 Task: Find connections with filter location Aalen with filter topic #Lessonswith filter profile language German with filter current company Infiniti Research Ltd. with filter school Sharda University with filter industry Medical Practices with filter service category Web Design with filter keywords title Manicurist
Action: Mouse moved to (681, 88)
Screenshot: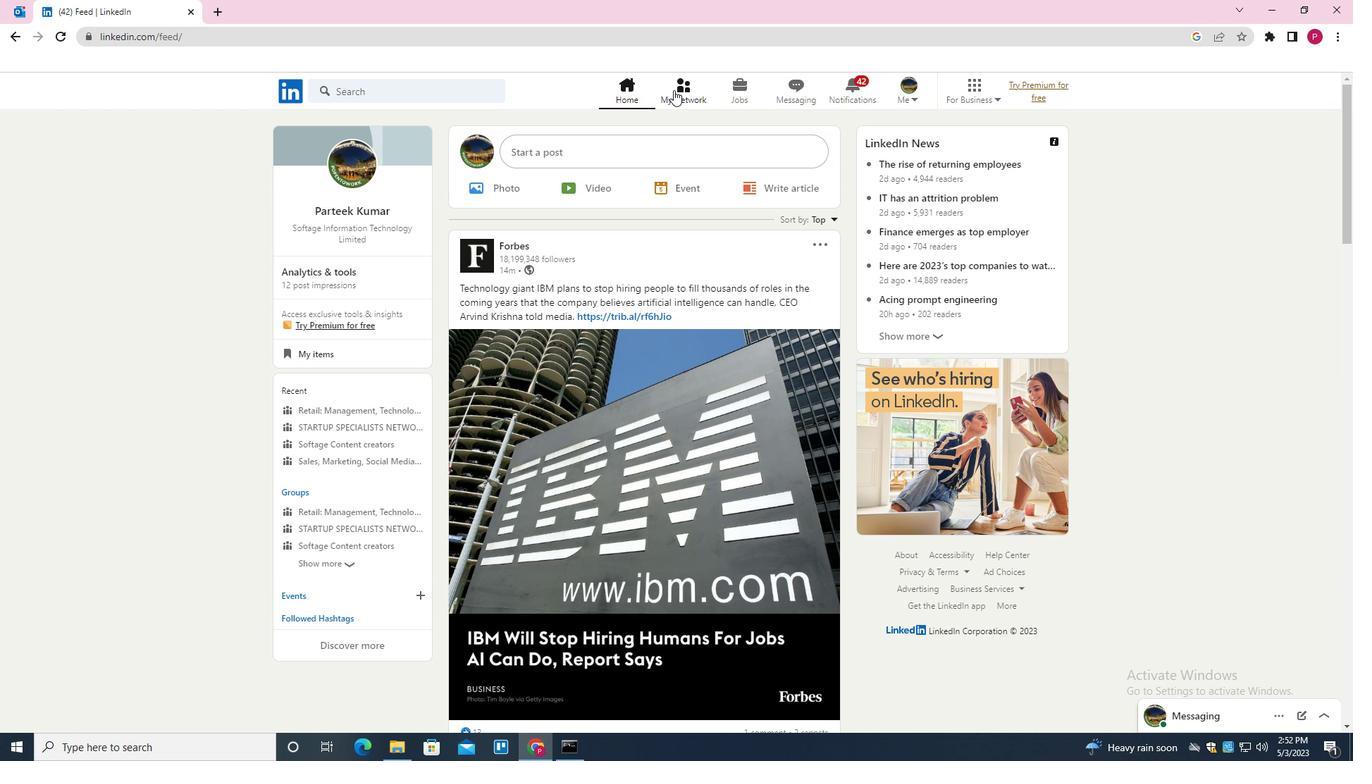 
Action: Mouse pressed left at (681, 88)
Screenshot: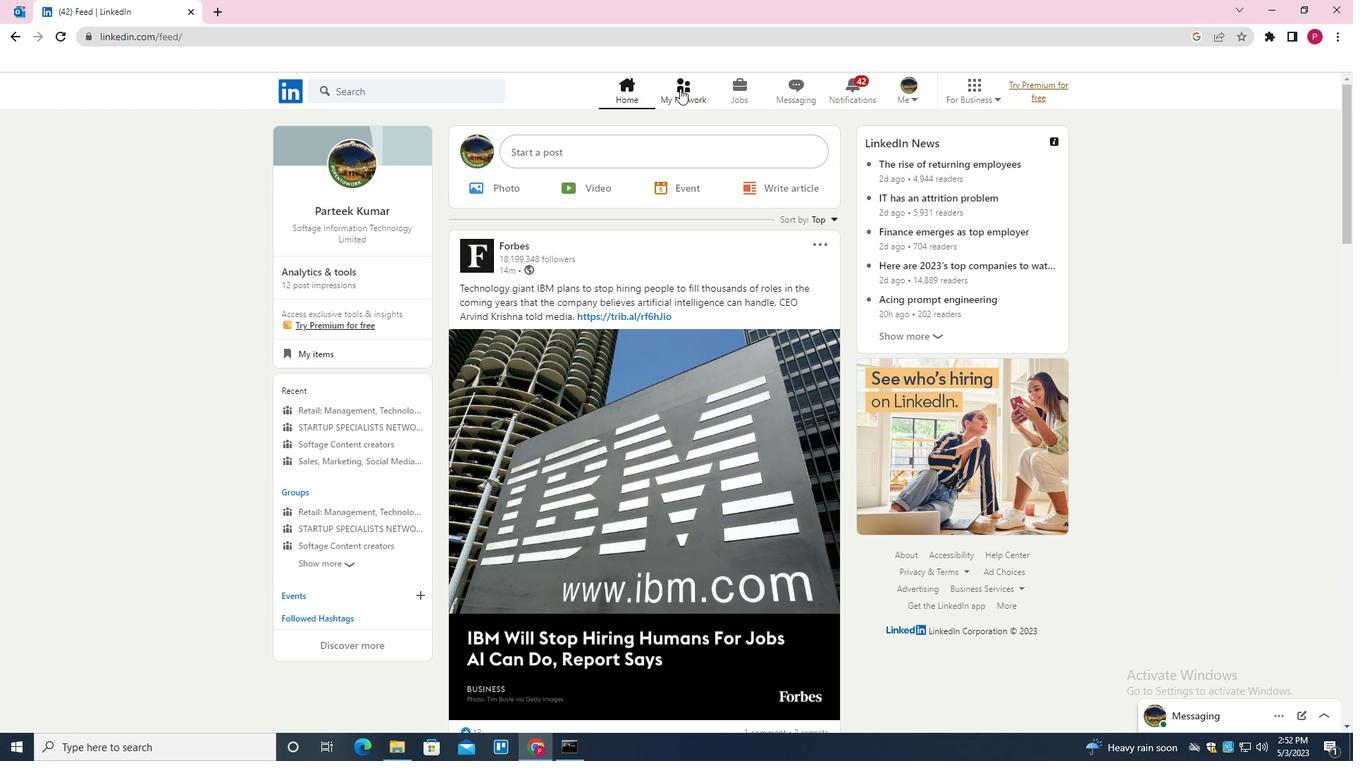 
Action: Mouse moved to (440, 164)
Screenshot: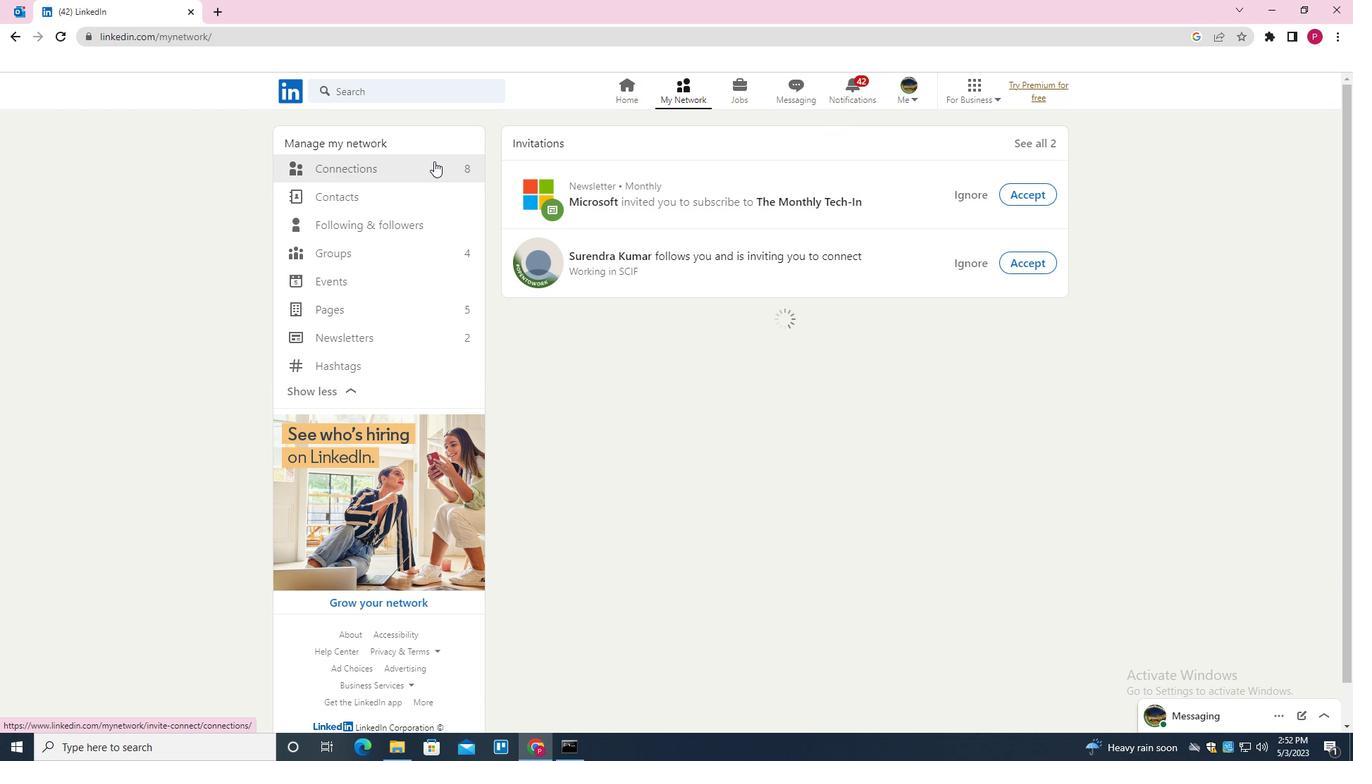 
Action: Mouse pressed left at (440, 164)
Screenshot: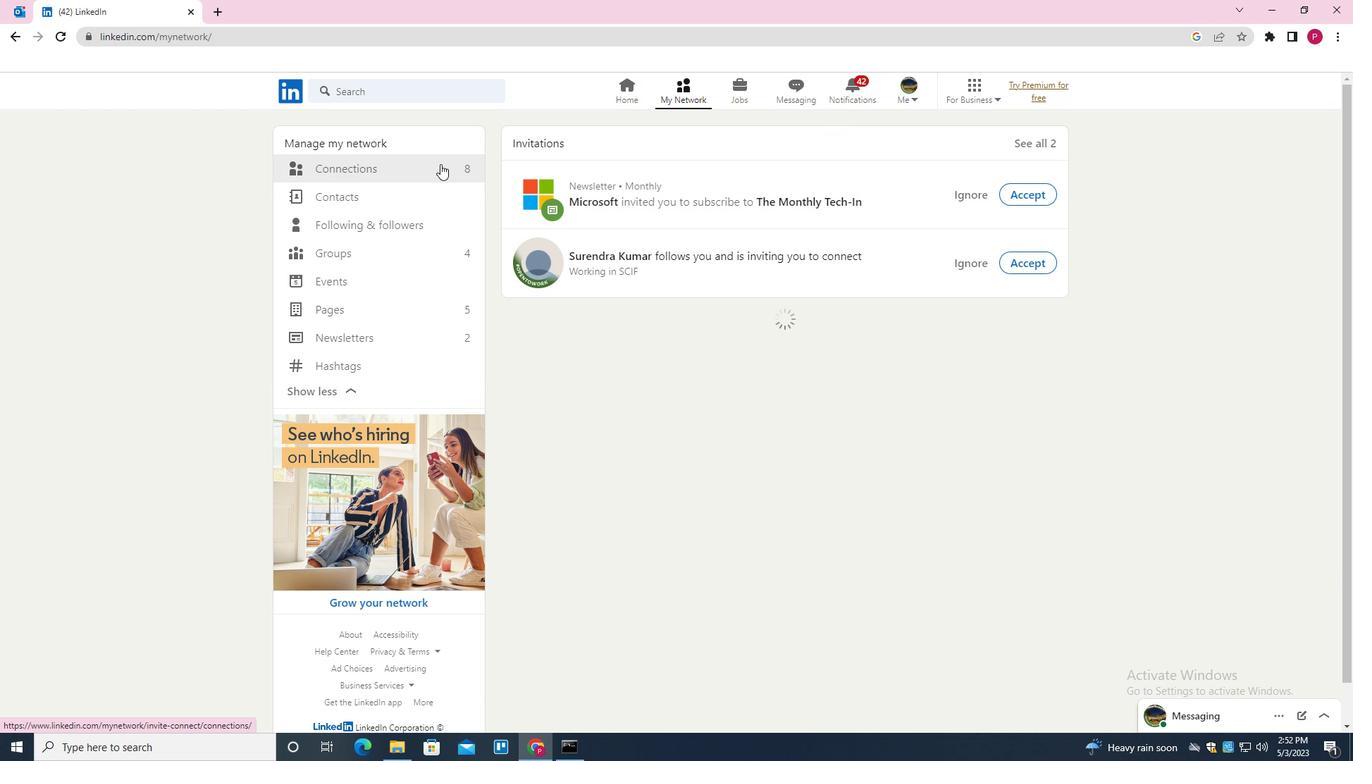 
Action: Mouse moved to (456, 164)
Screenshot: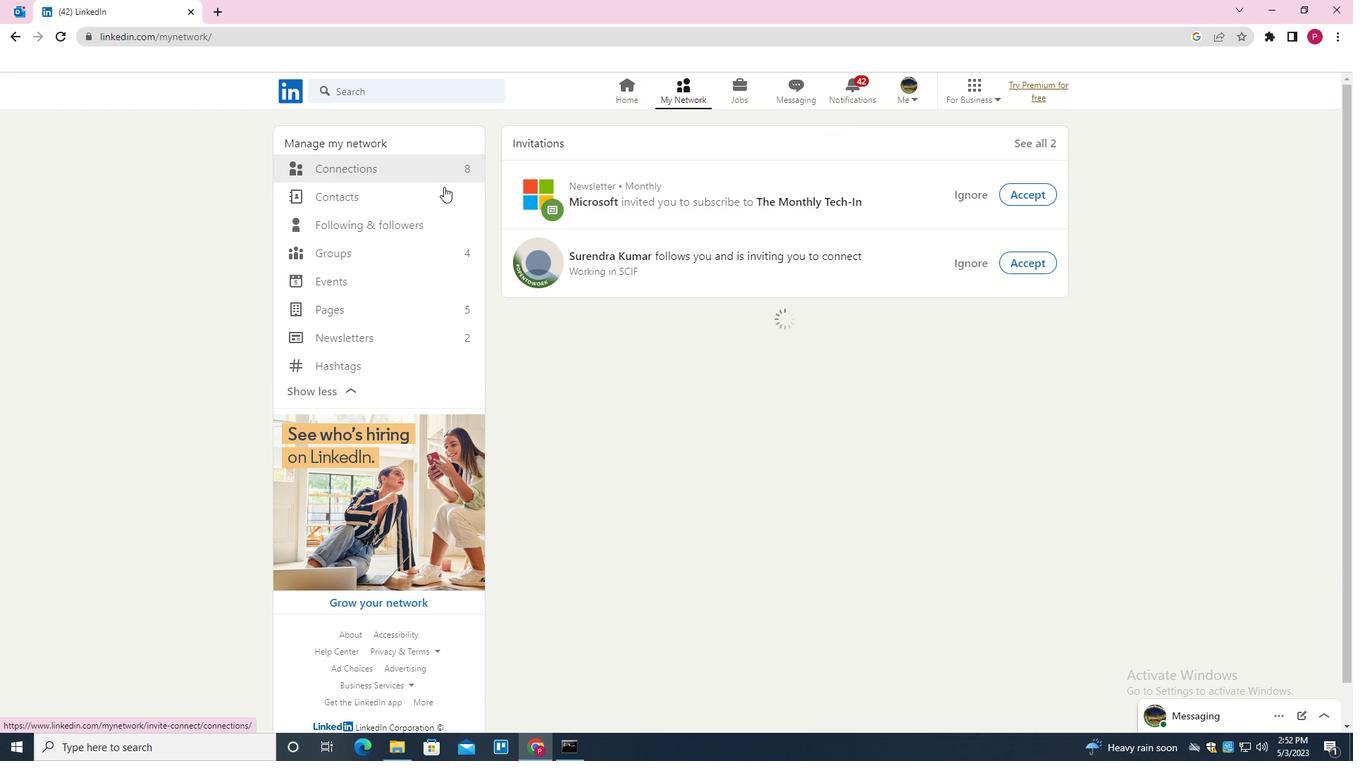 
Action: Mouse pressed left at (456, 164)
Screenshot: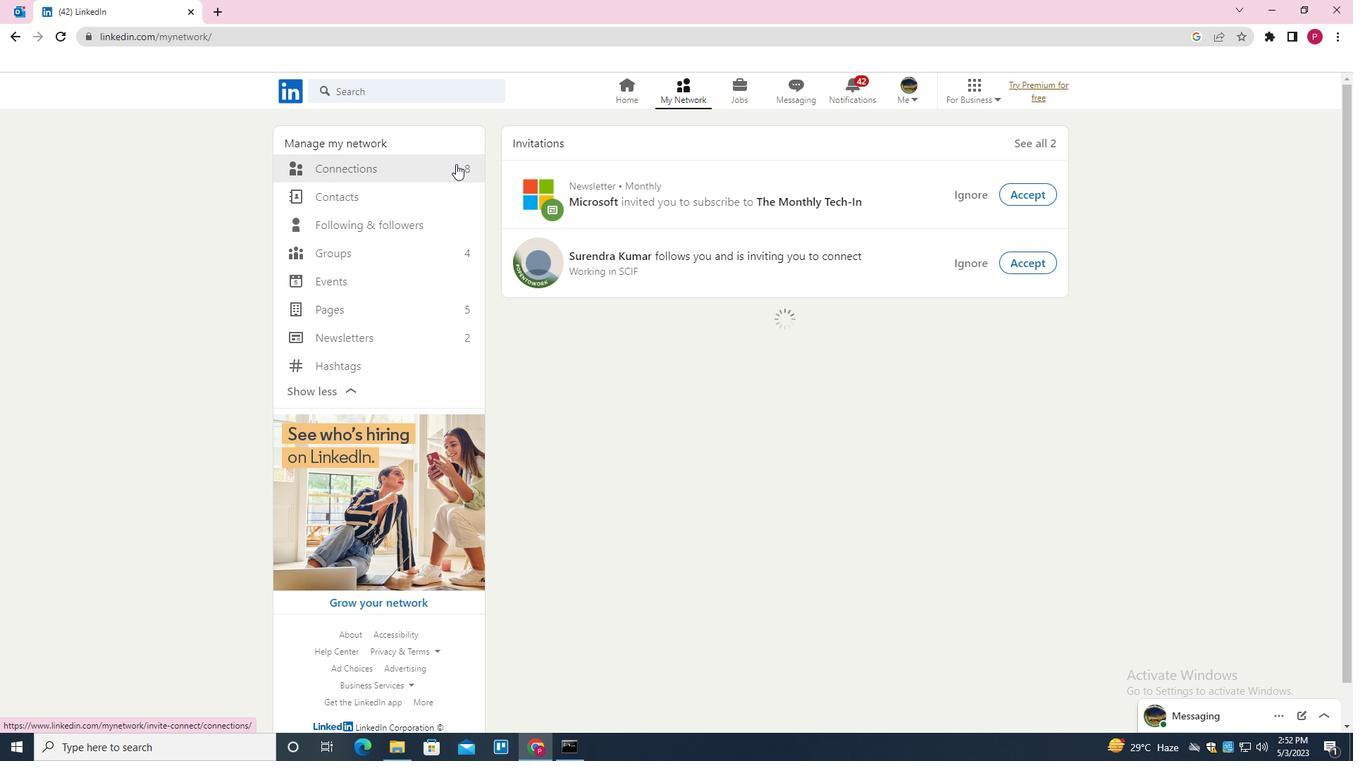 
Action: Mouse moved to (456, 163)
Screenshot: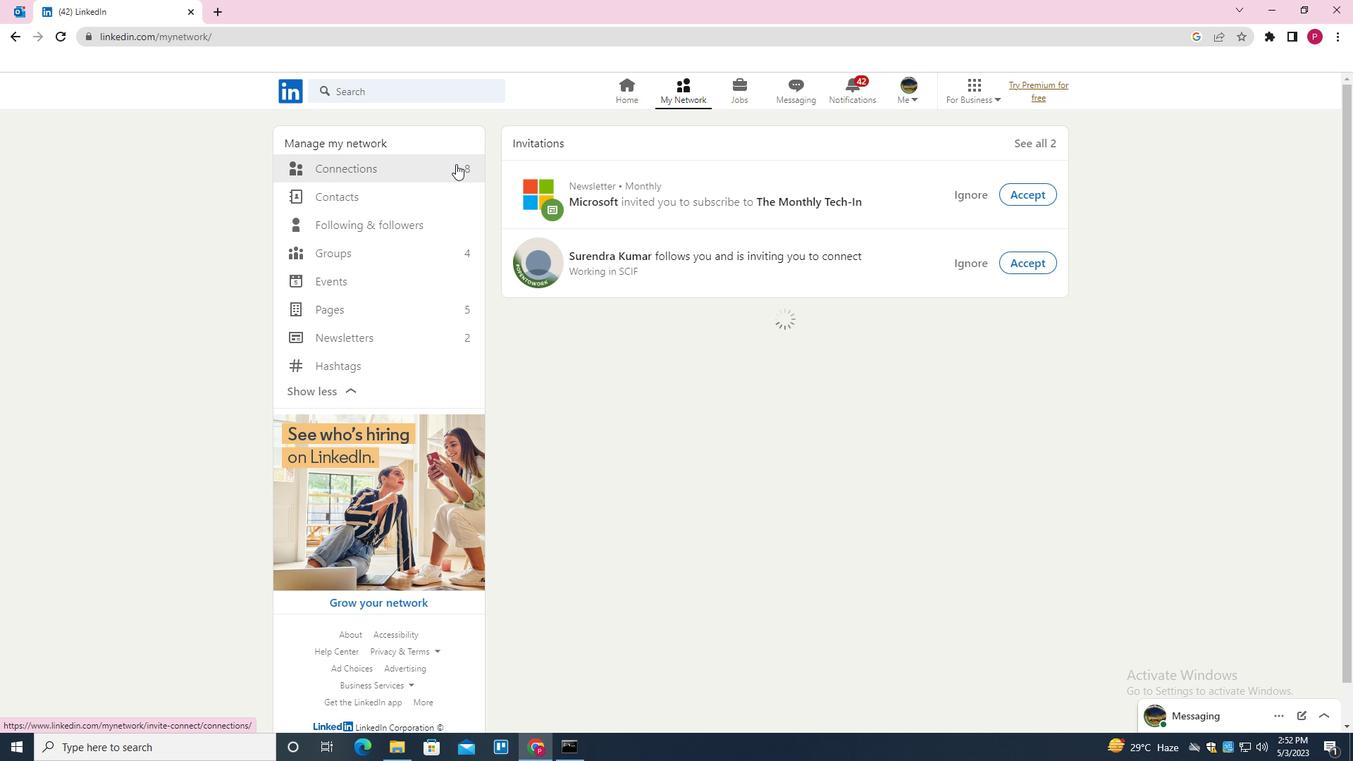 
Action: Mouse pressed left at (456, 163)
Screenshot: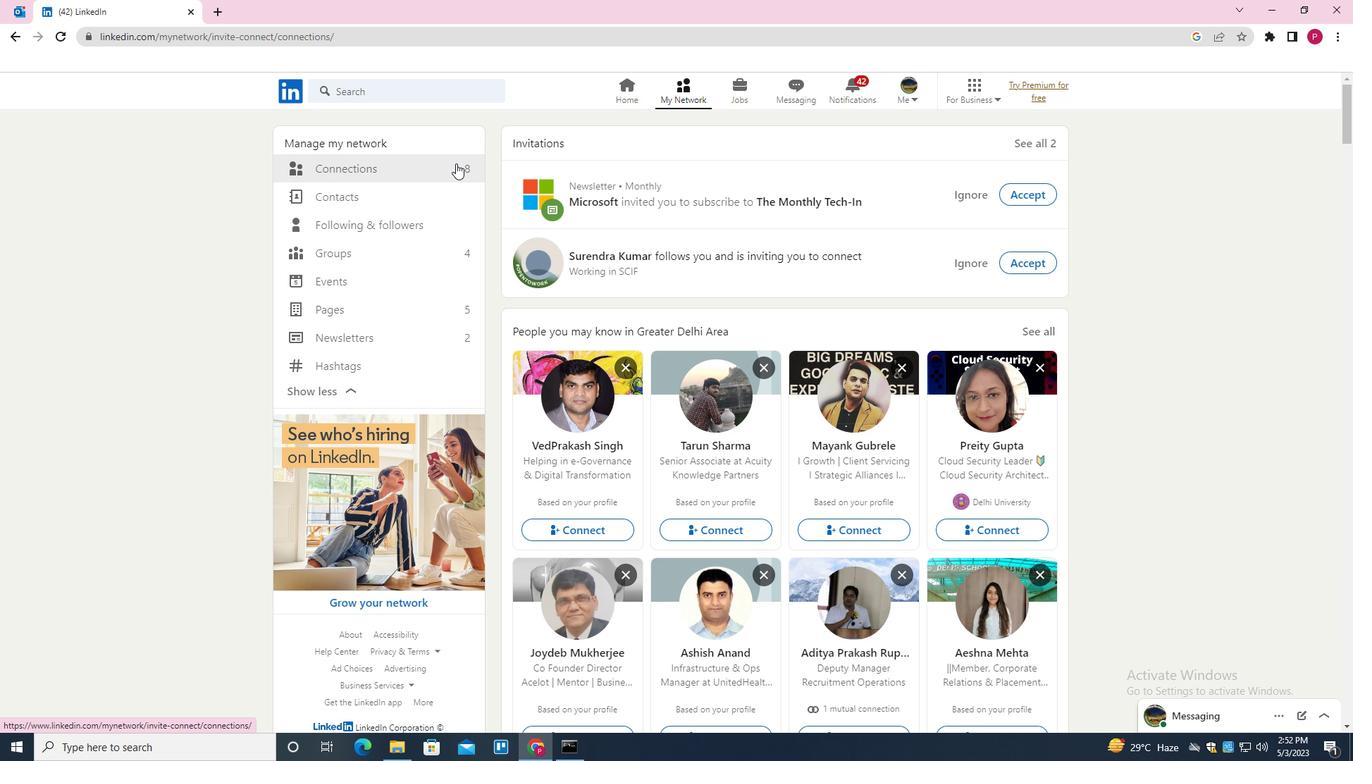 
Action: Mouse moved to (794, 167)
Screenshot: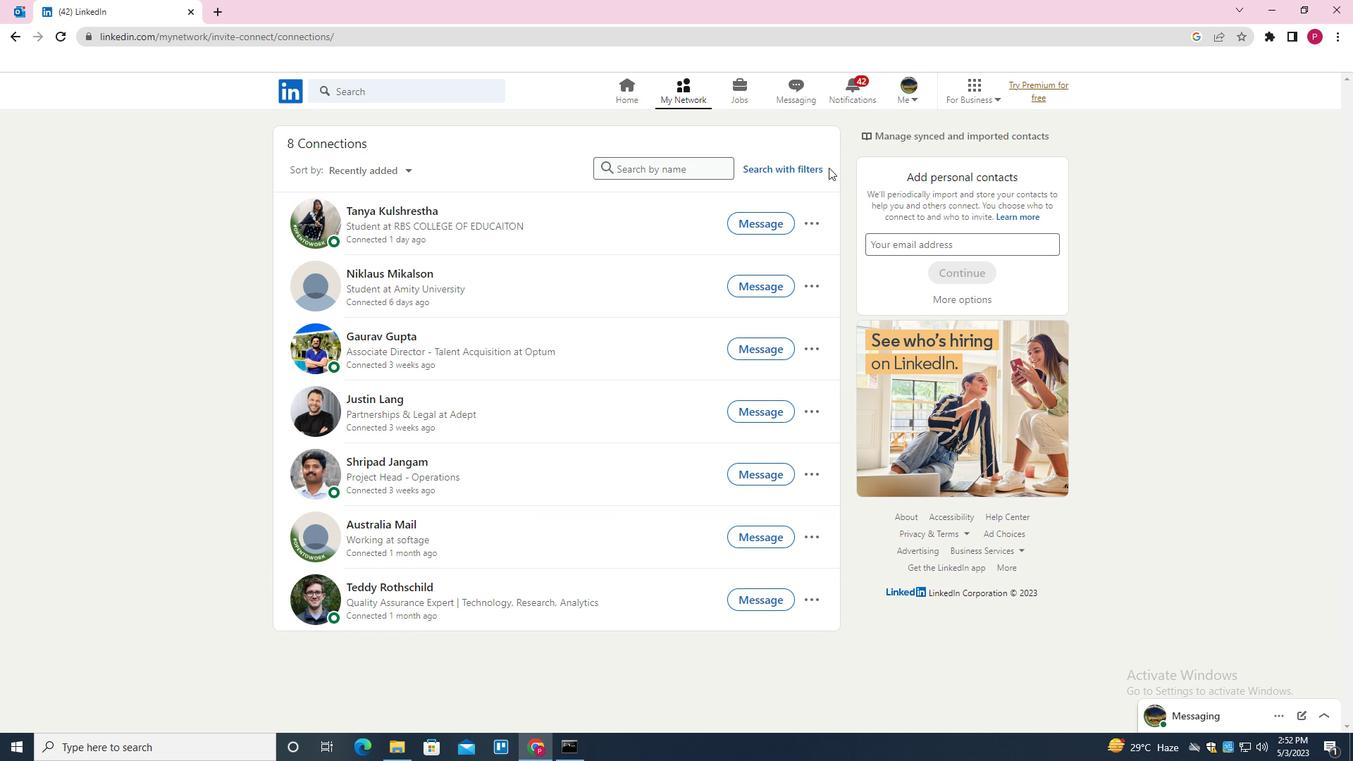 
Action: Mouse pressed left at (794, 167)
Screenshot: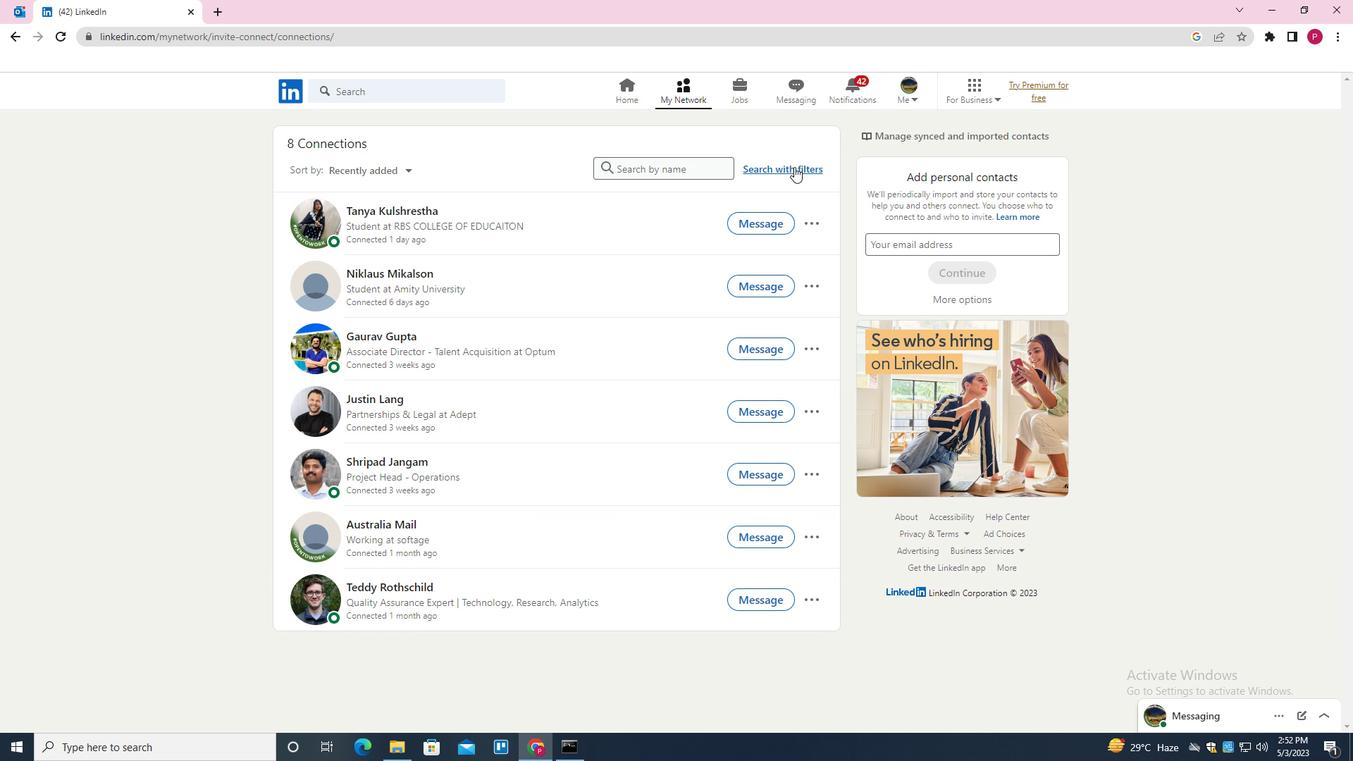 
Action: Mouse moved to (724, 129)
Screenshot: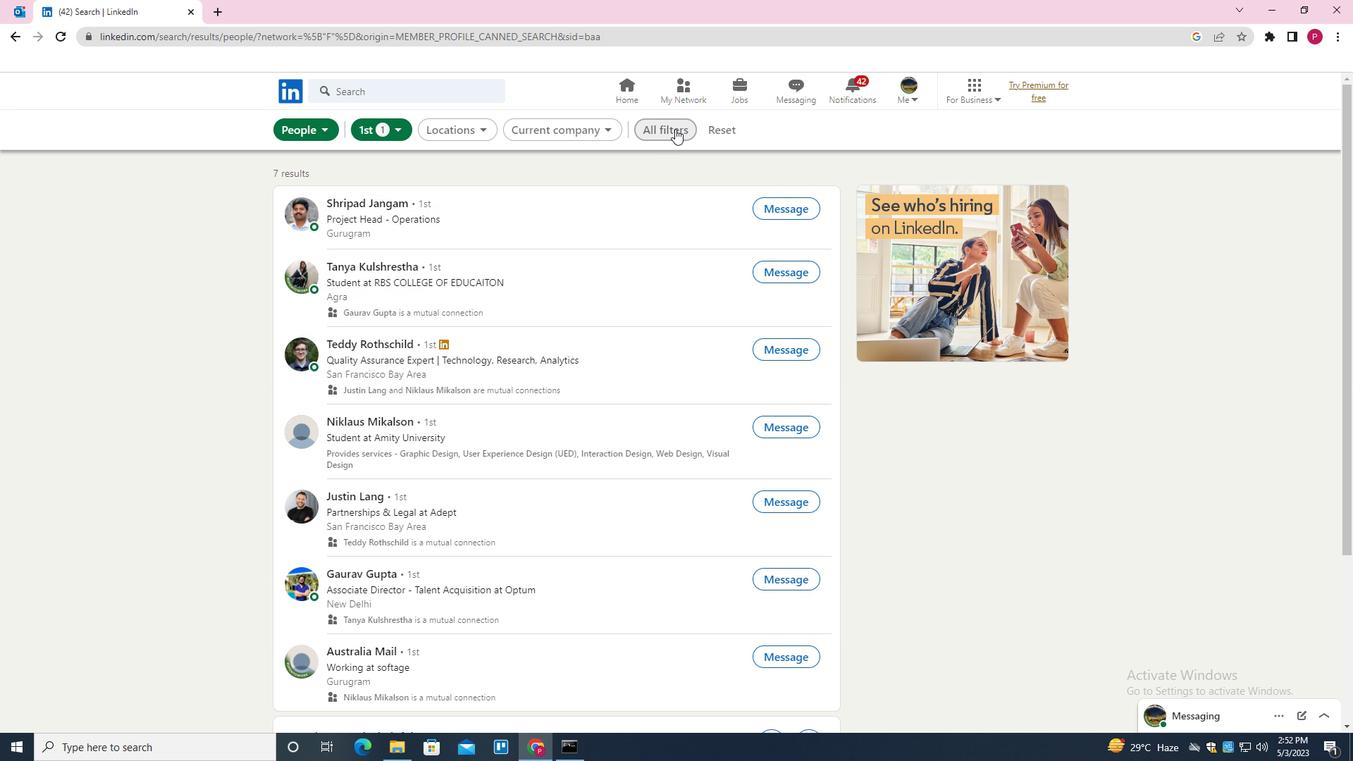 
Action: Mouse pressed left at (724, 129)
Screenshot: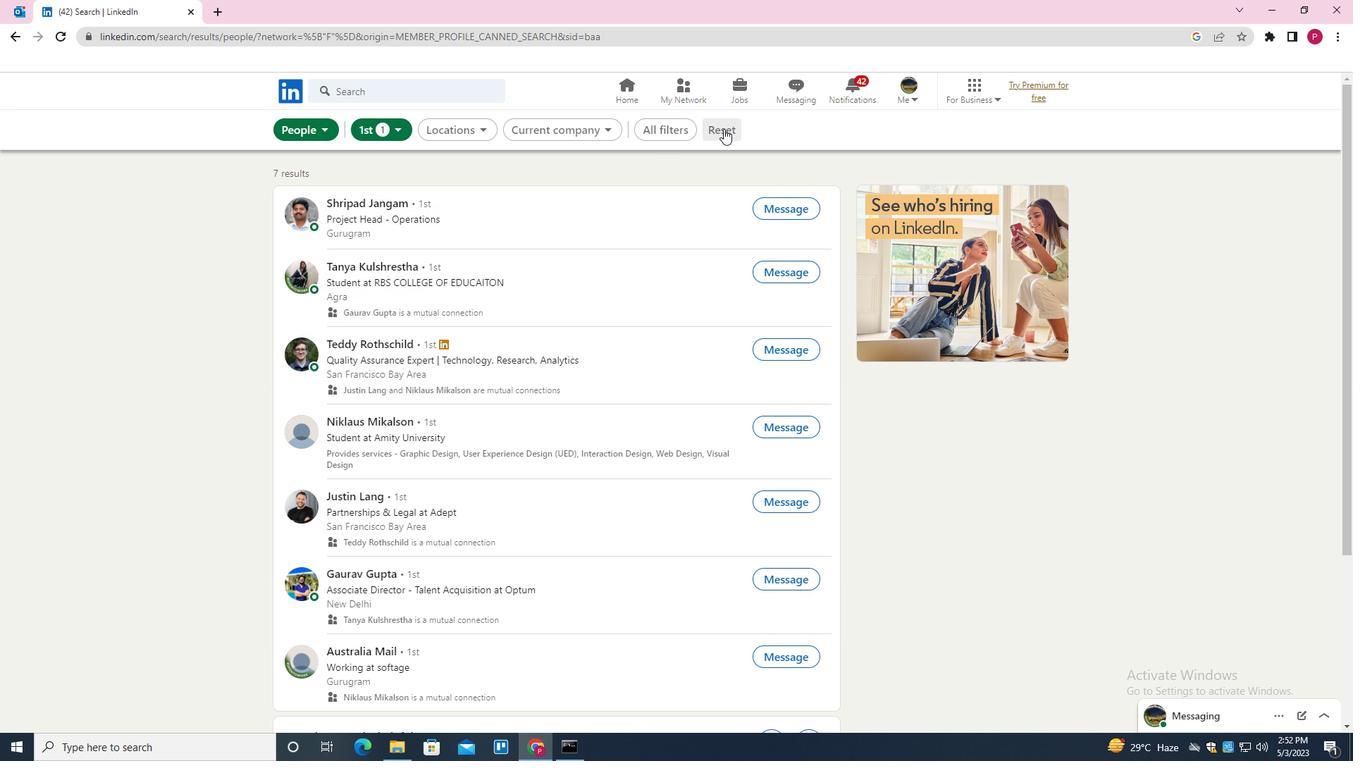 
Action: Mouse moved to (708, 131)
Screenshot: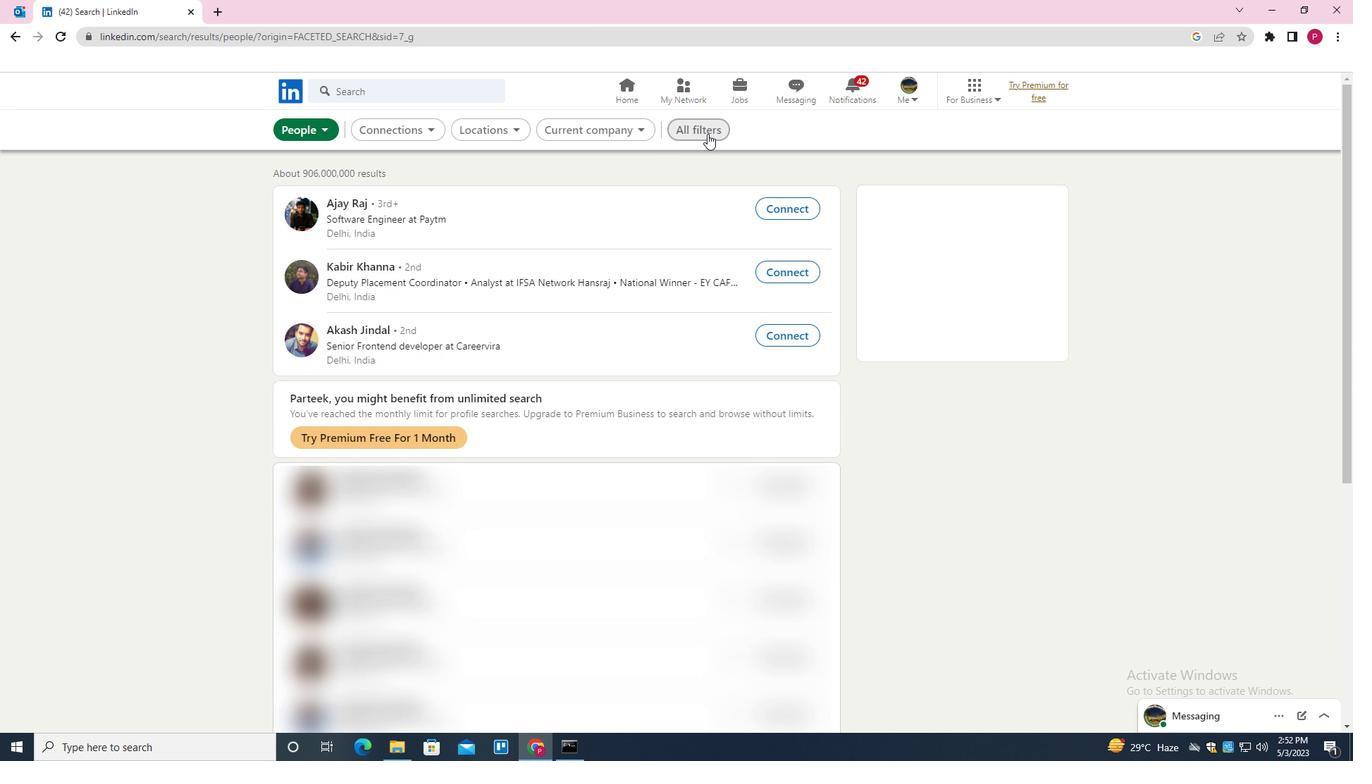 
Action: Mouse pressed left at (708, 131)
Screenshot: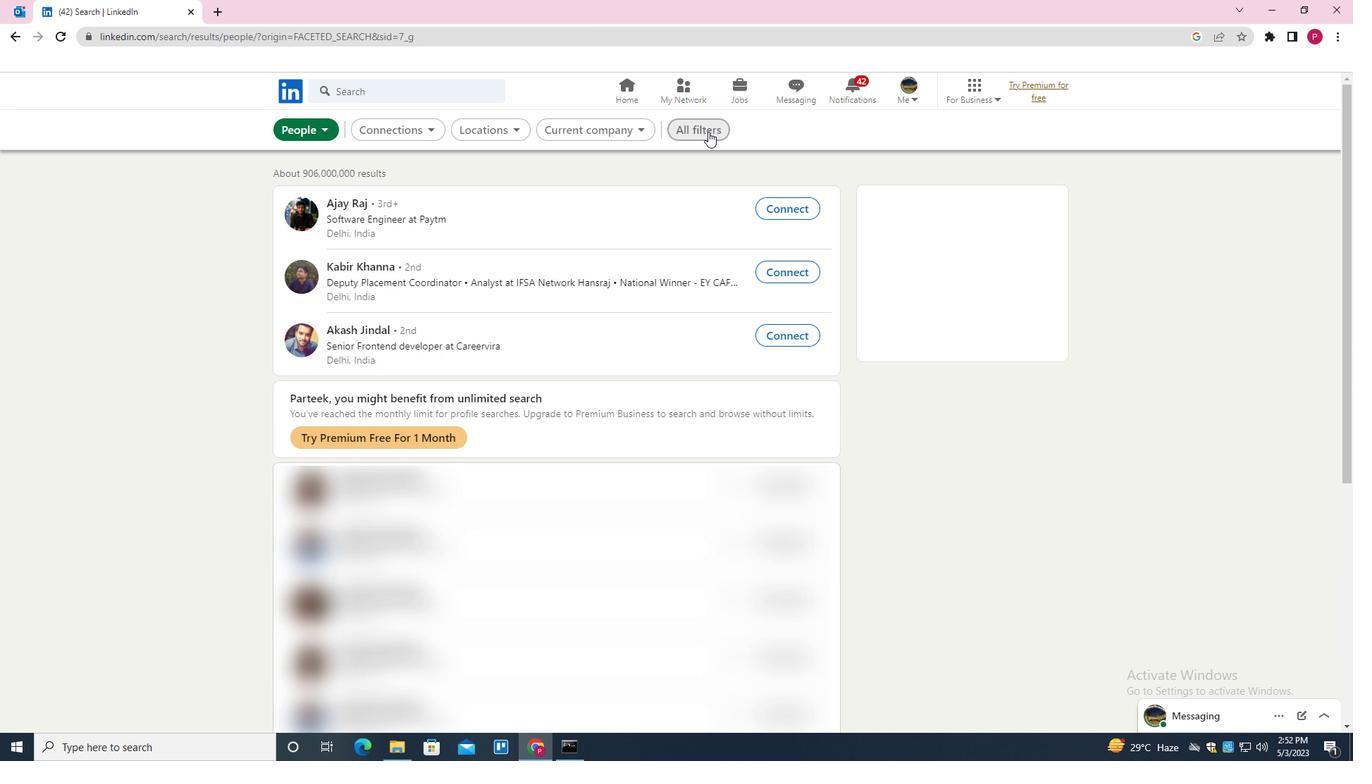 
Action: Mouse moved to (1154, 365)
Screenshot: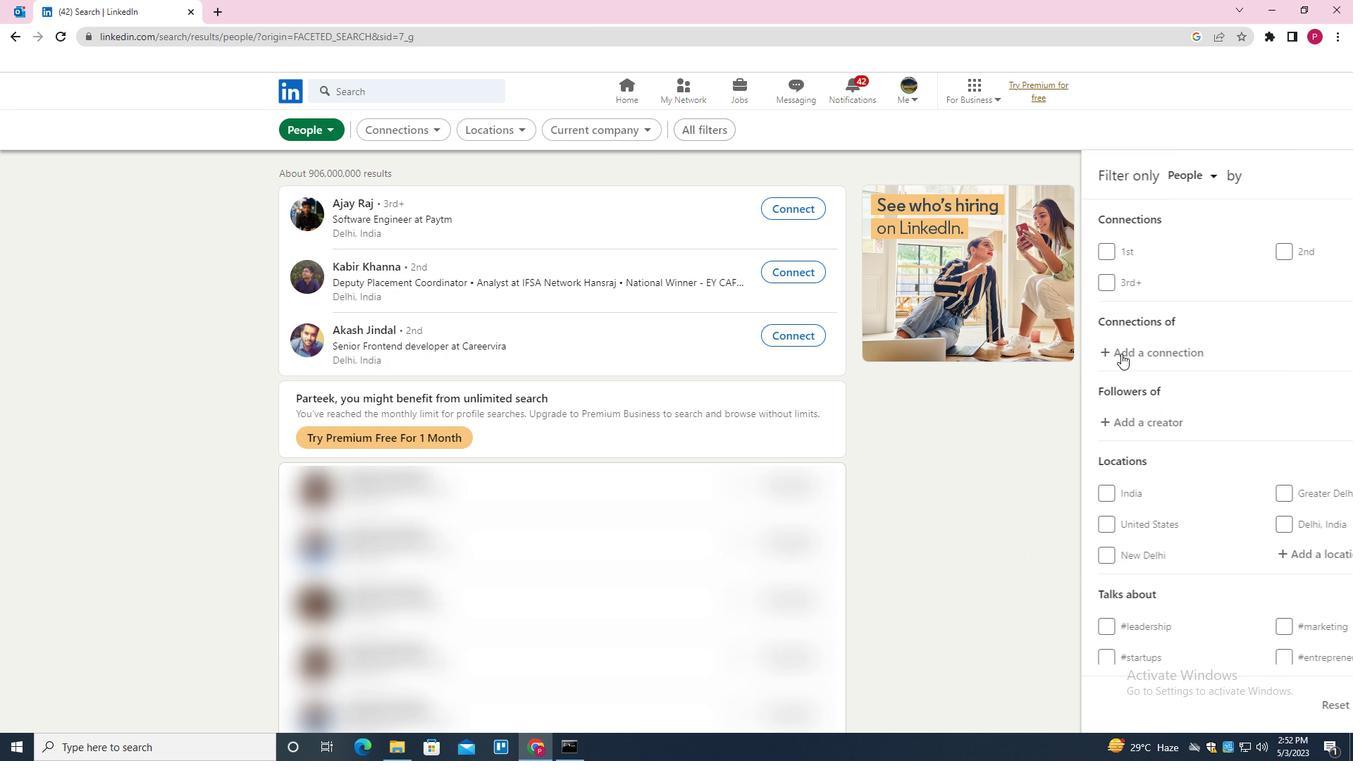 
Action: Mouse scrolled (1154, 365) with delta (0, 0)
Screenshot: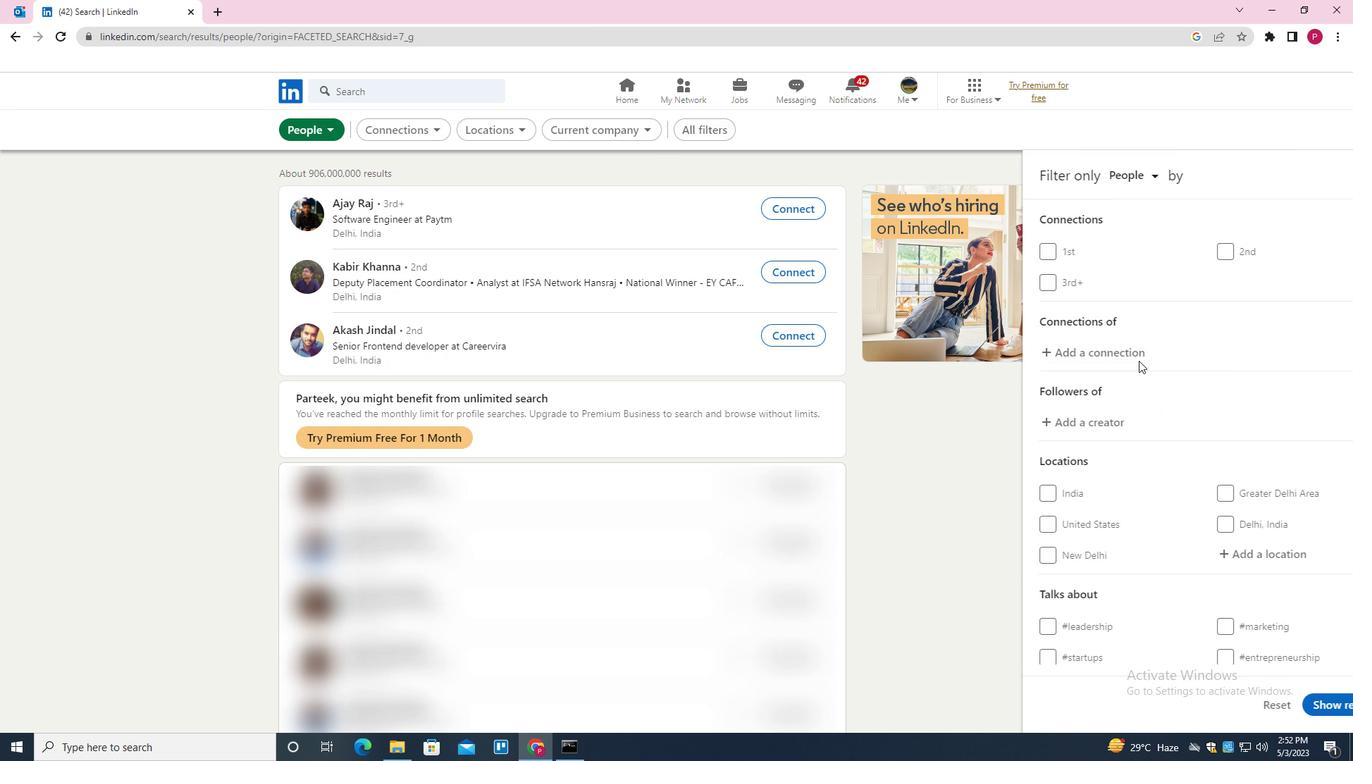 
Action: Mouse moved to (1155, 368)
Screenshot: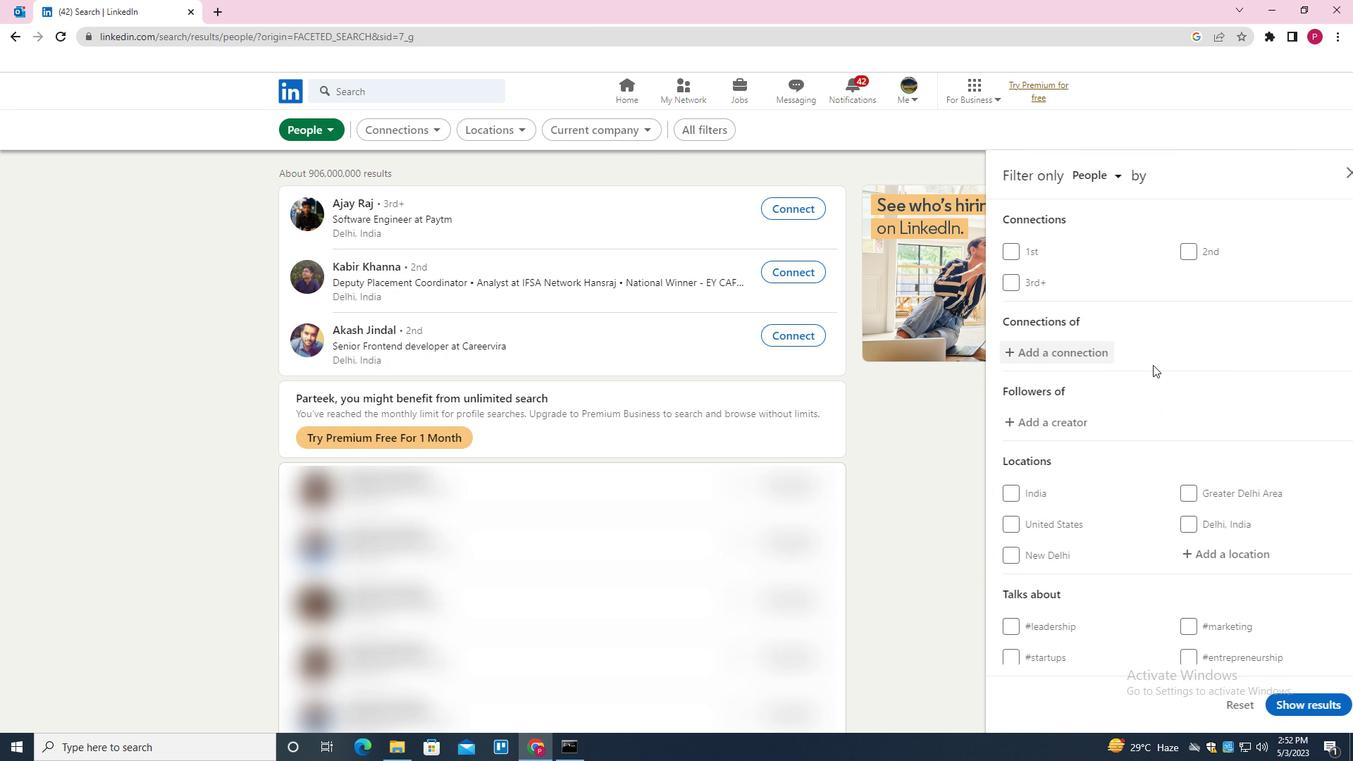 
Action: Mouse scrolled (1155, 367) with delta (0, 0)
Screenshot: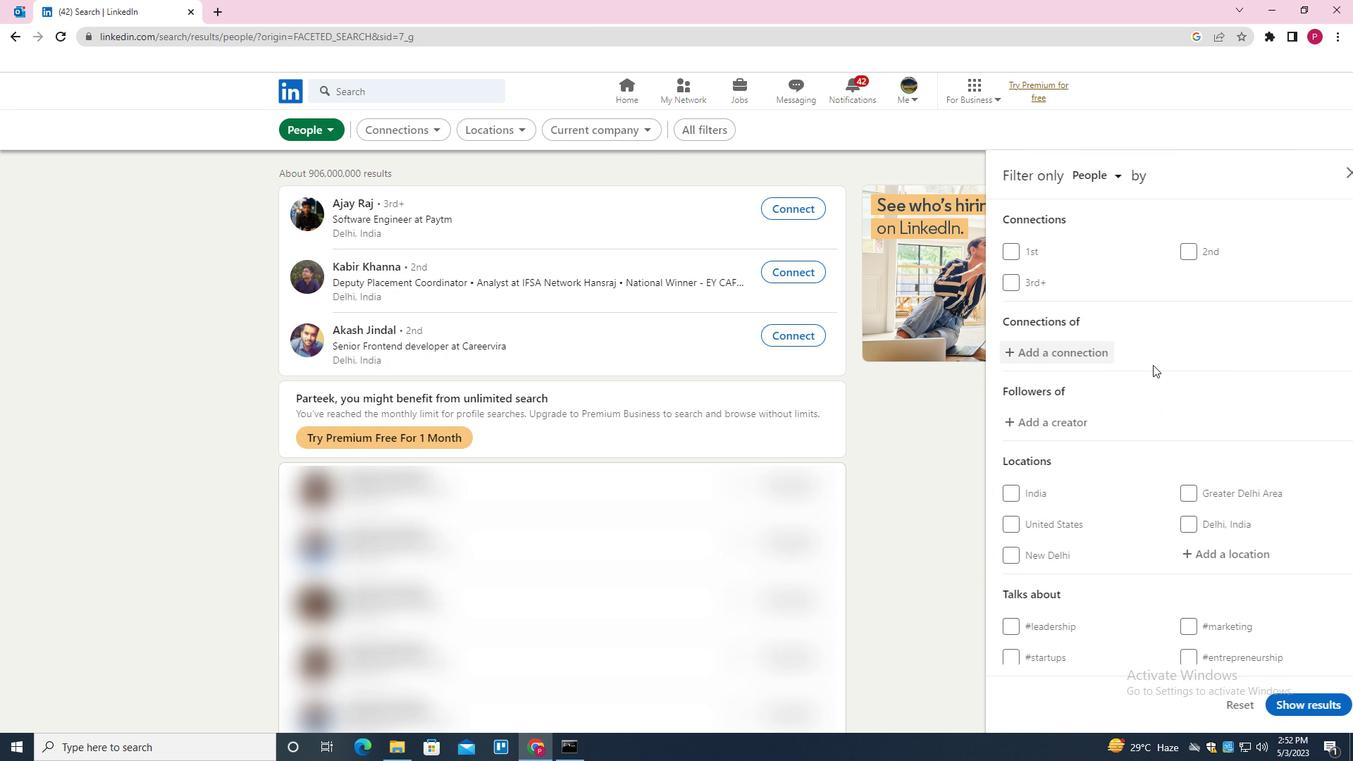 
Action: Mouse moved to (1209, 418)
Screenshot: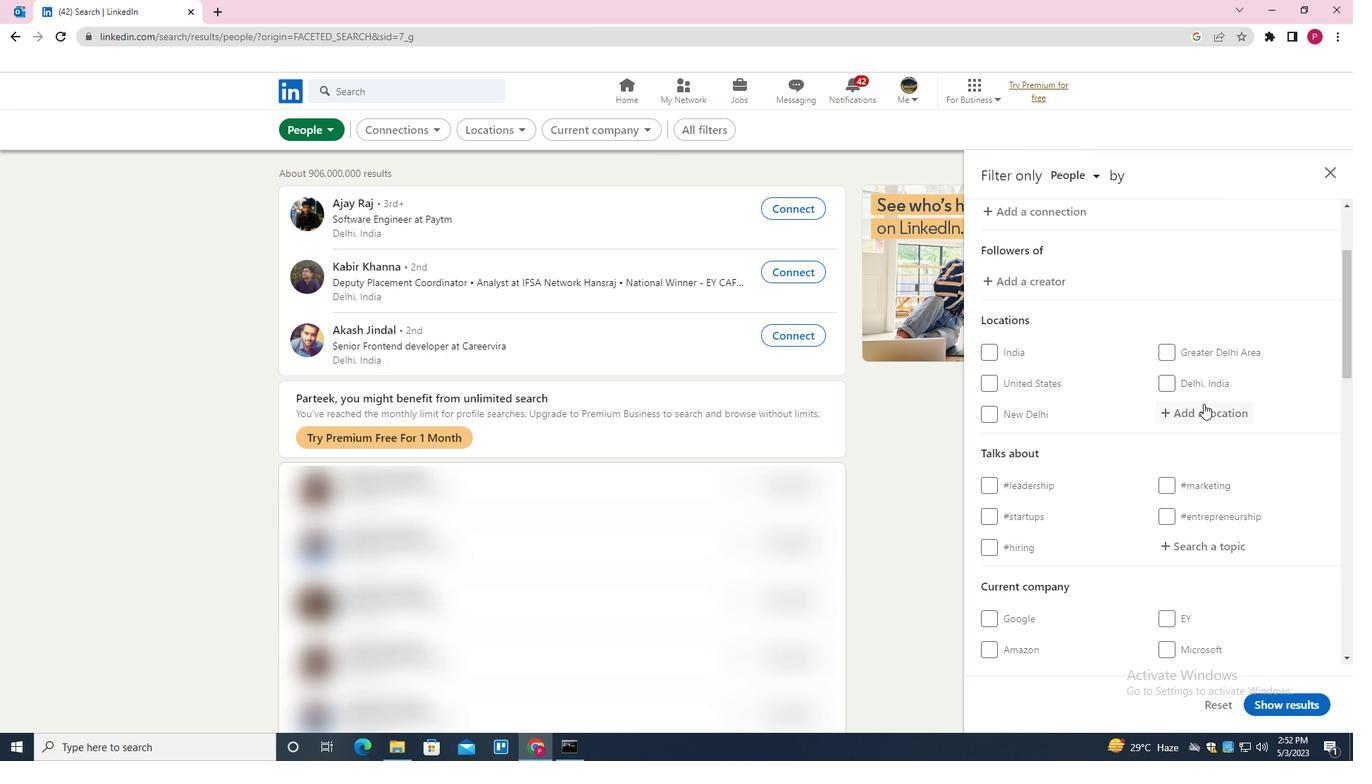 
Action: Mouse pressed left at (1209, 418)
Screenshot: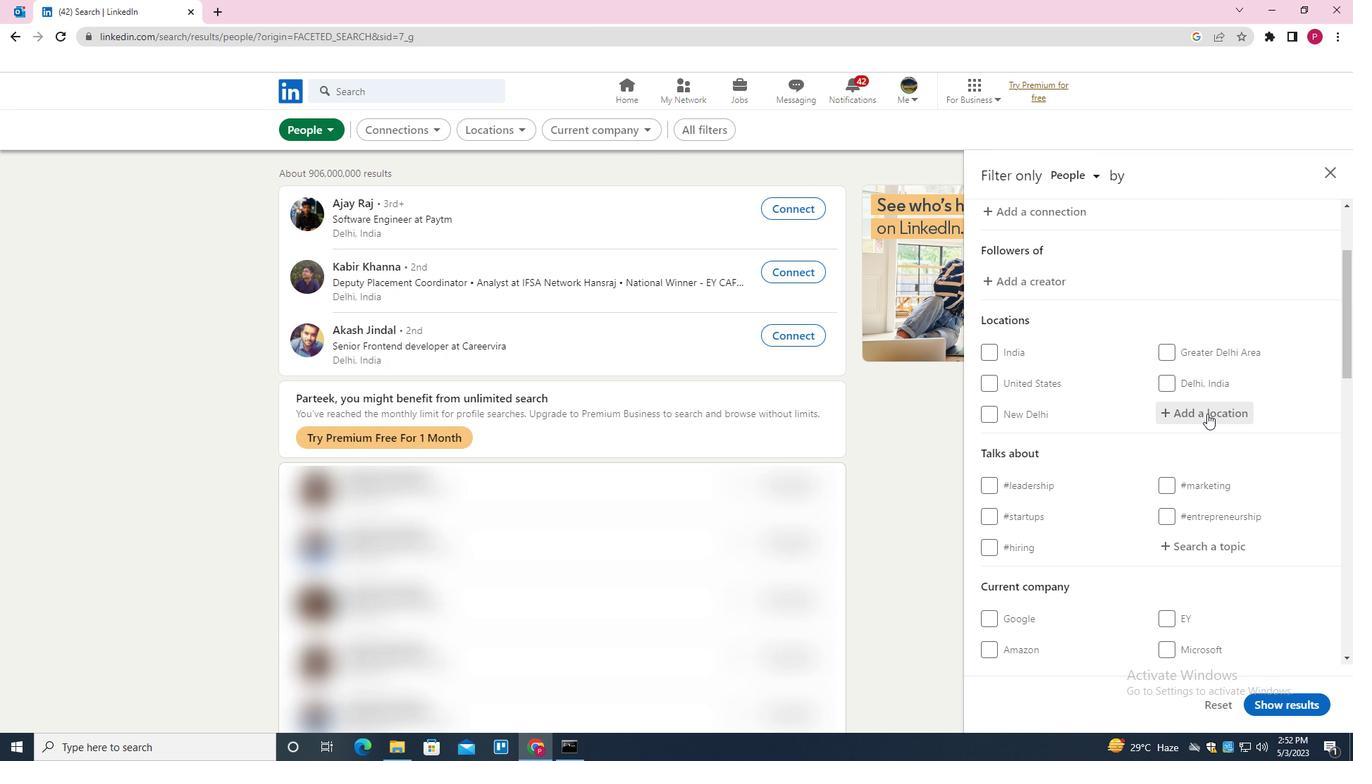 
Action: Key pressed <Key.shift>AALEM<Key.backspace>N<Key.down><Key.enter>
Screenshot: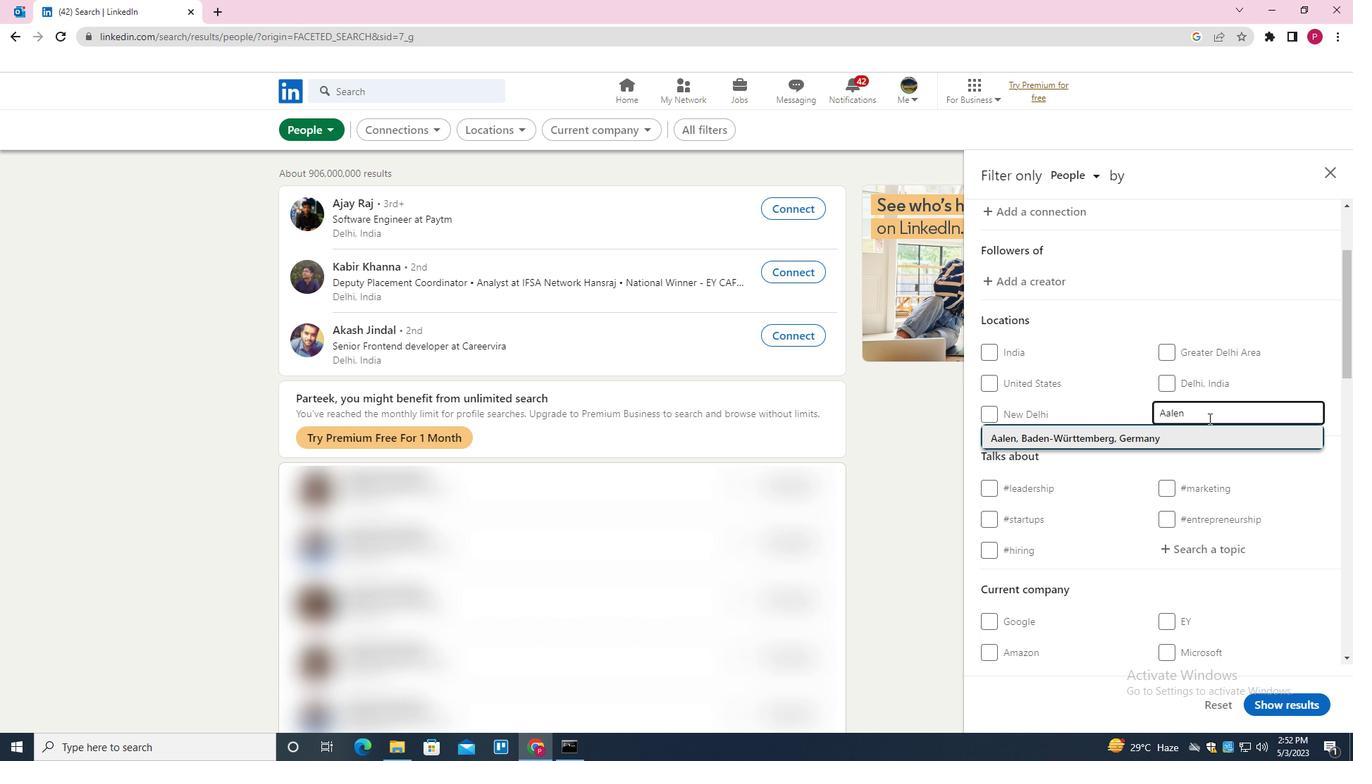 
Action: Mouse moved to (1161, 408)
Screenshot: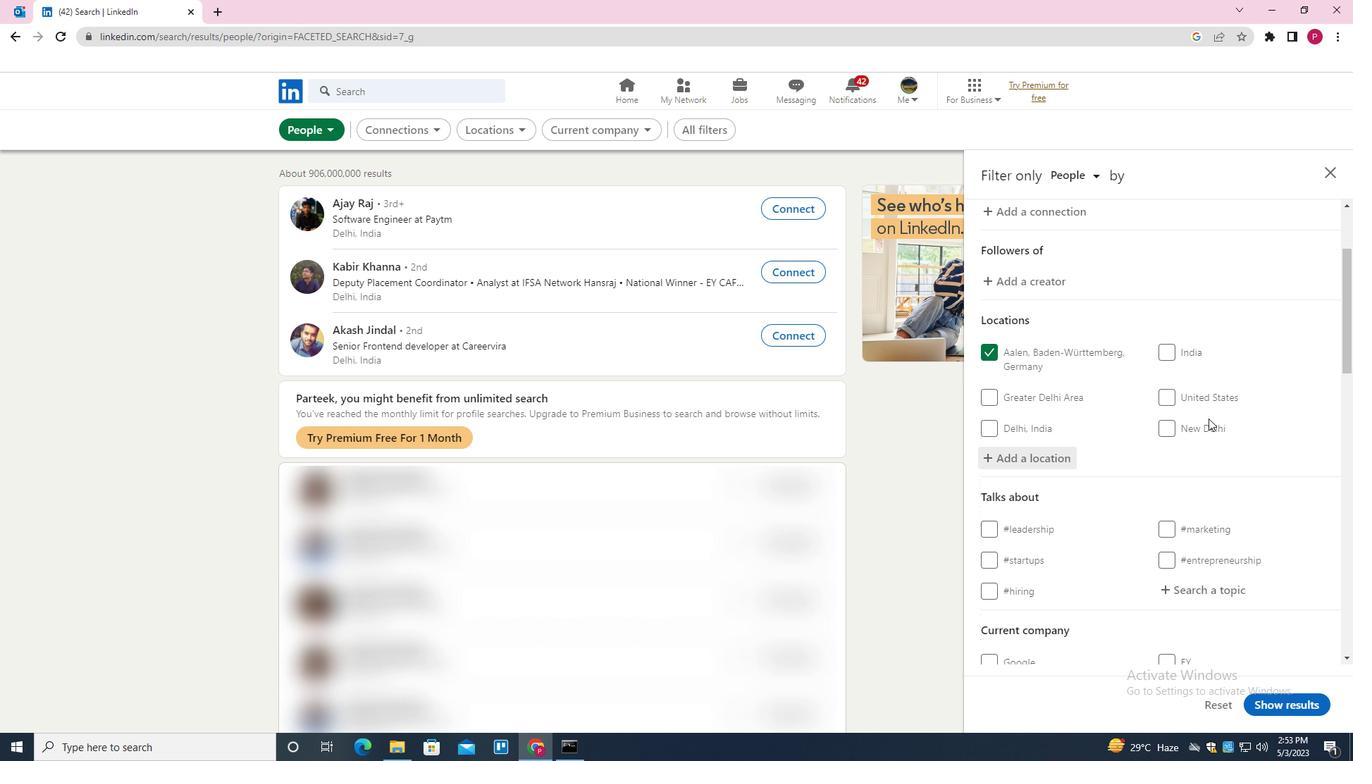 
Action: Mouse scrolled (1161, 408) with delta (0, 0)
Screenshot: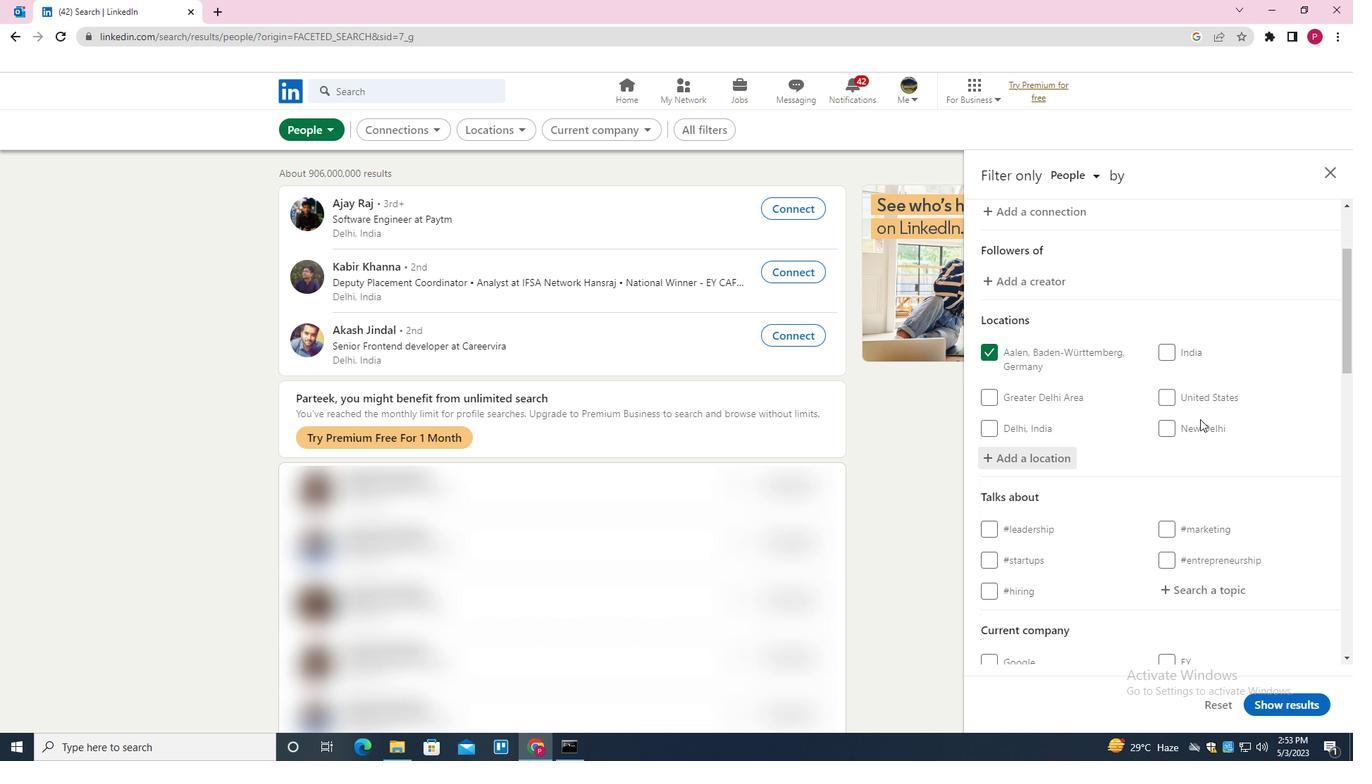 
Action: Mouse scrolled (1161, 408) with delta (0, 0)
Screenshot: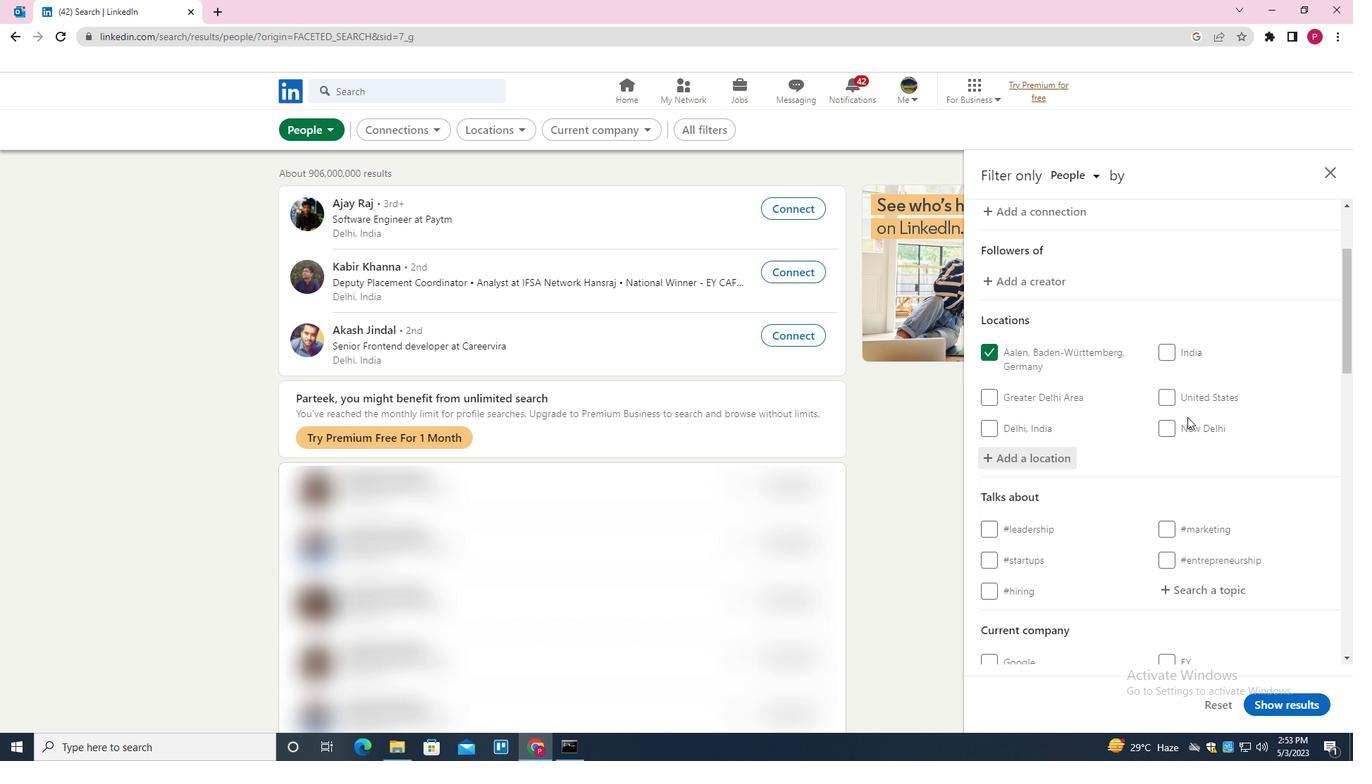 
Action: Mouse moved to (1192, 446)
Screenshot: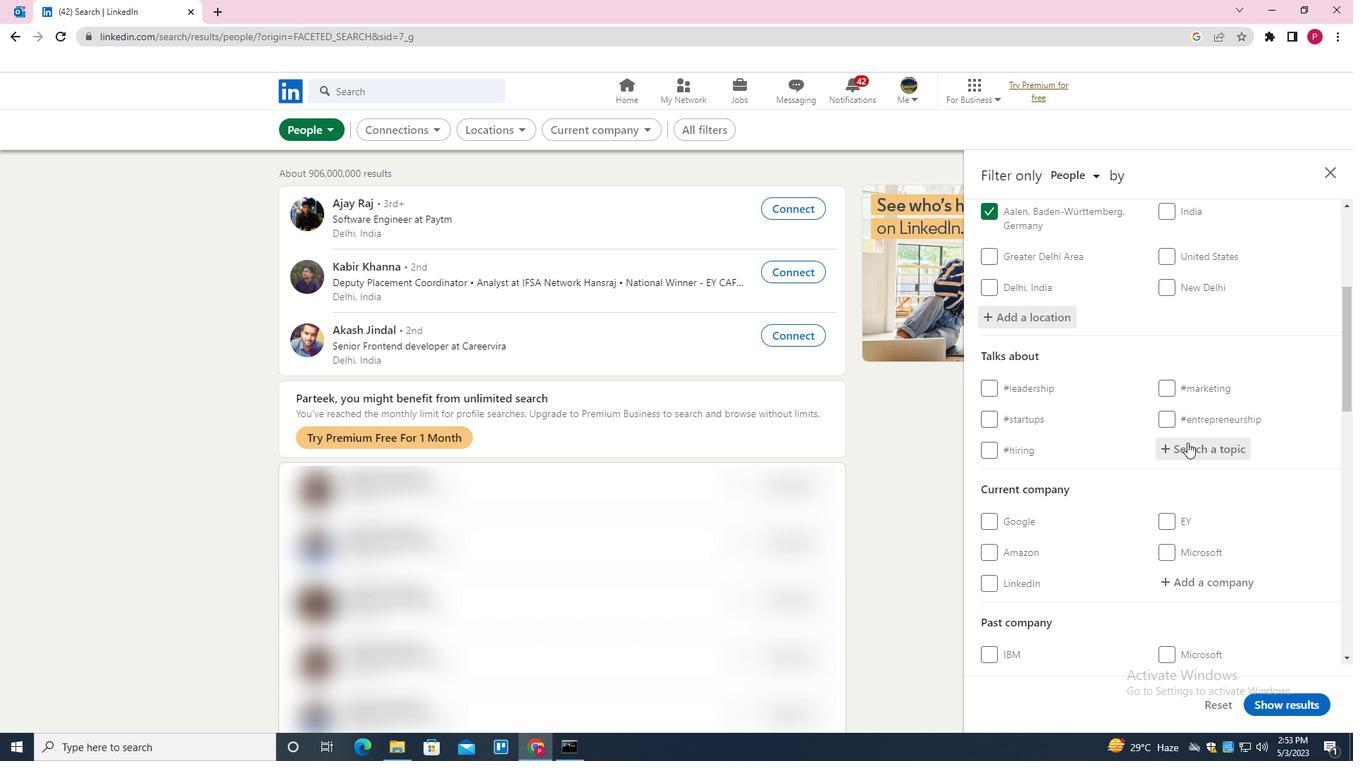
Action: Mouse pressed left at (1192, 446)
Screenshot: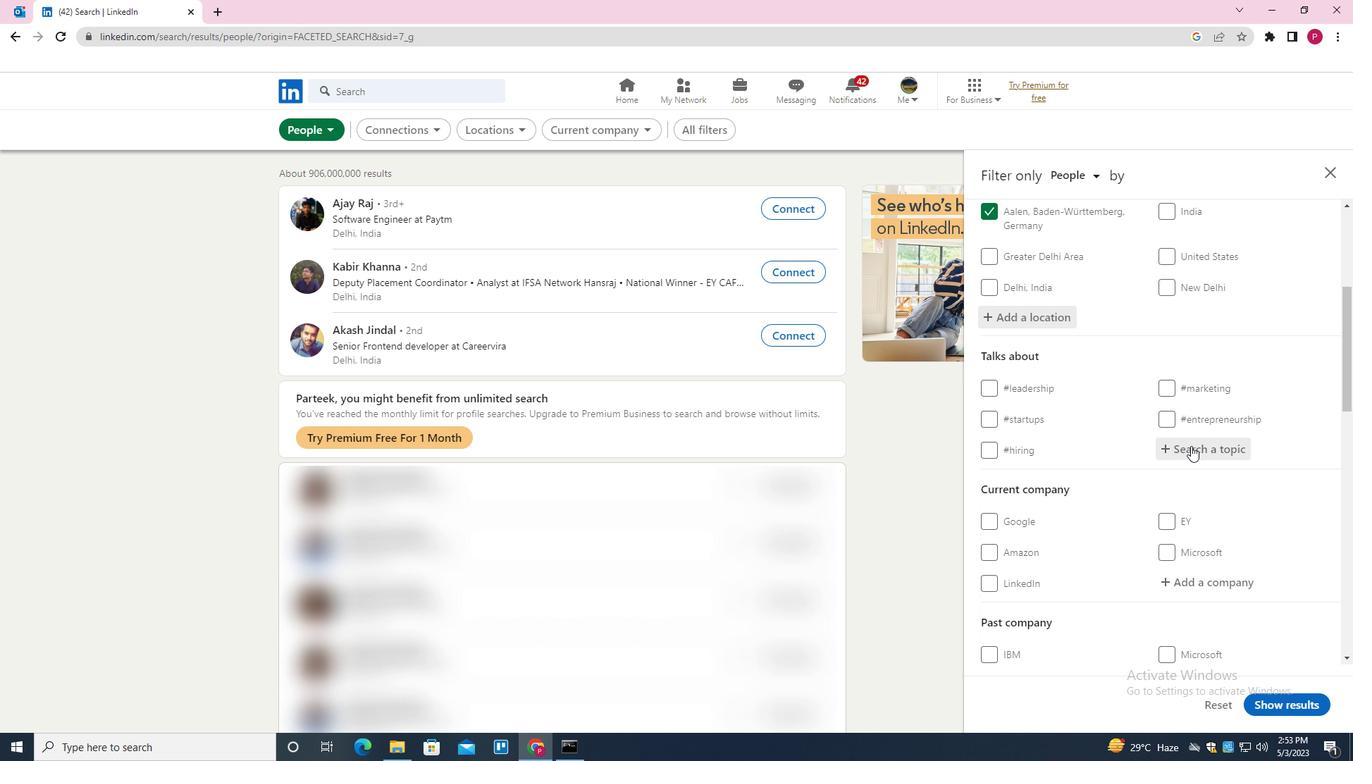 
Action: Key pressed LESSON<Key.down><Key.down><Key.enter>
Screenshot: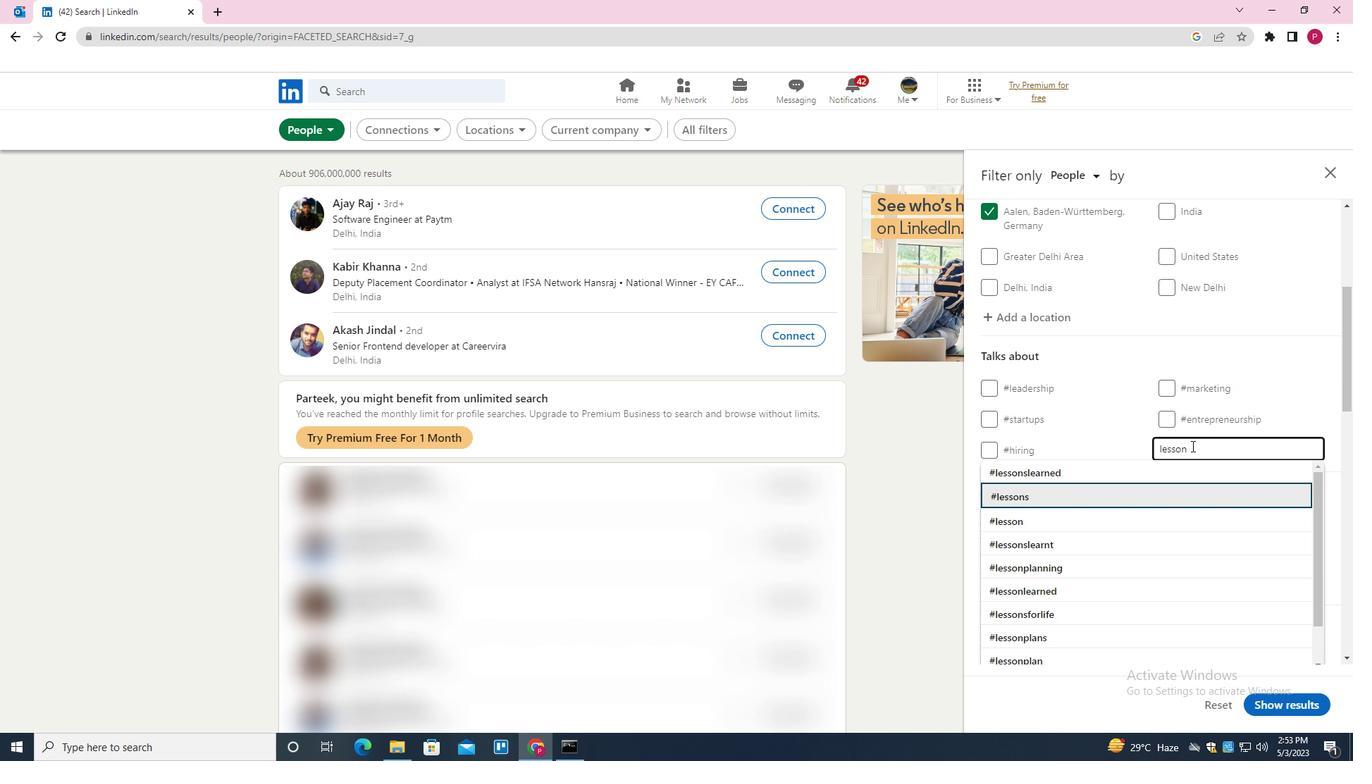 
Action: Mouse moved to (1166, 475)
Screenshot: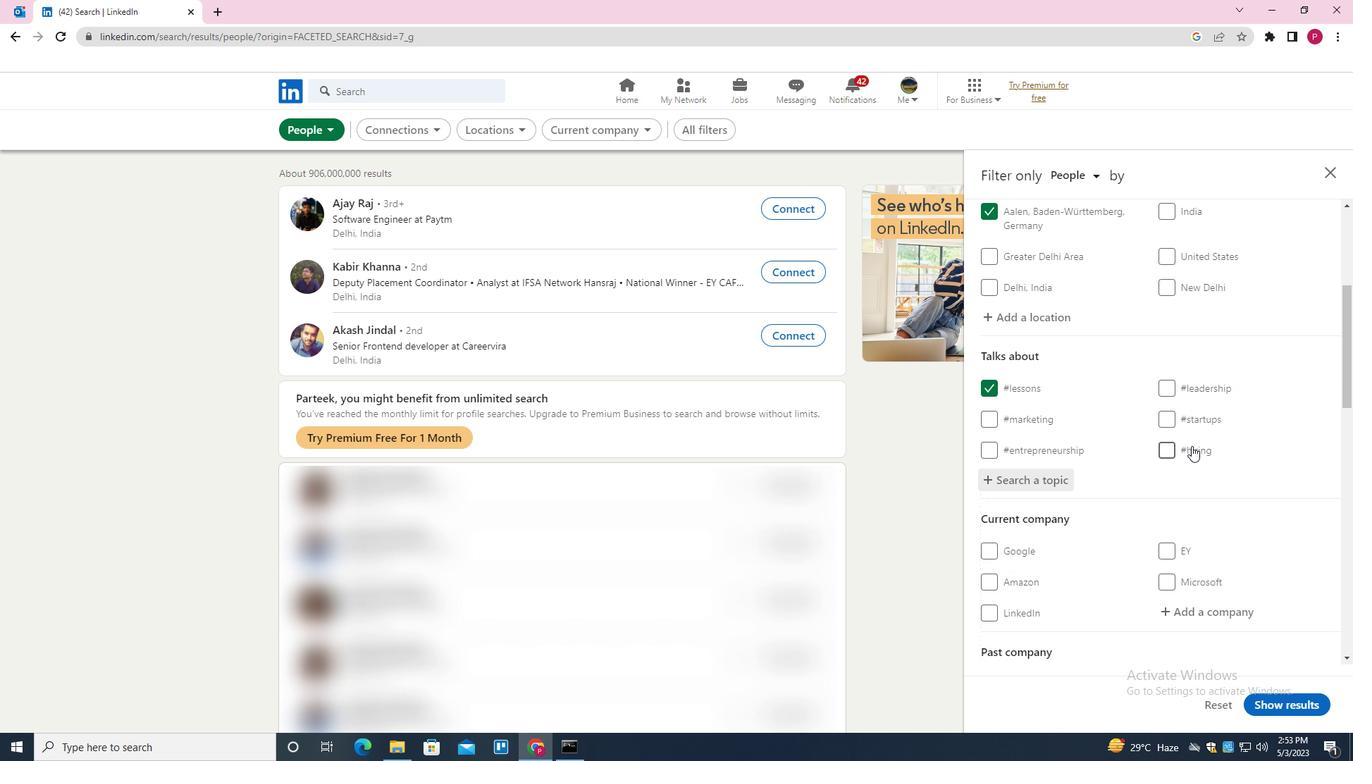 
Action: Mouse scrolled (1166, 474) with delta (0, 0)
Screenshot: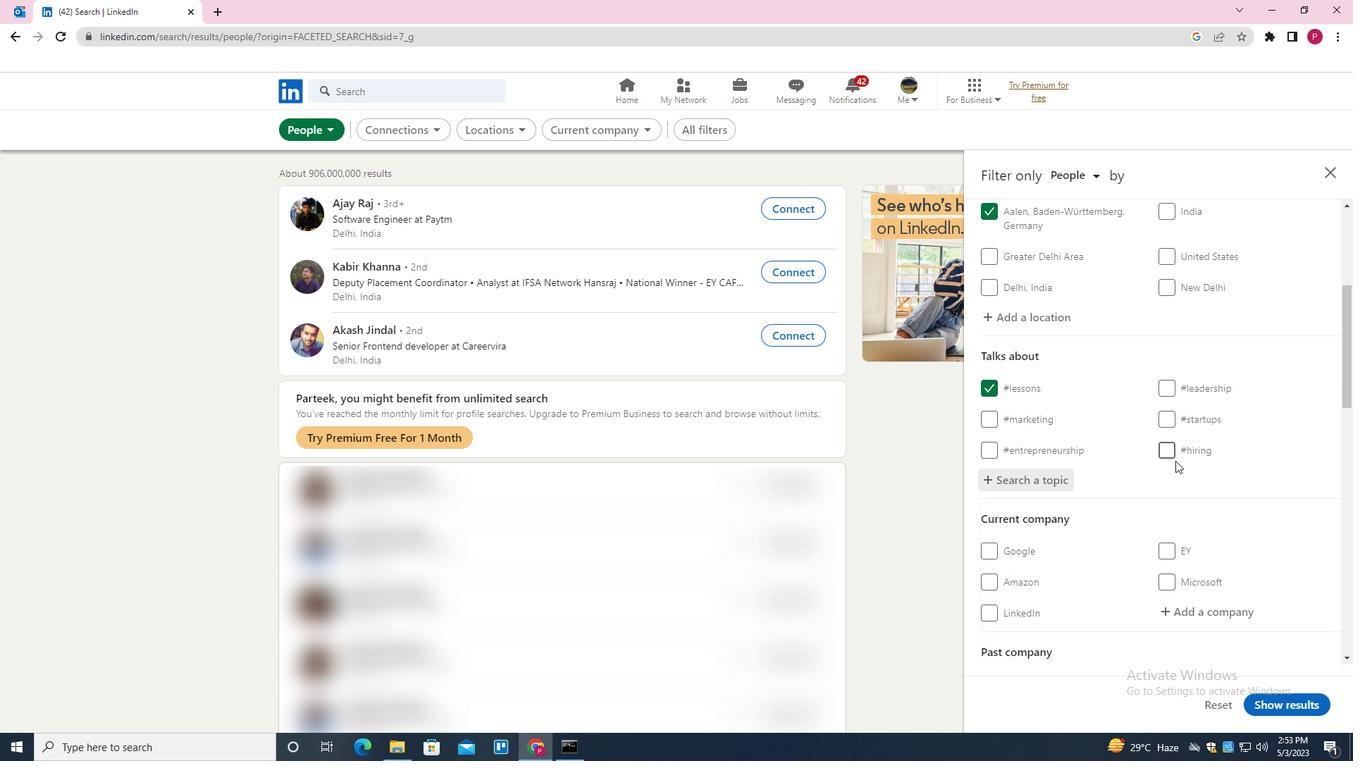 
Action: Mouse scrolled (1166, 474) with delta (0, 0)
Screenshot: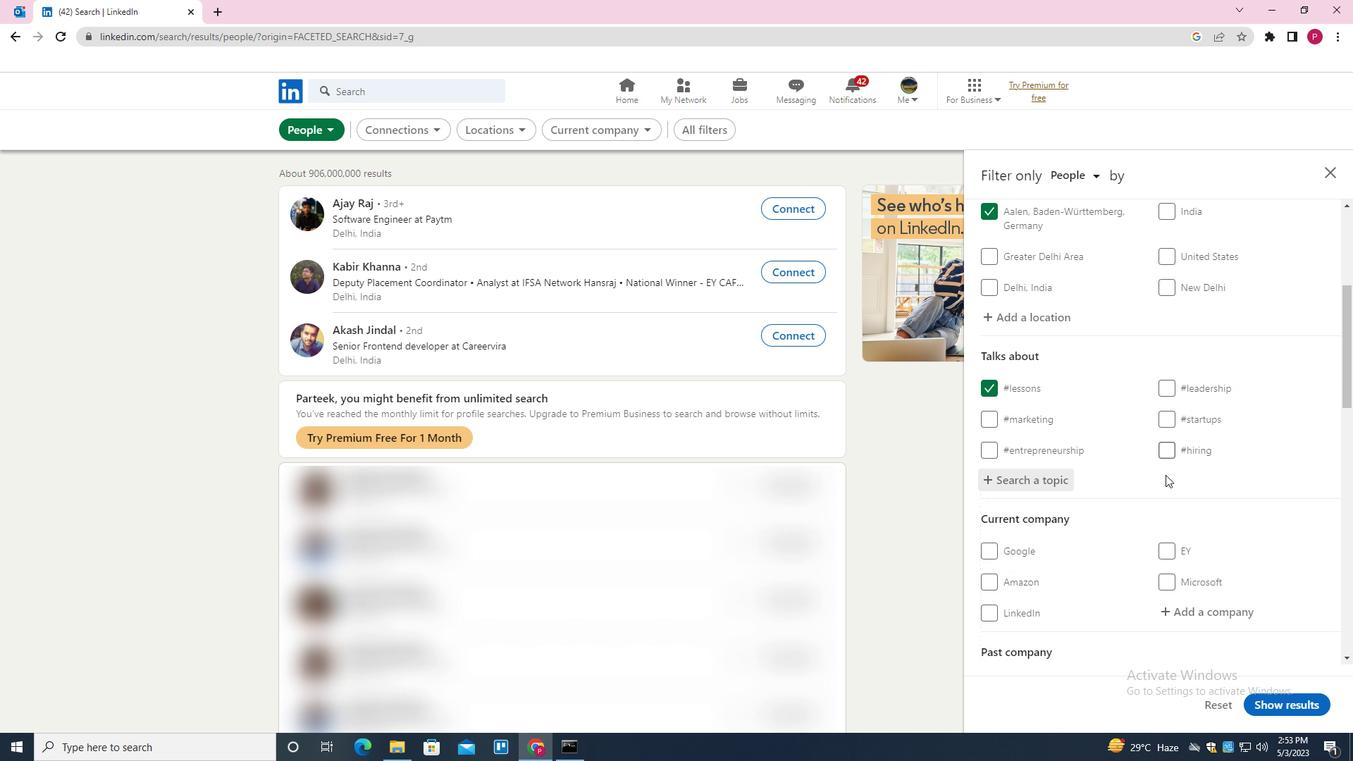 
Action: Mouse moved to (1128, 469)
Screenshot: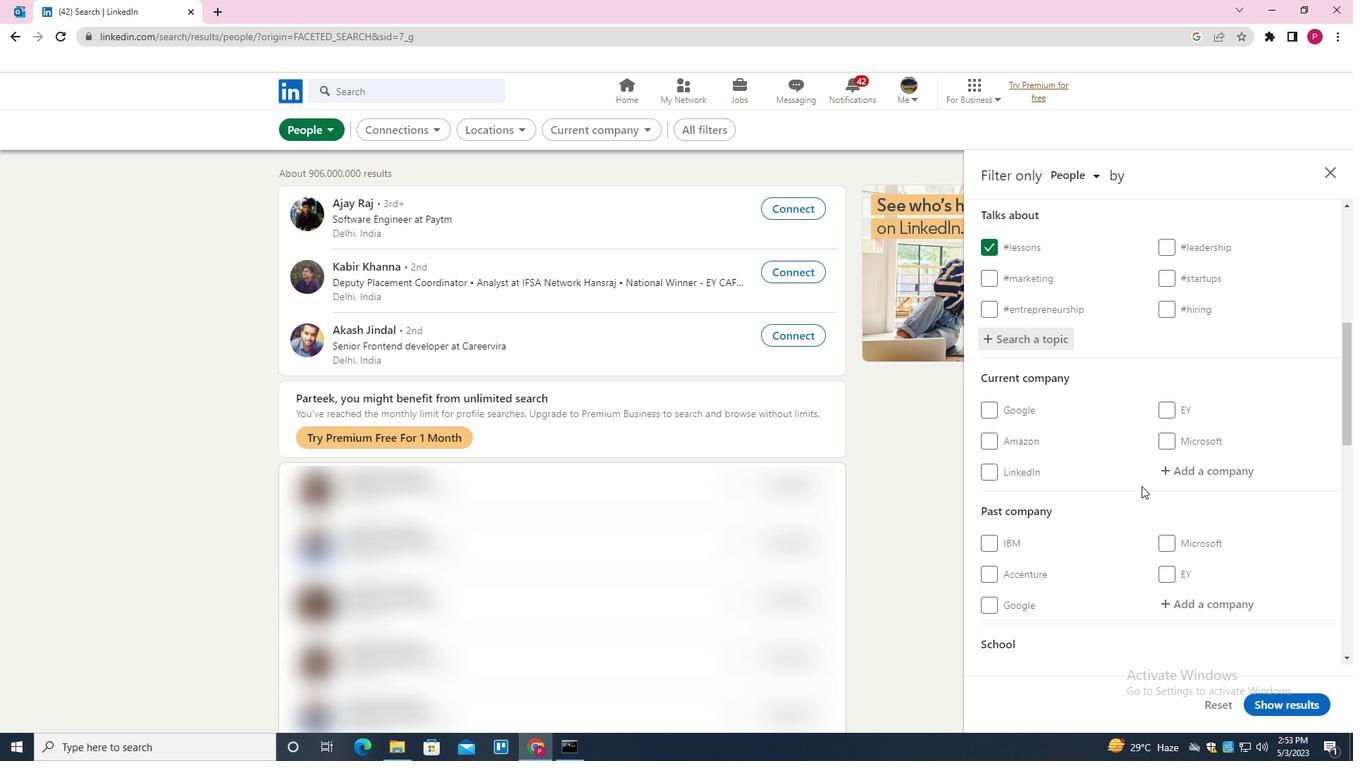 
Action: Mouse scrolled (1128, 468) with delta (0, 0)
Screenshot: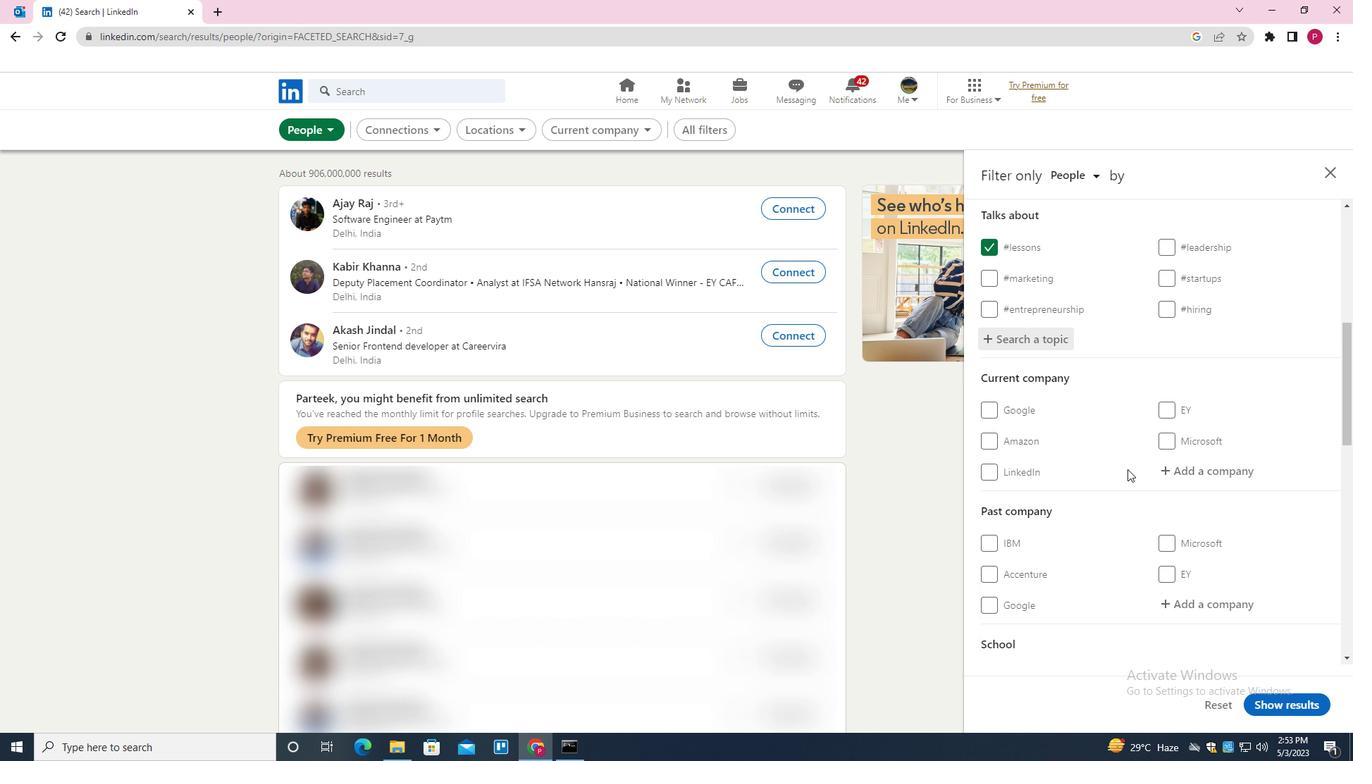 
Action: Mouse scrolled (1128, 468) with delta (0, 0)
Screenshot: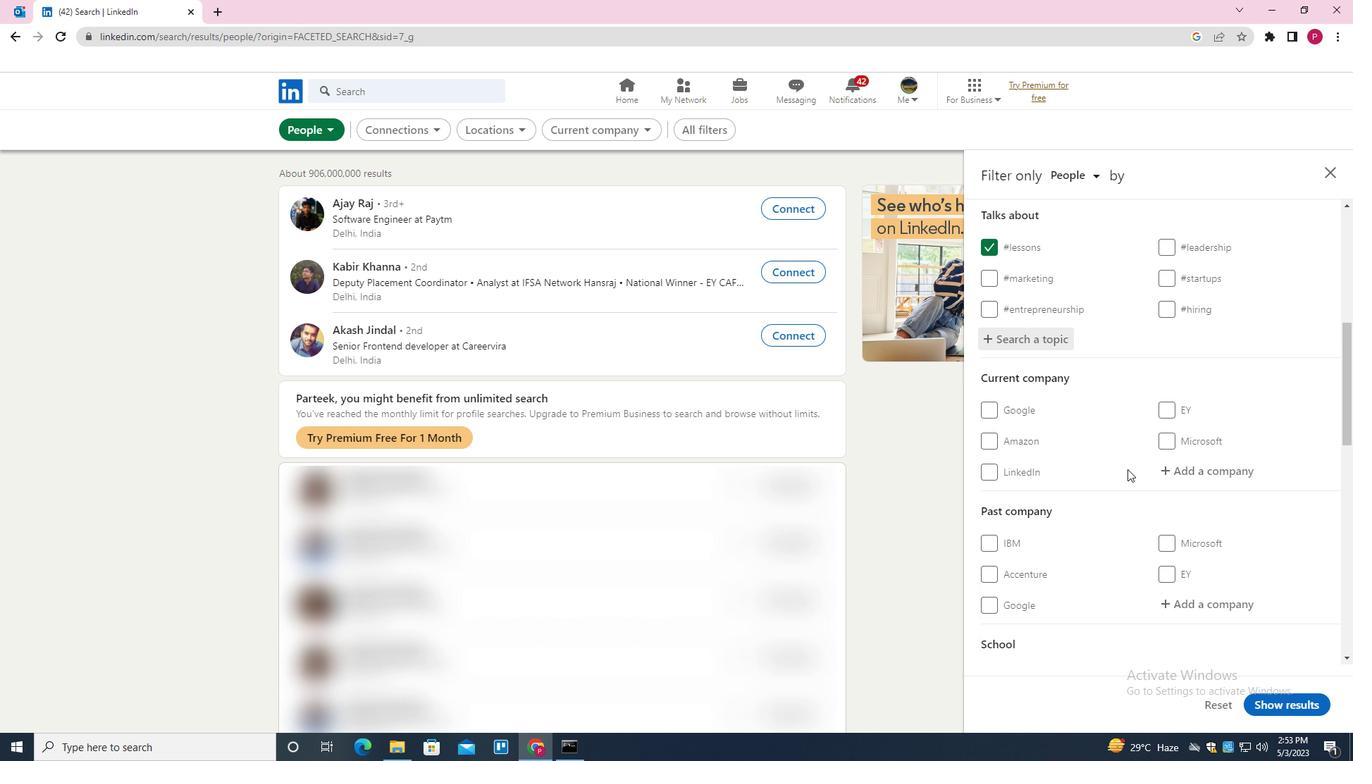 
Action: Mouse scrolled (1128, 468) with delta (0, 0)
Screenshot: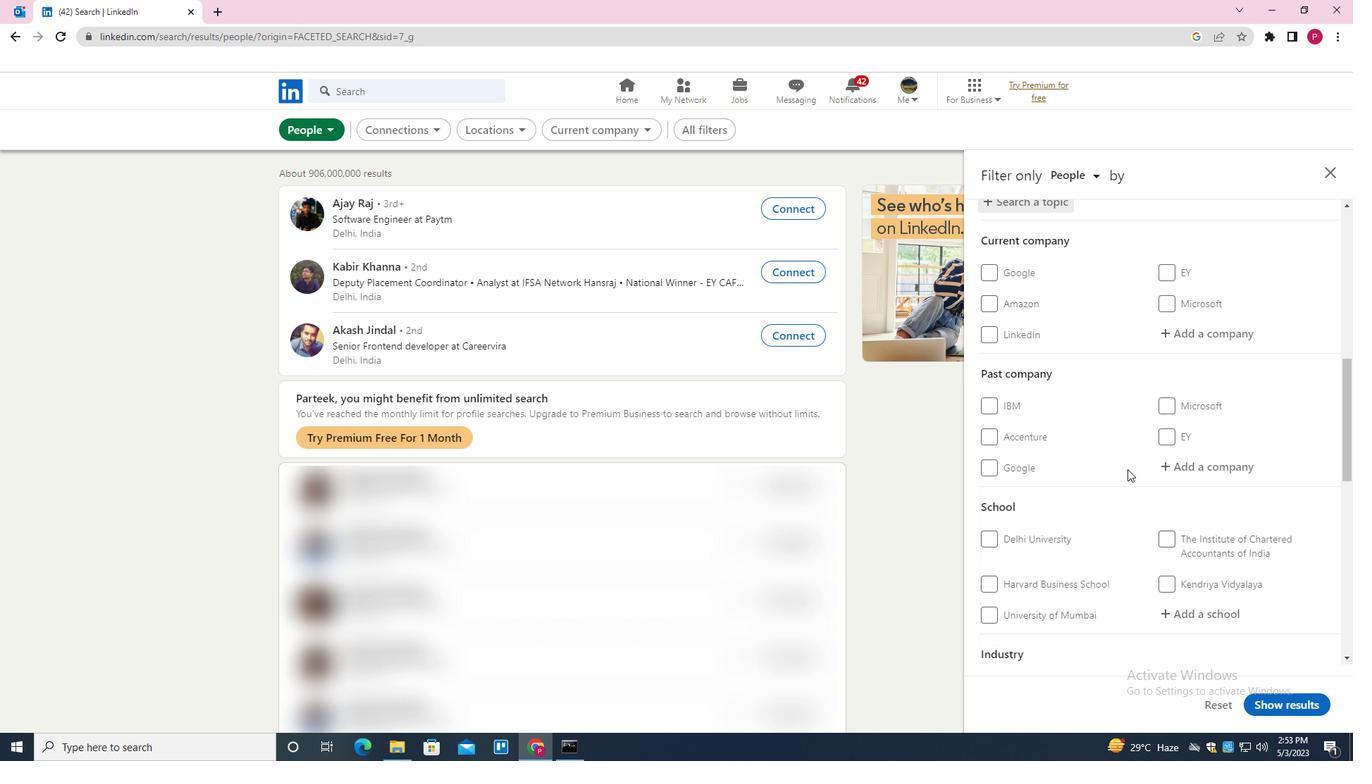 
Action: Mouse scrolled (1128, 468) with delta (0, 0)
Screenshot: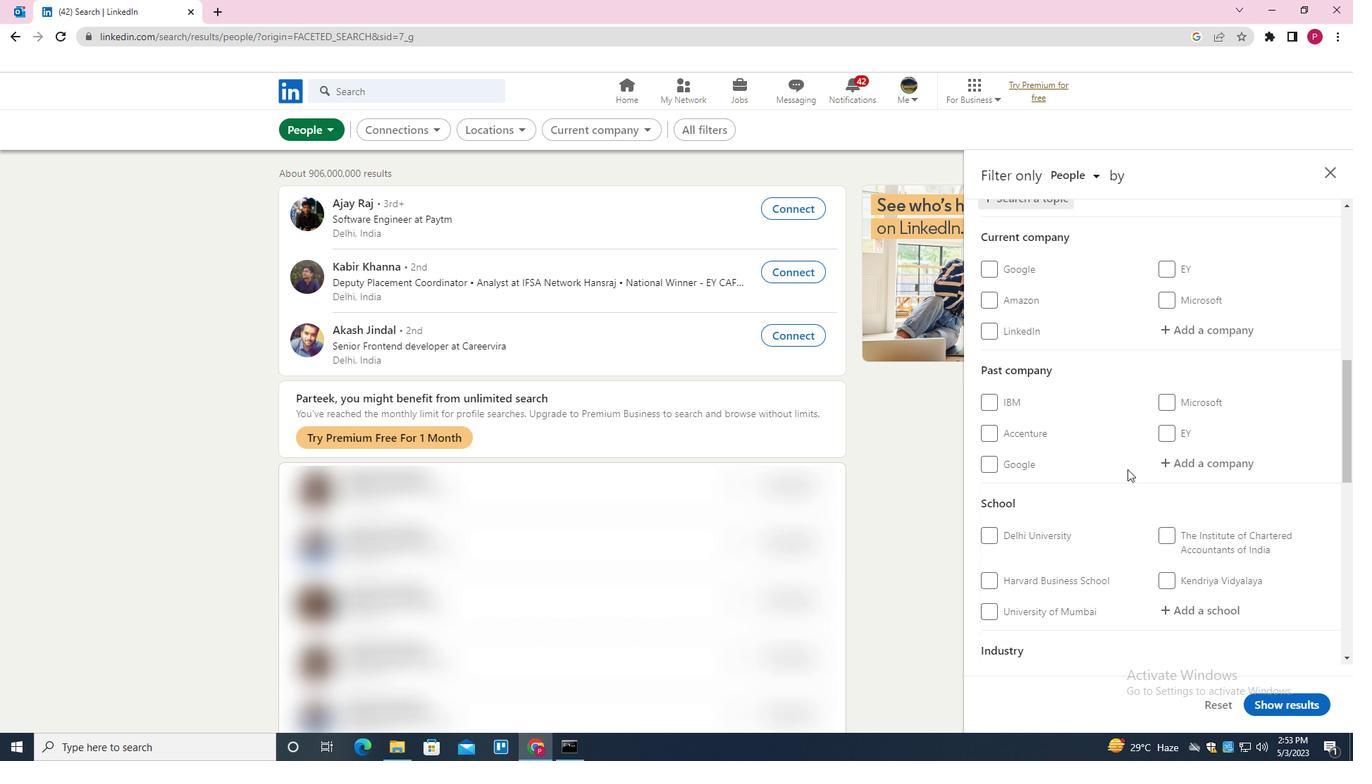 
Action: Mouse scrolled (1128, 468) with delta (0, 0)
Screenshot: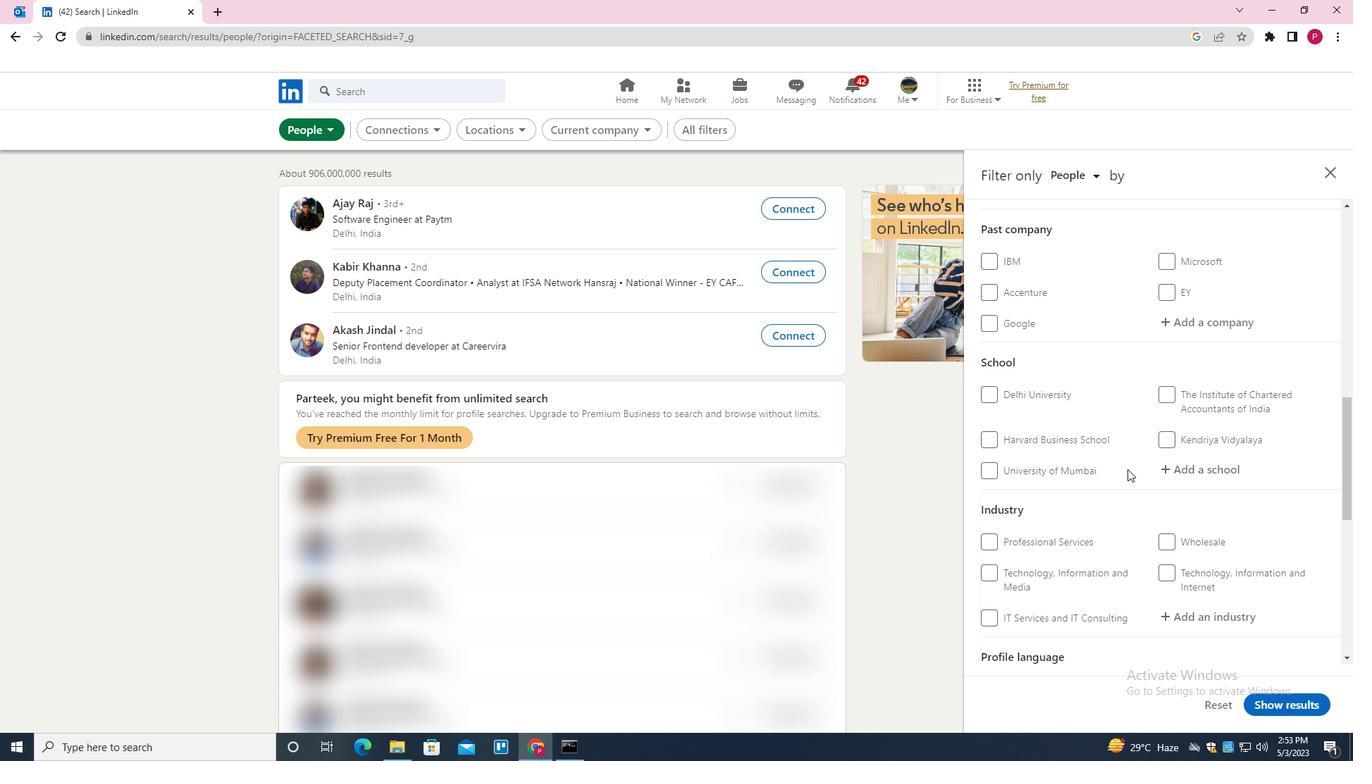 
Action: Mouse scrolled (1128, 468) with delta (0, 0)
Screenshot: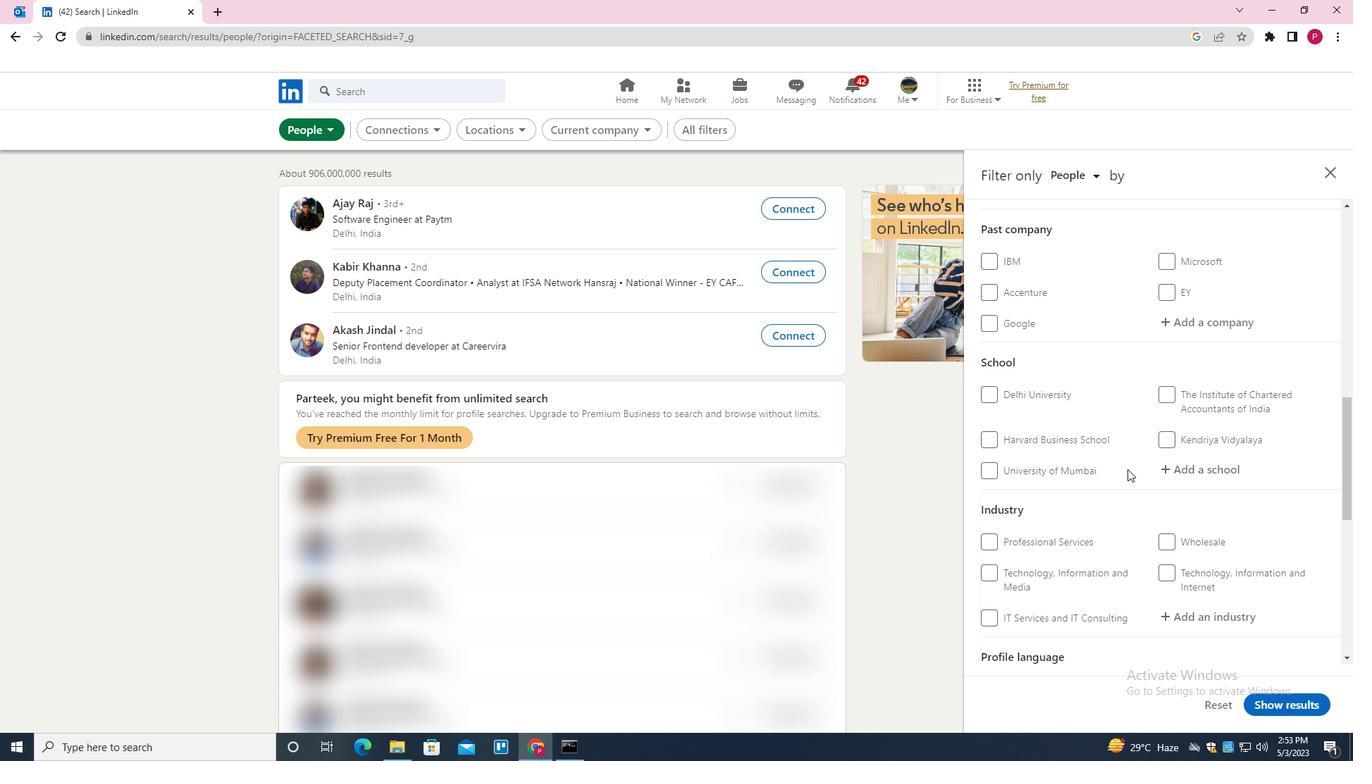 
Action: Mouse moved to (1102, 477)
Screenshot: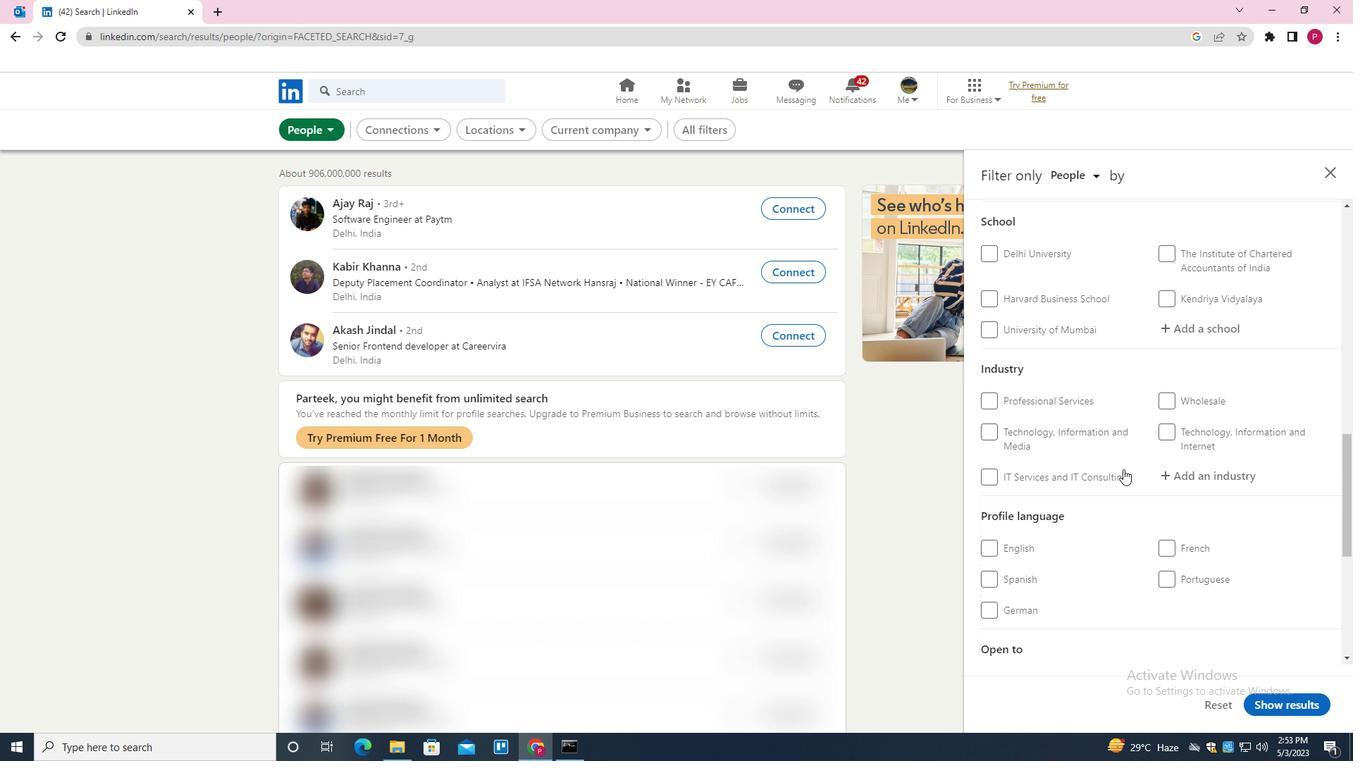 
Action: Mouse scrolled (1102, 477) with delta (0, 0)
Screenshot: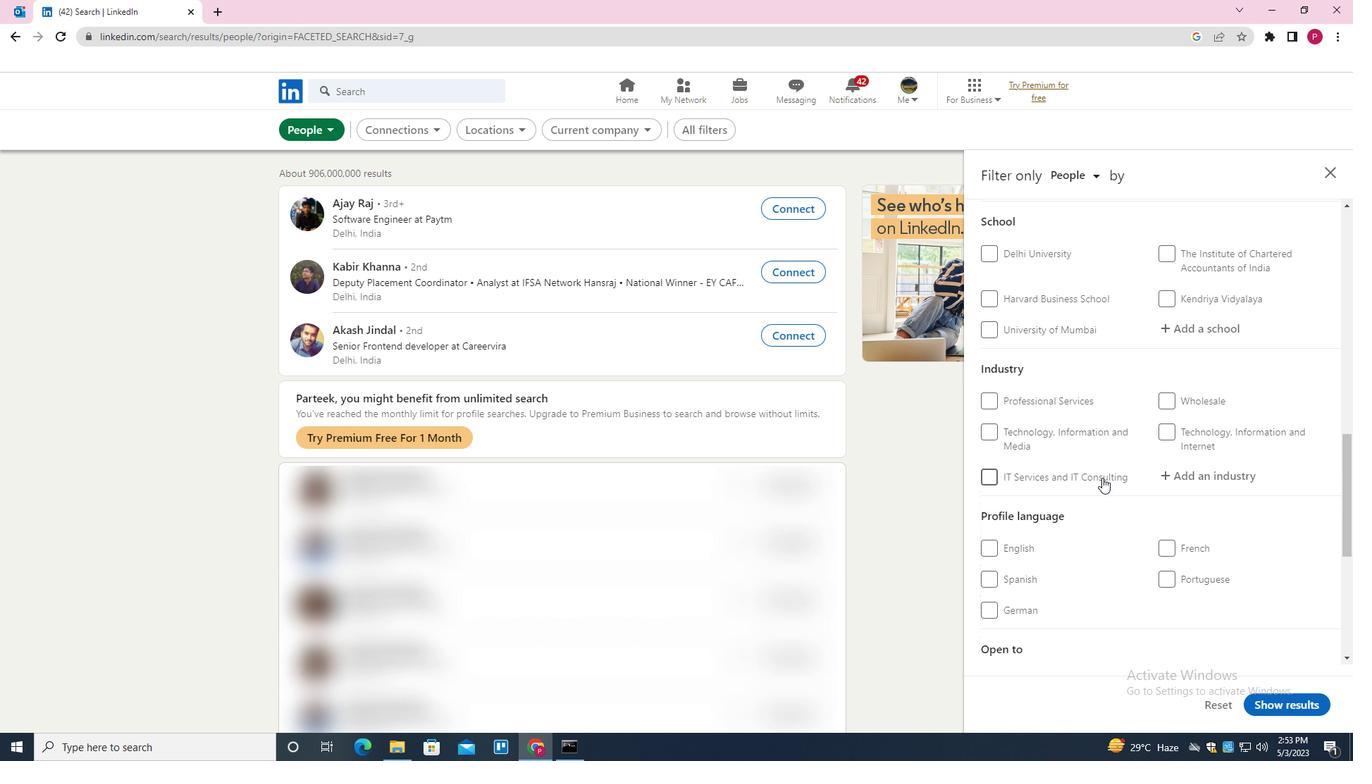 
Action: Mouse moved to (1101, 474)
Screenshot: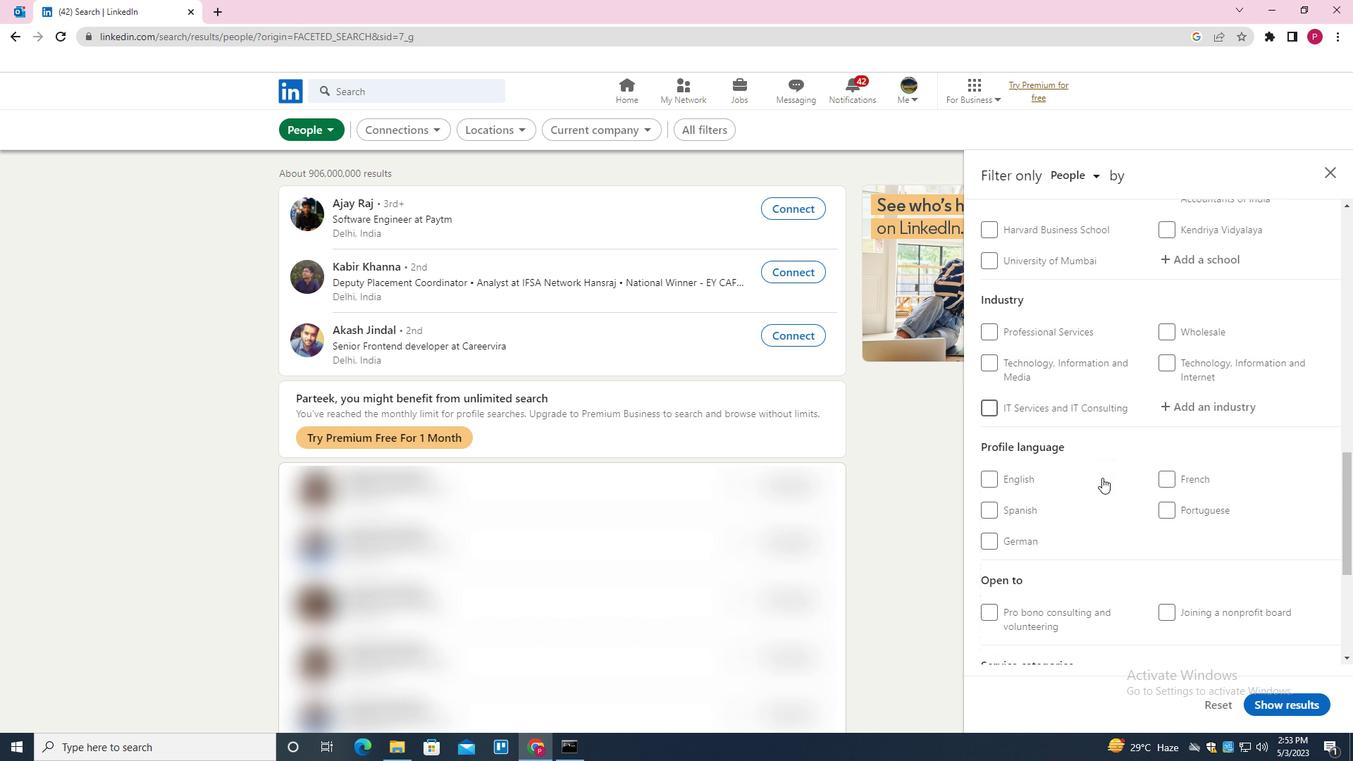 
Action: Mouse scrolled (1101, 473) with delta (0, 0)
Screenshot: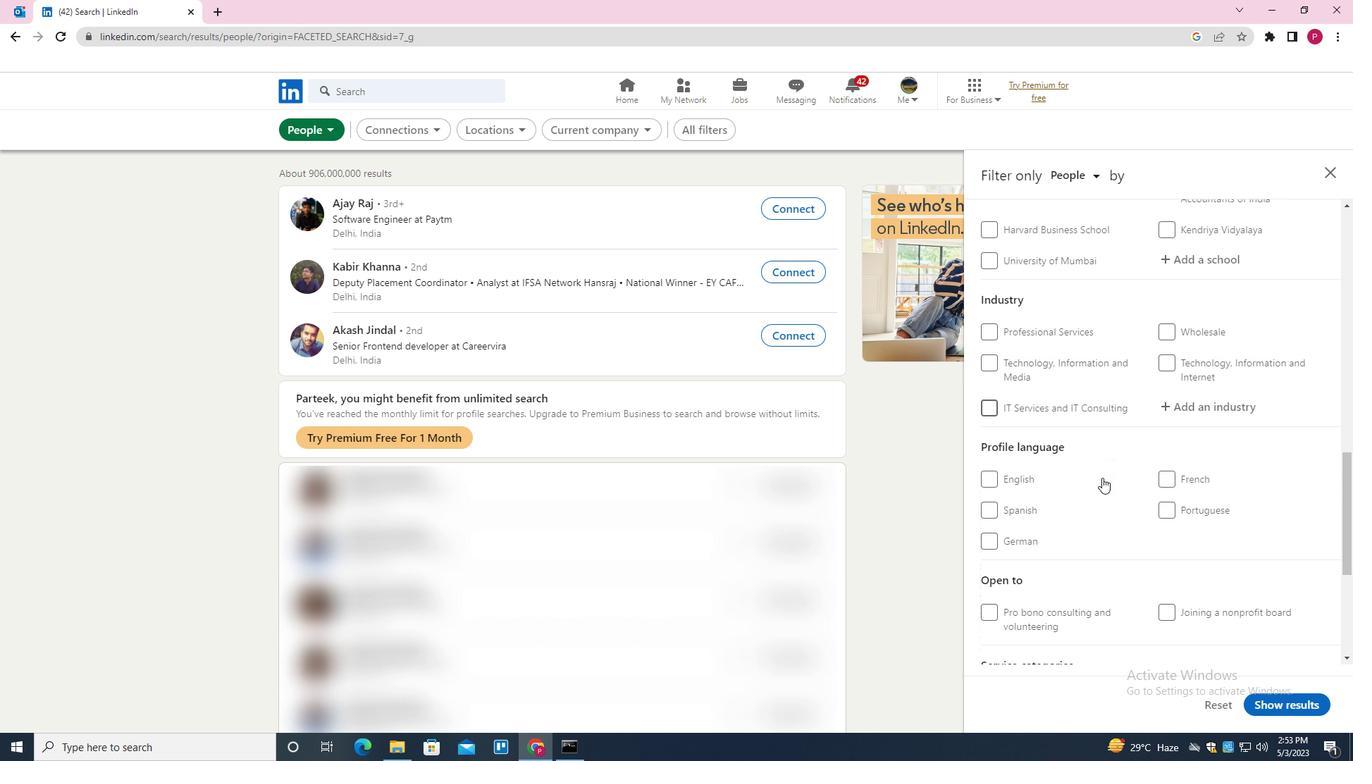 
Action: Mouse moved to (1022, 465)
Screenshot: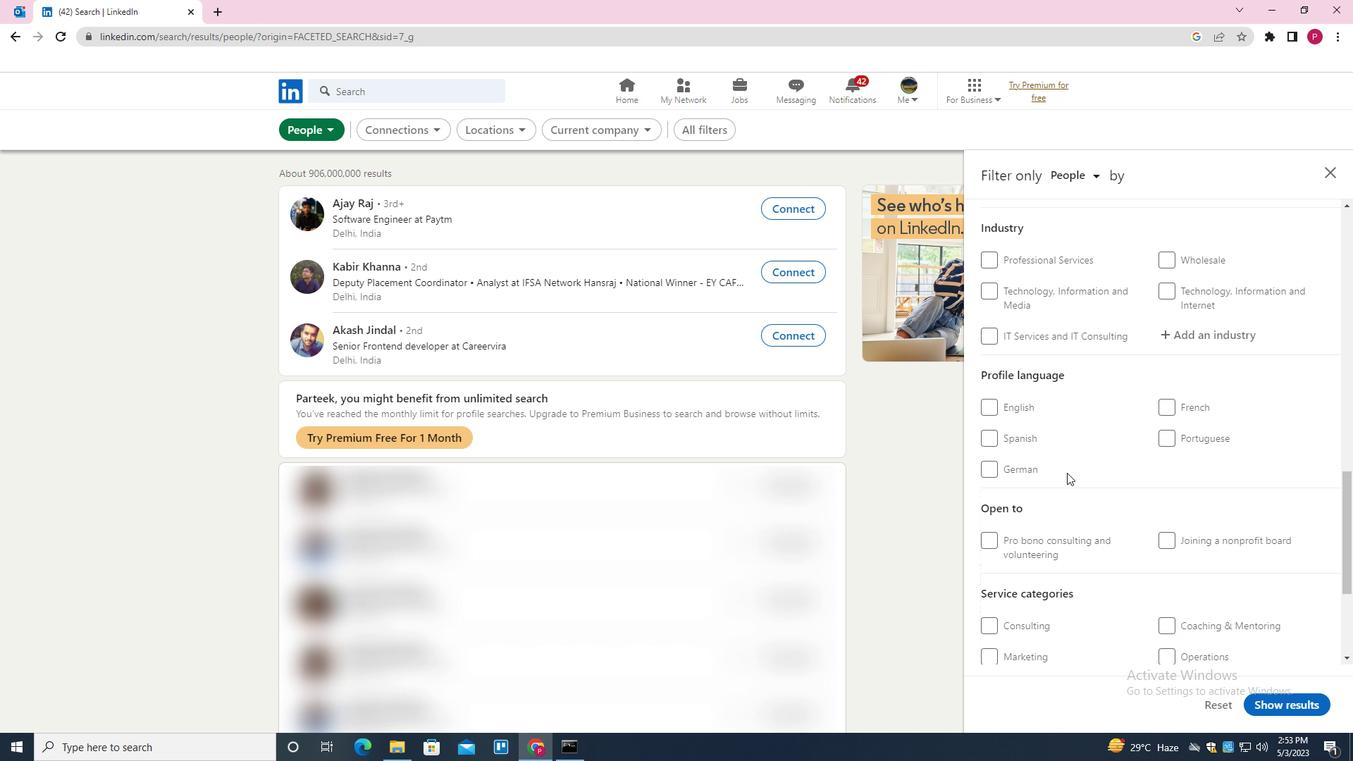 
Action: Mouse pressed left at (1022, 465)
Screenshot: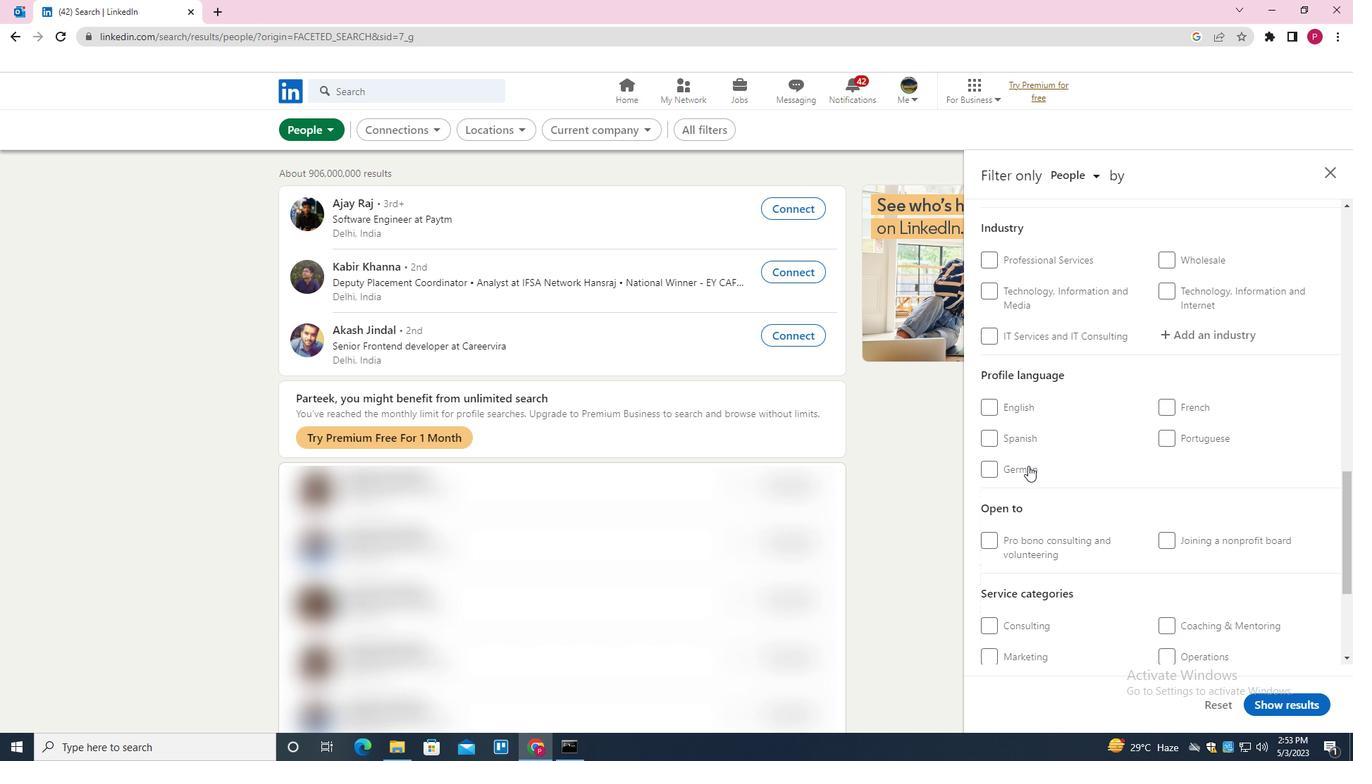 
Action: Mouse moved to (1090, 452)
Screenshot: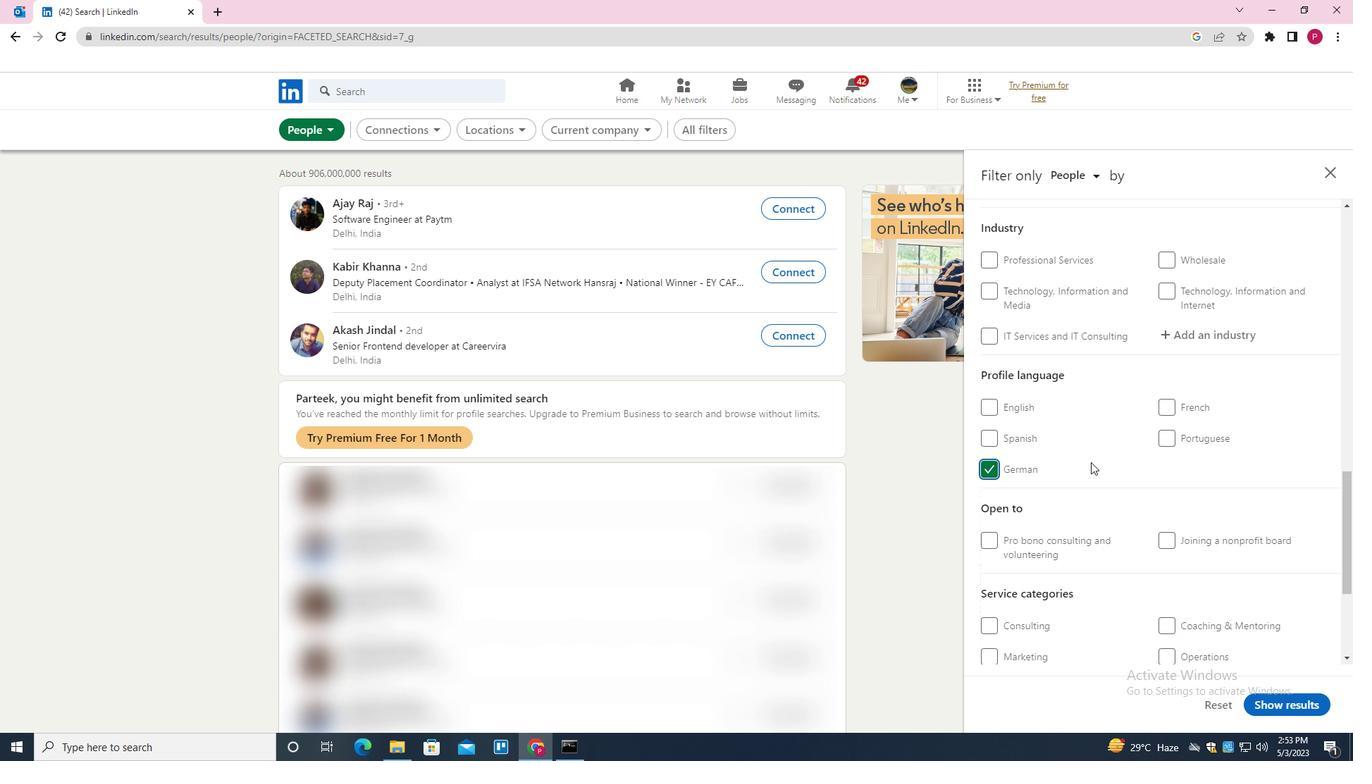 
Action: Mouse scrolled (1090, 453) with delta (0, 0)
Screenshot: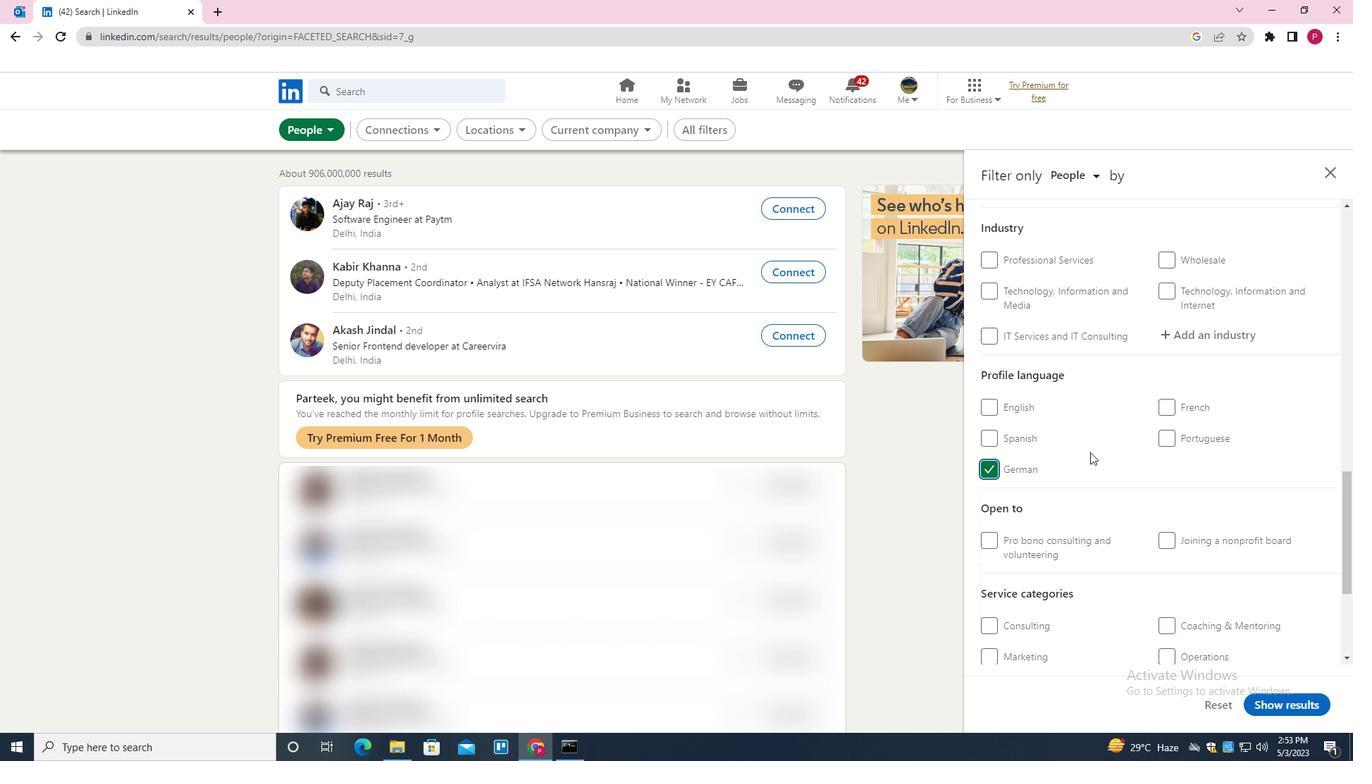 
Action: Mouse moved to (1090, 450)
Screenshot: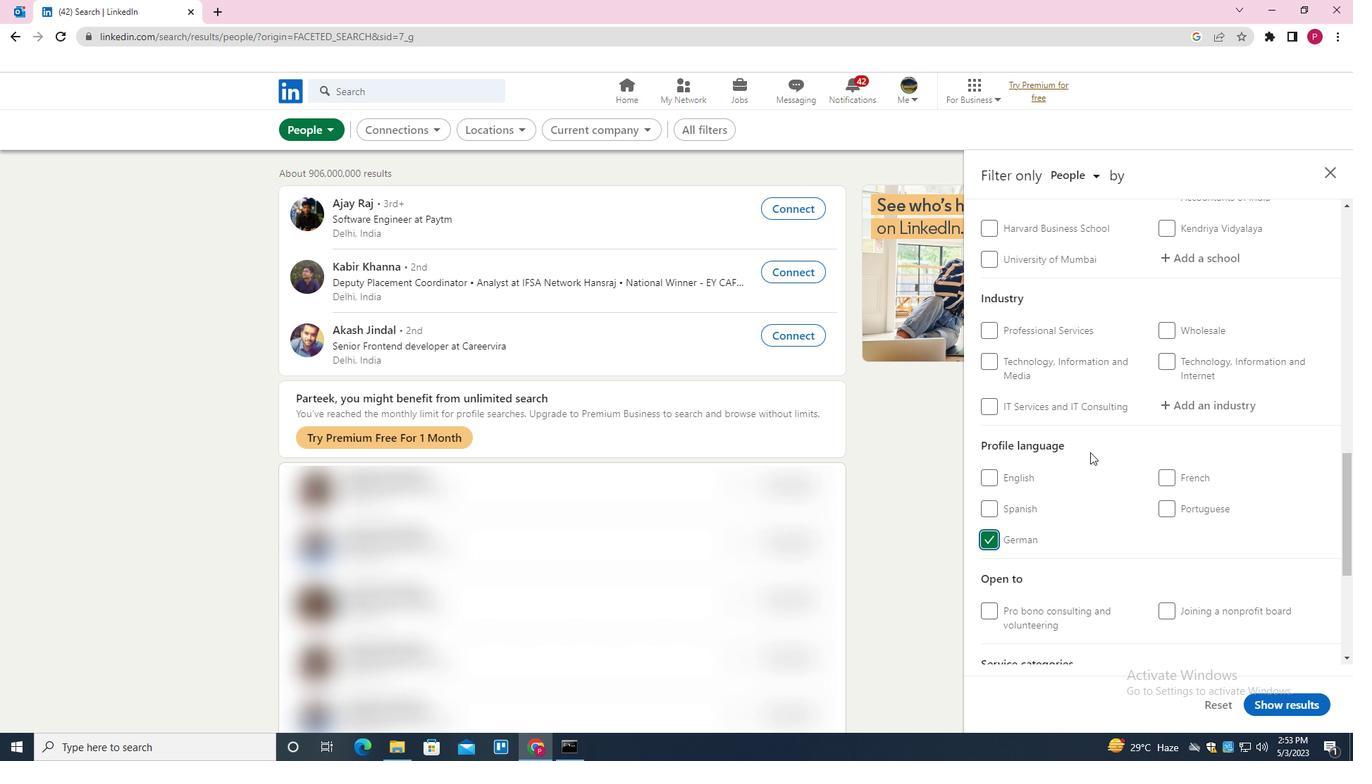 
Action: Mouse scrolled (1090, 451) with delta (0, 0)
Screenshot: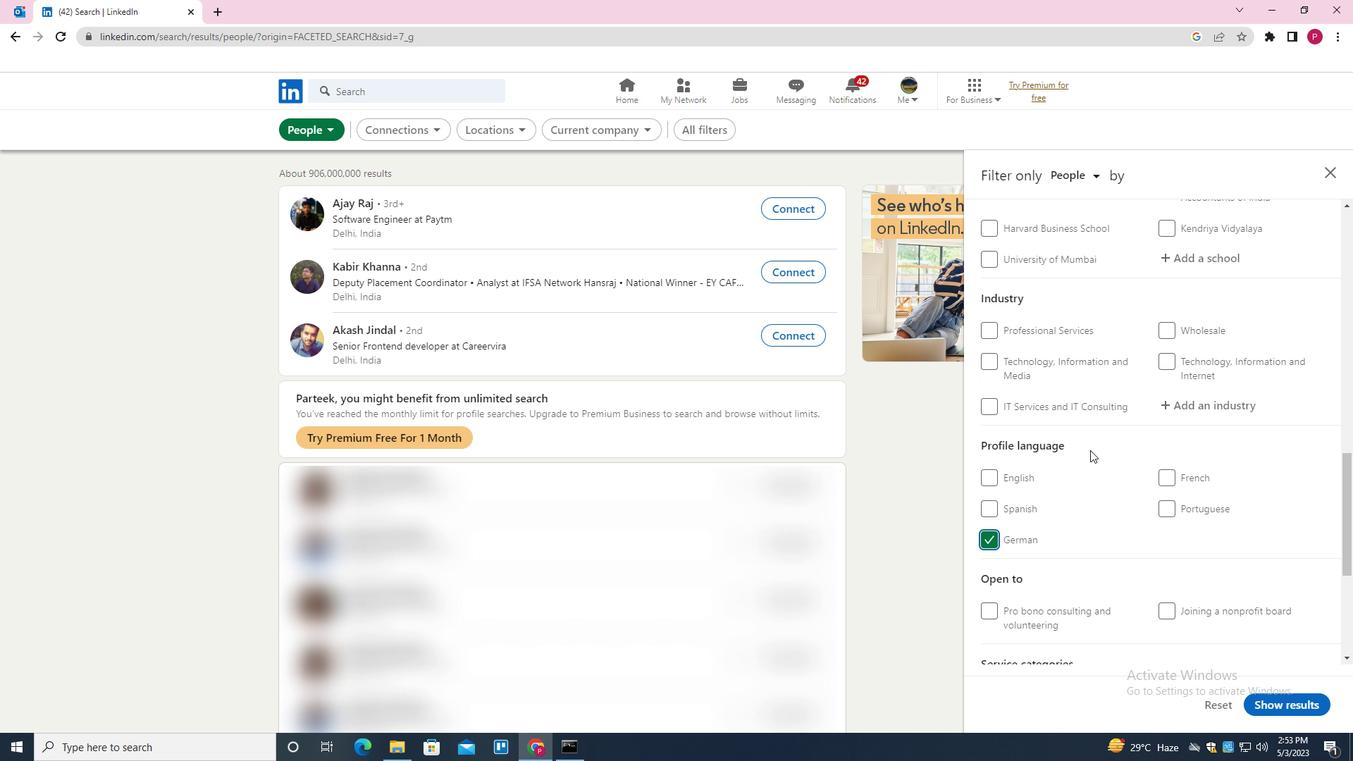 
Action: Mouse scrolled (1090, 451) with delta (0, 0)
Screenshot: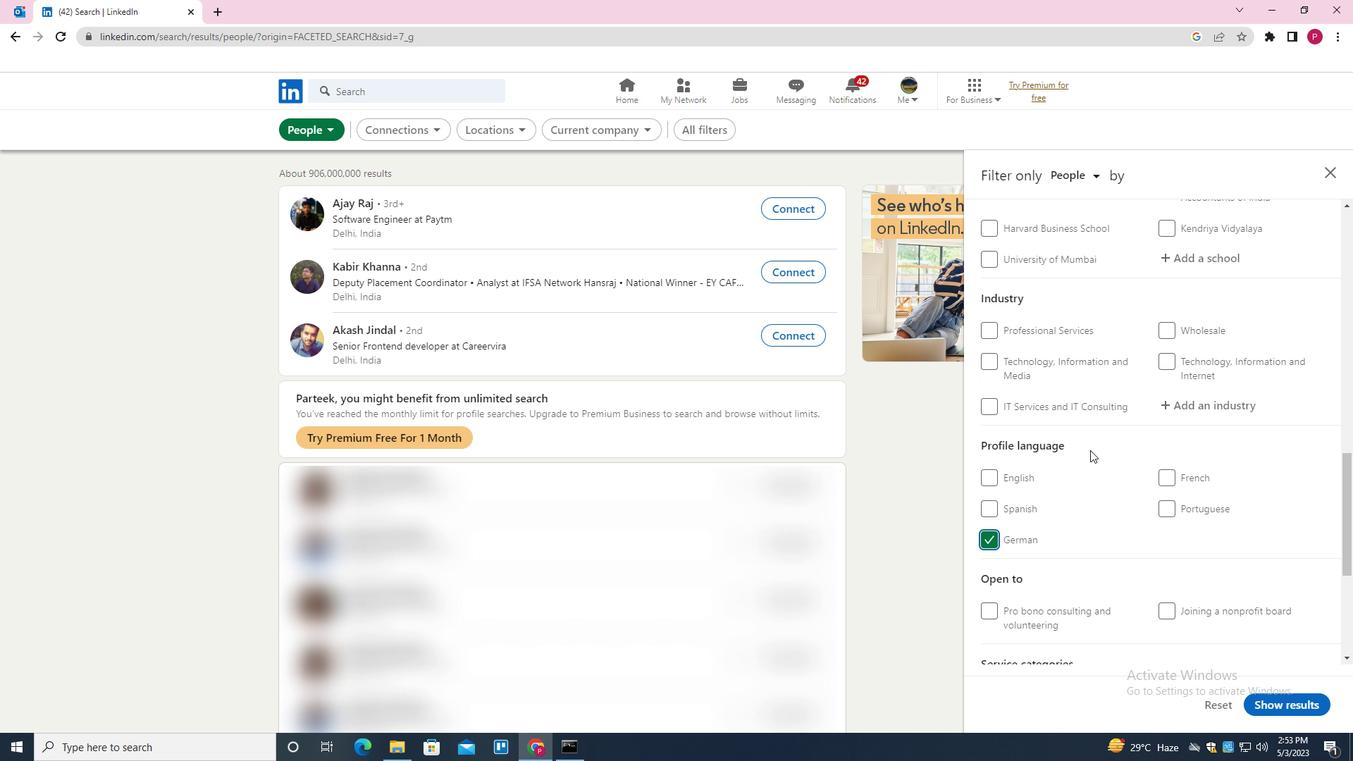 
Action: Mouse scrolled (1090, 451) with delta (0, 0)
Screenshot: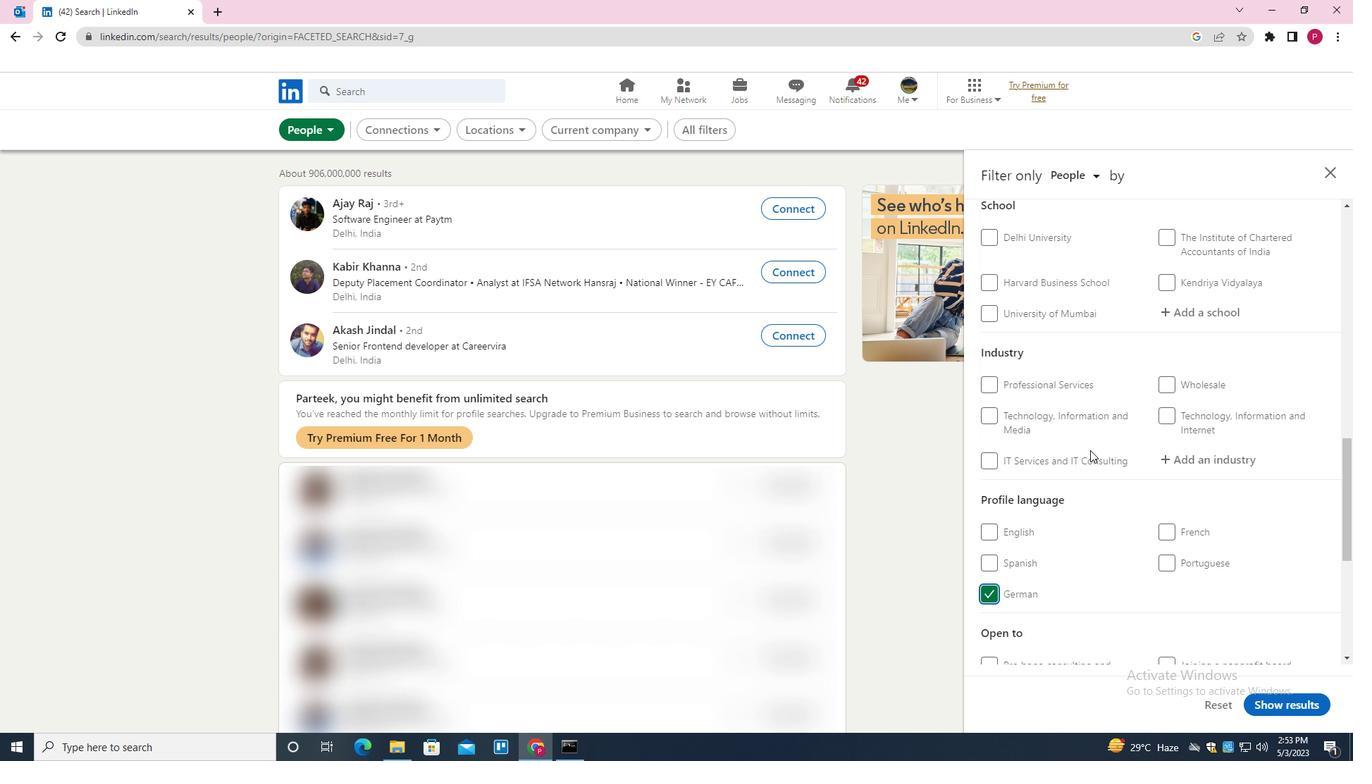 
Action: Mouse scrolled (1090, 451) with delta (0, 0)
Screenshot: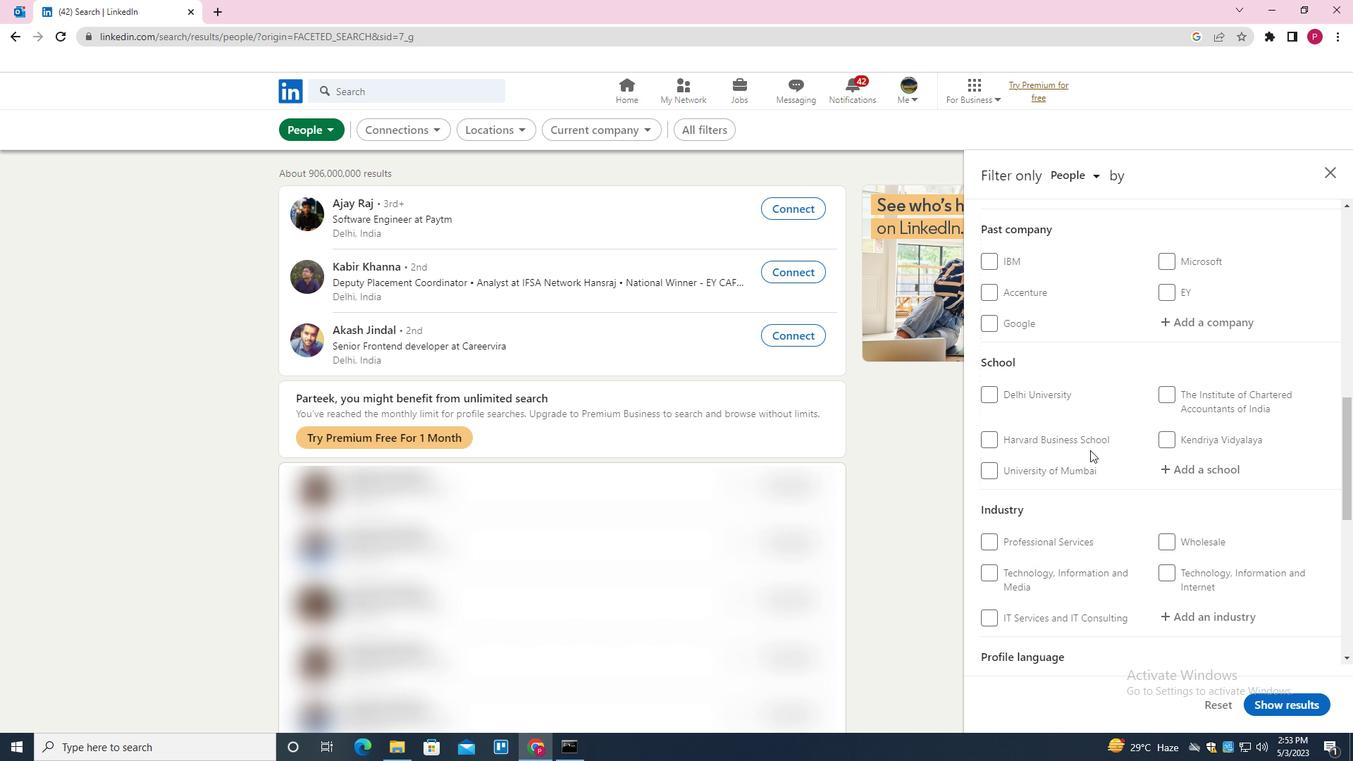 
Action: Mouse scrolled (1090, 451) with delta (0, 0)
Screenshot: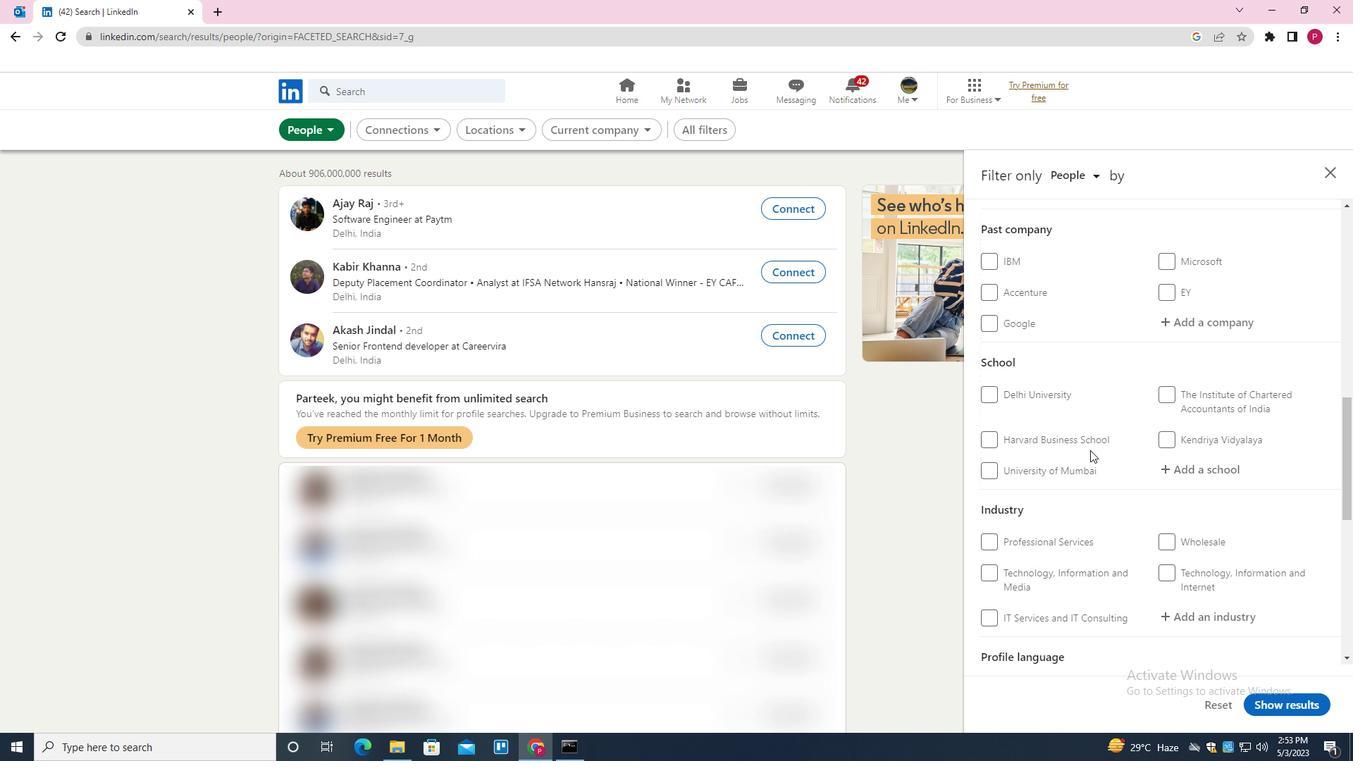 
Action: Mouse moved to (1206, 329)
Screenshot: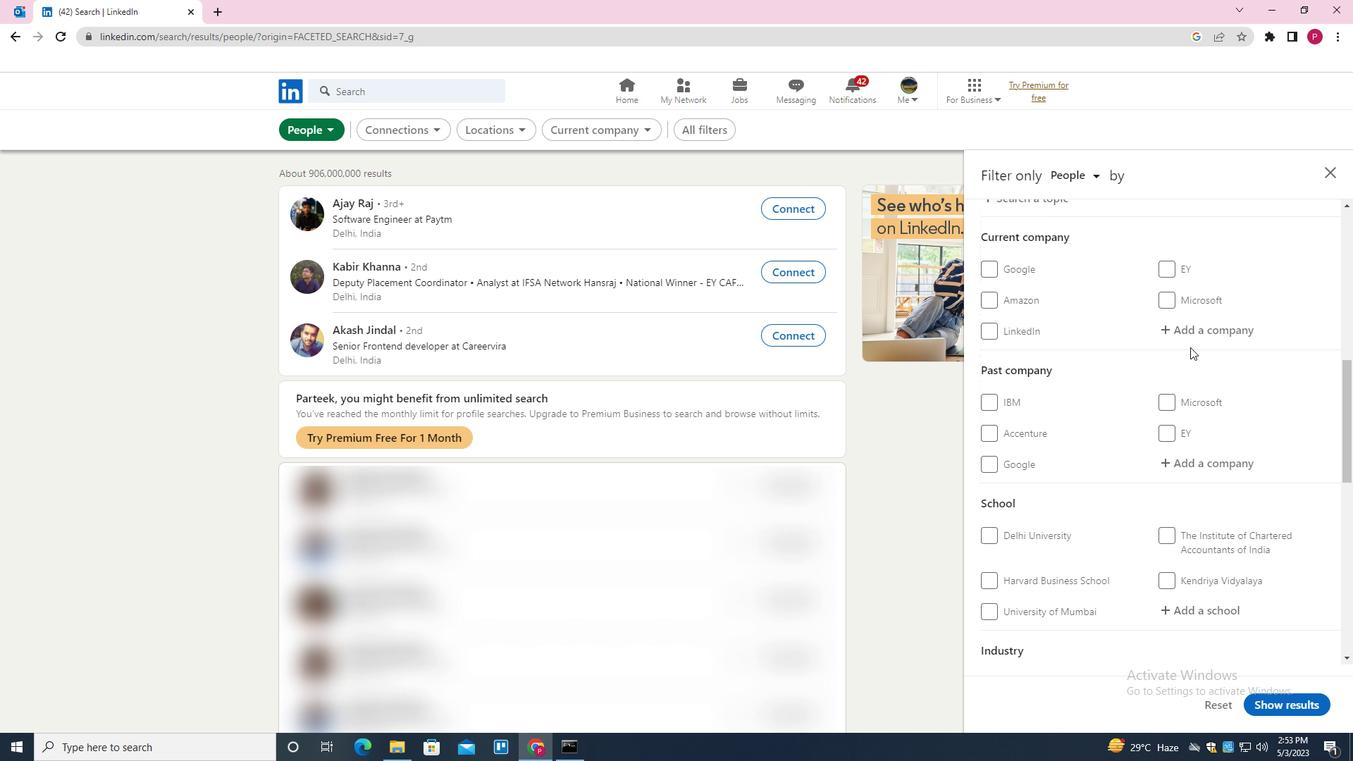
Action: Mouse pressed left at (1206, 329)
Screenshot: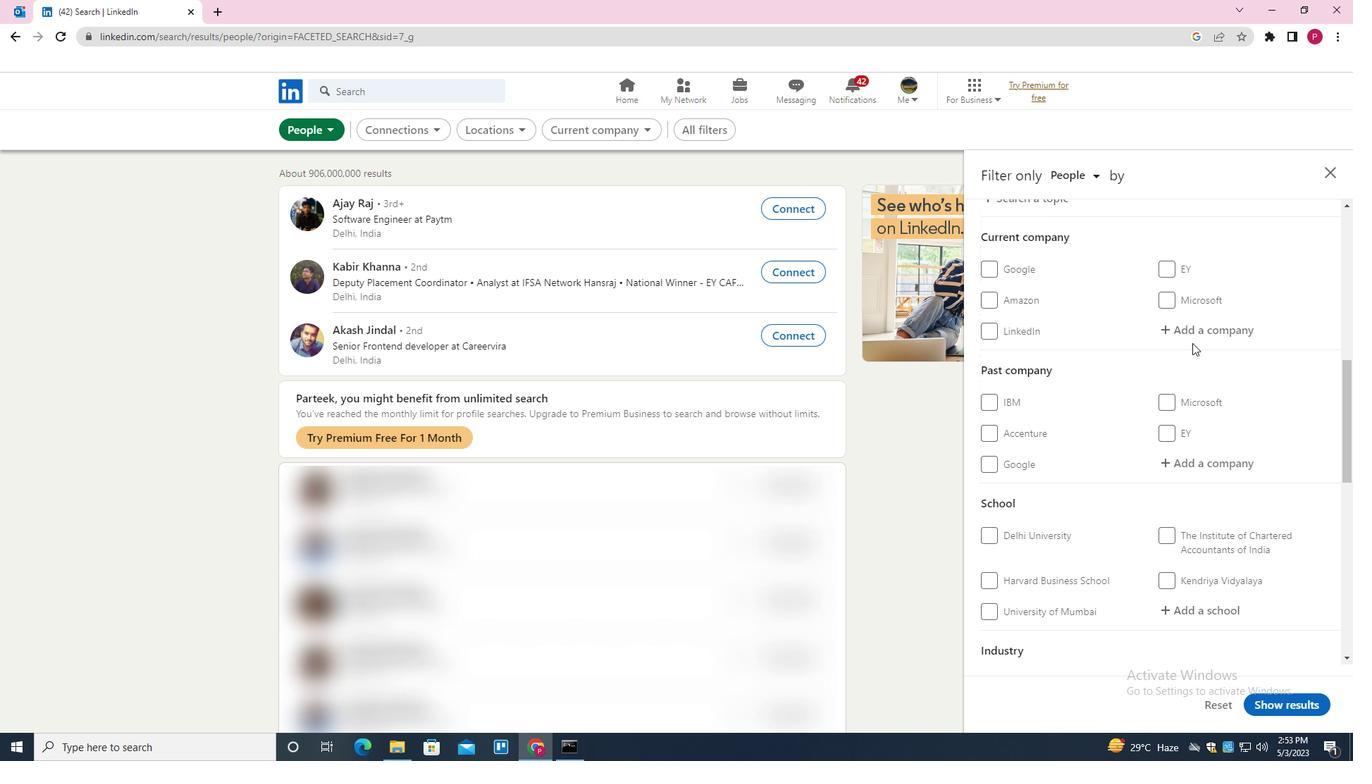 
Action: Key pressed <Key.shift>INFINITE<Key.space><Key.shift><Key.shift>RESEARCH<Key.space><Key.shift><Key.shift><Key.shift><Key.shift><Key.shift><Key.shift><Key.shift>LTD<Key.down><Key.enter>
Screenshot: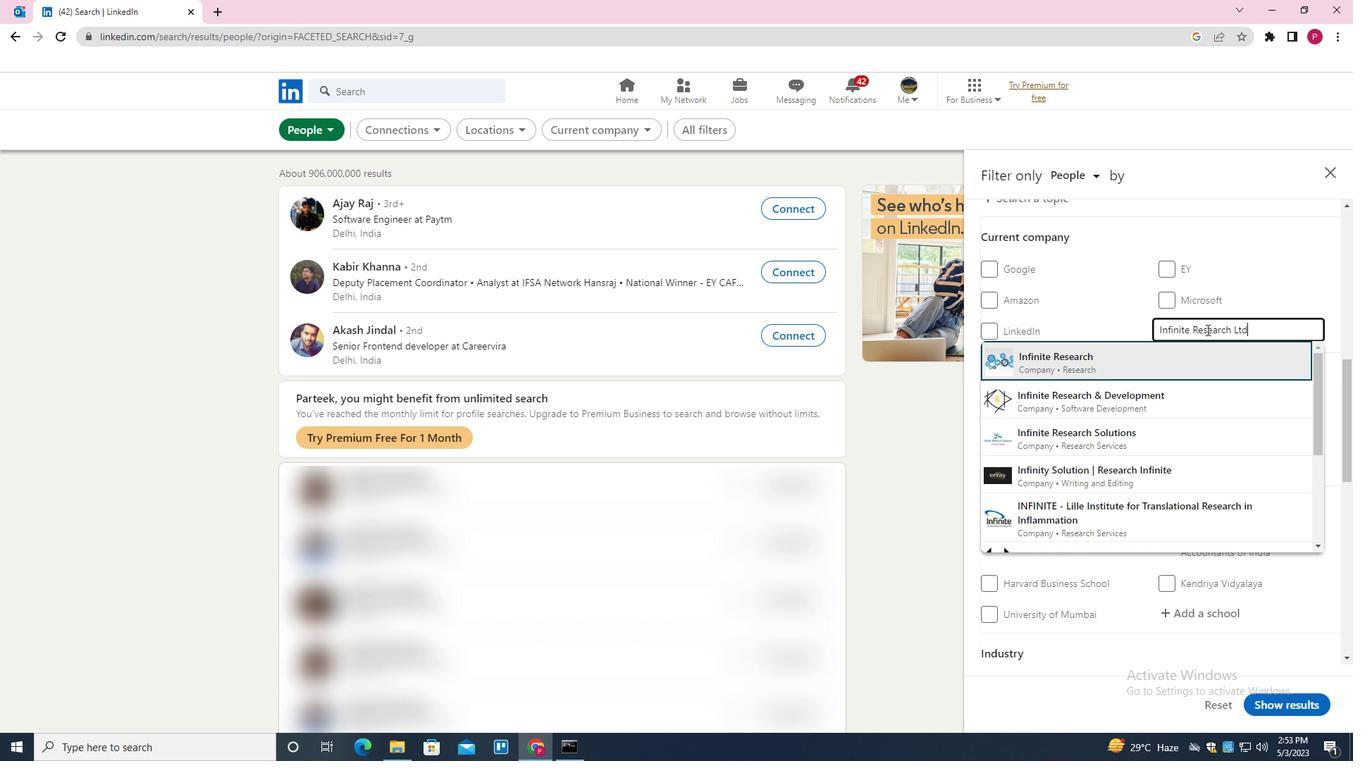 
Action: Mouse moved to (1145, 384)
Screenshot: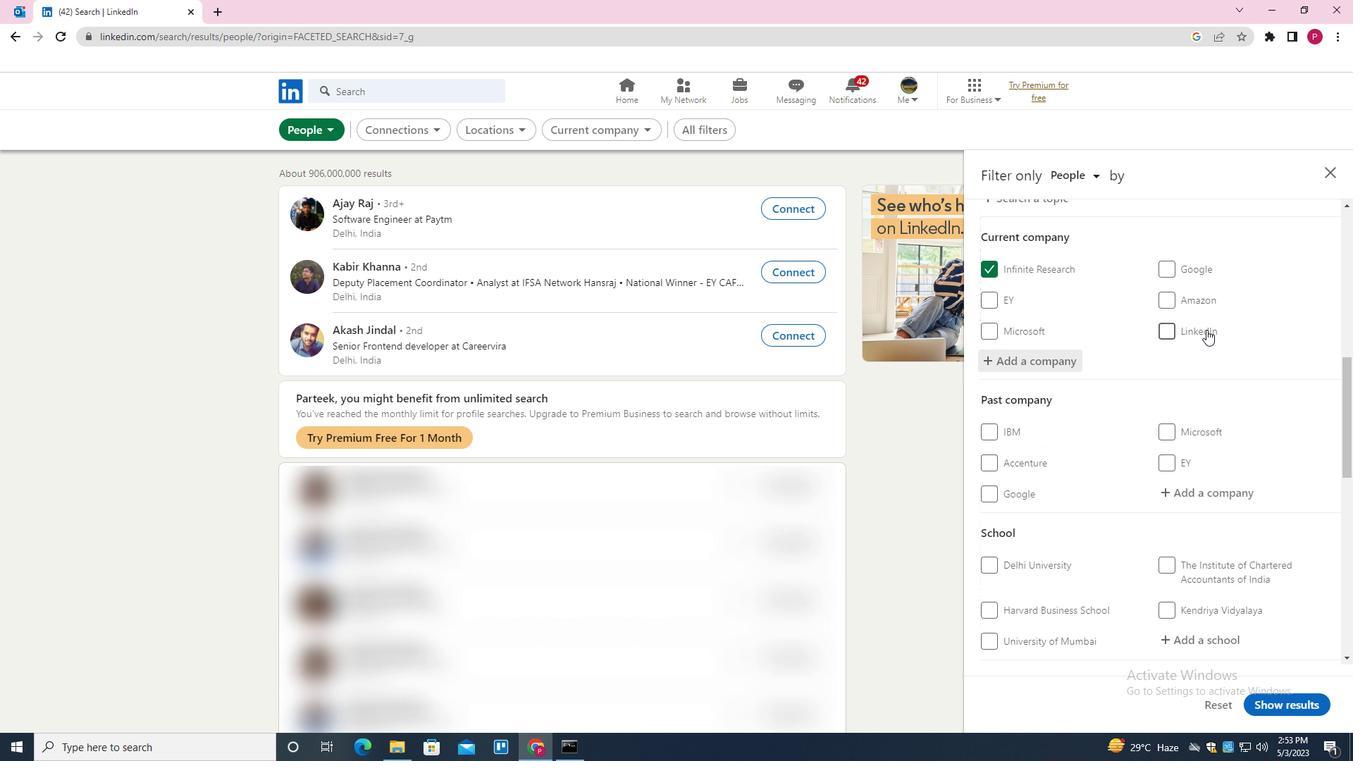
Action: Mouse scrolled (1145, 384) with delta (0, 0)
Screenshot: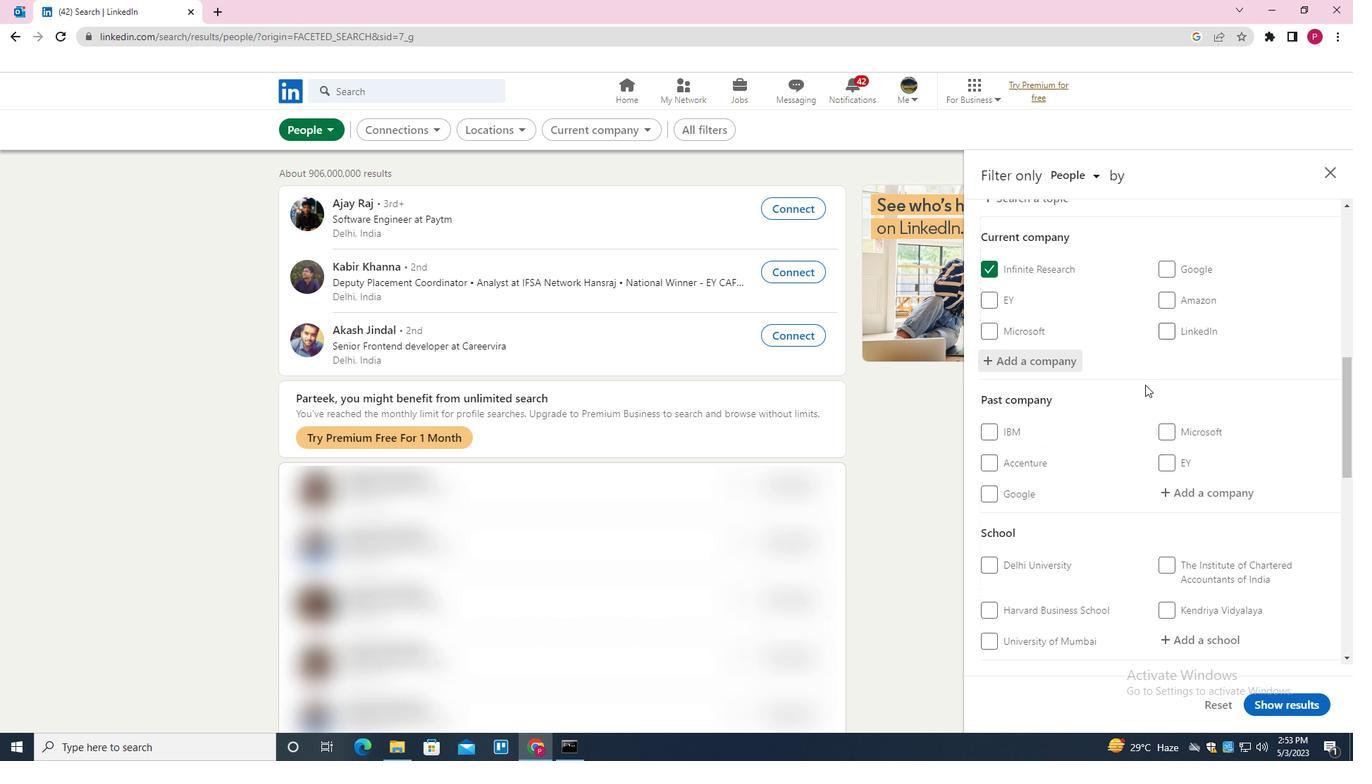 
Action: Mouse scrolled (1145, 384) with delta (0, 0)
Screenshot: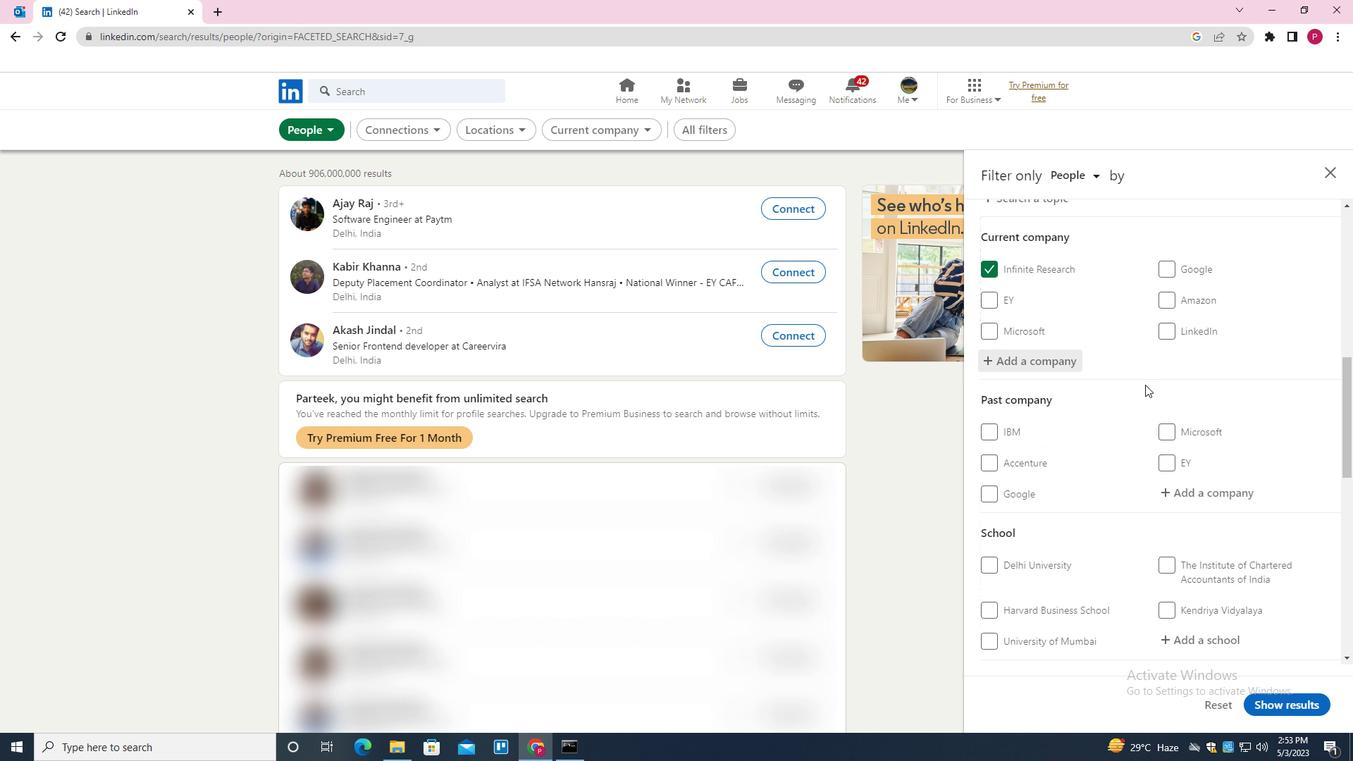 
Action: Mouse scrolled (1145, 384) with delta (0, 0)
Screenshot: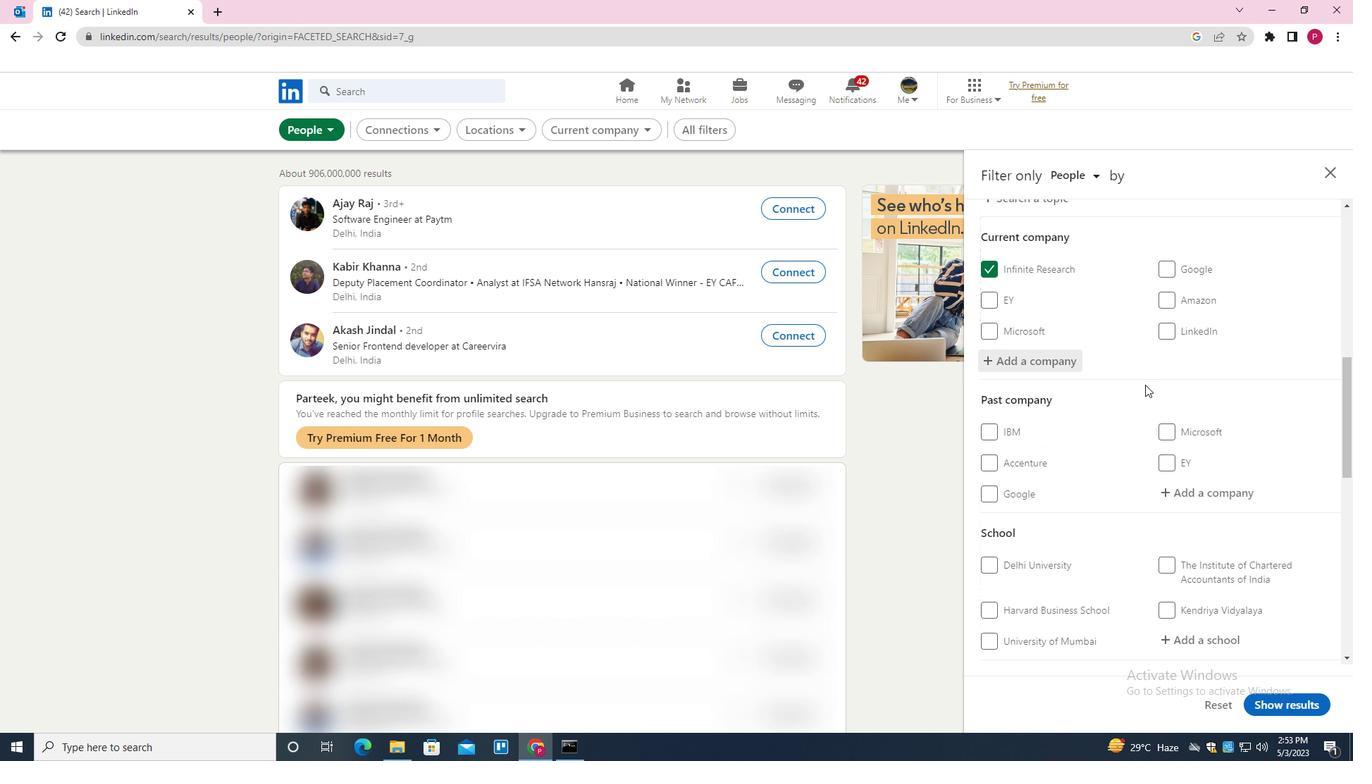
Action: Mouse scrolled (1145, 384) with delta (0, 0)
Screenshot: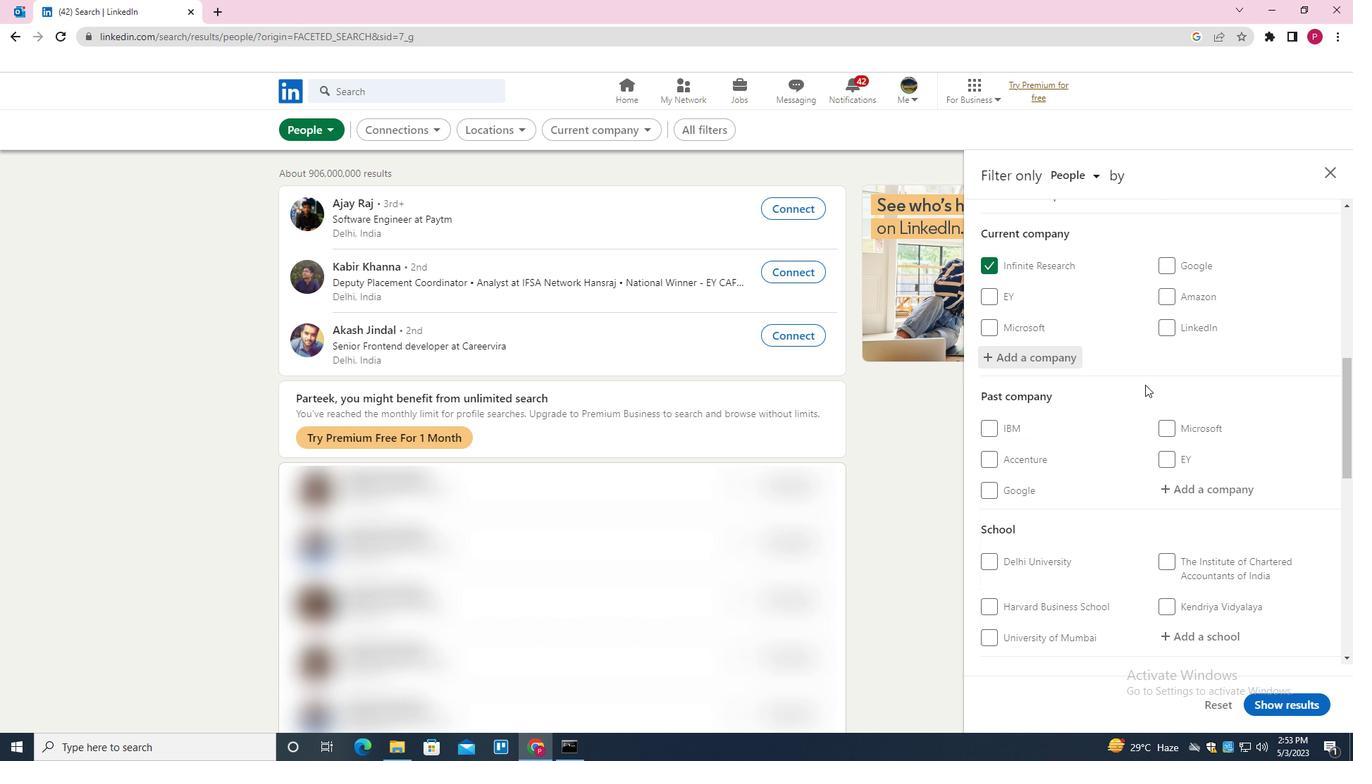 
Action: Mouse moved to (1206, 364)
Screenshot: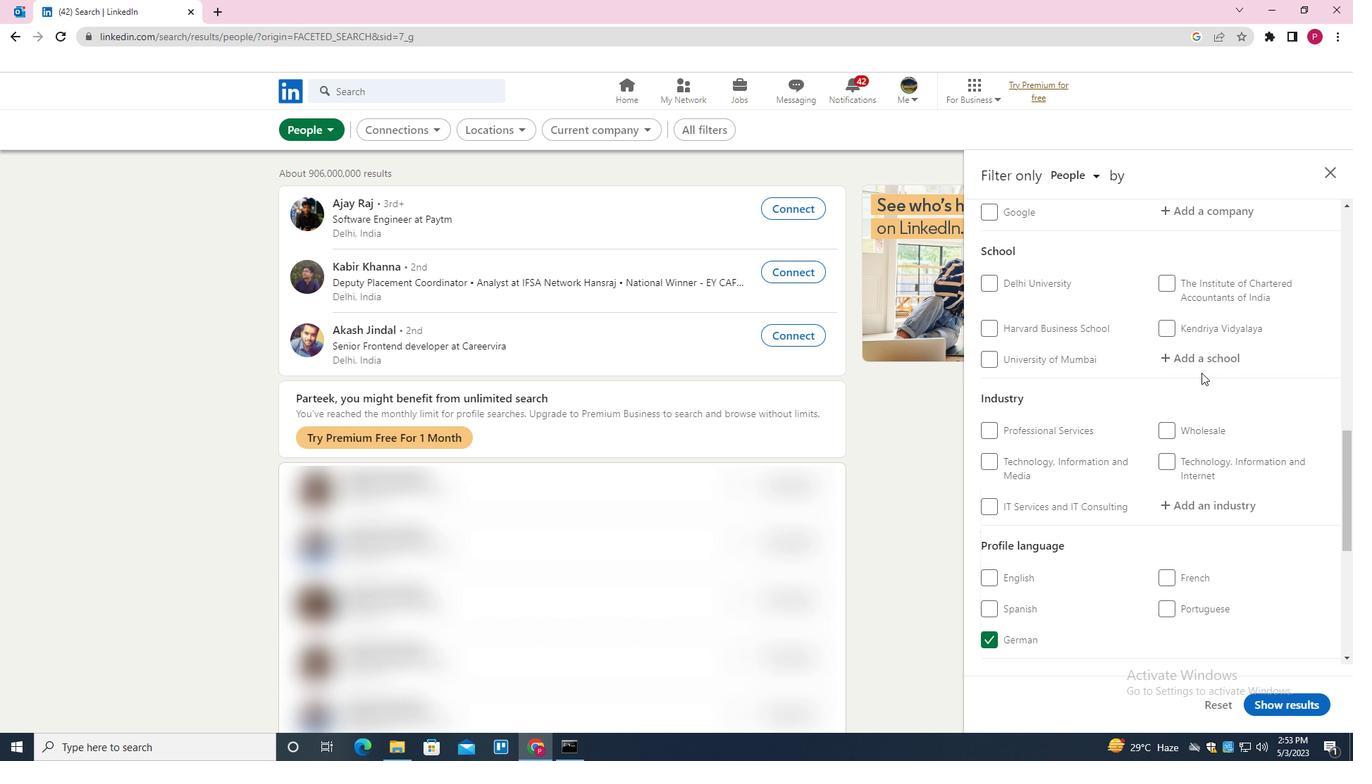 
Action: Mouse pressed left at (1206, 364)
Screenshot: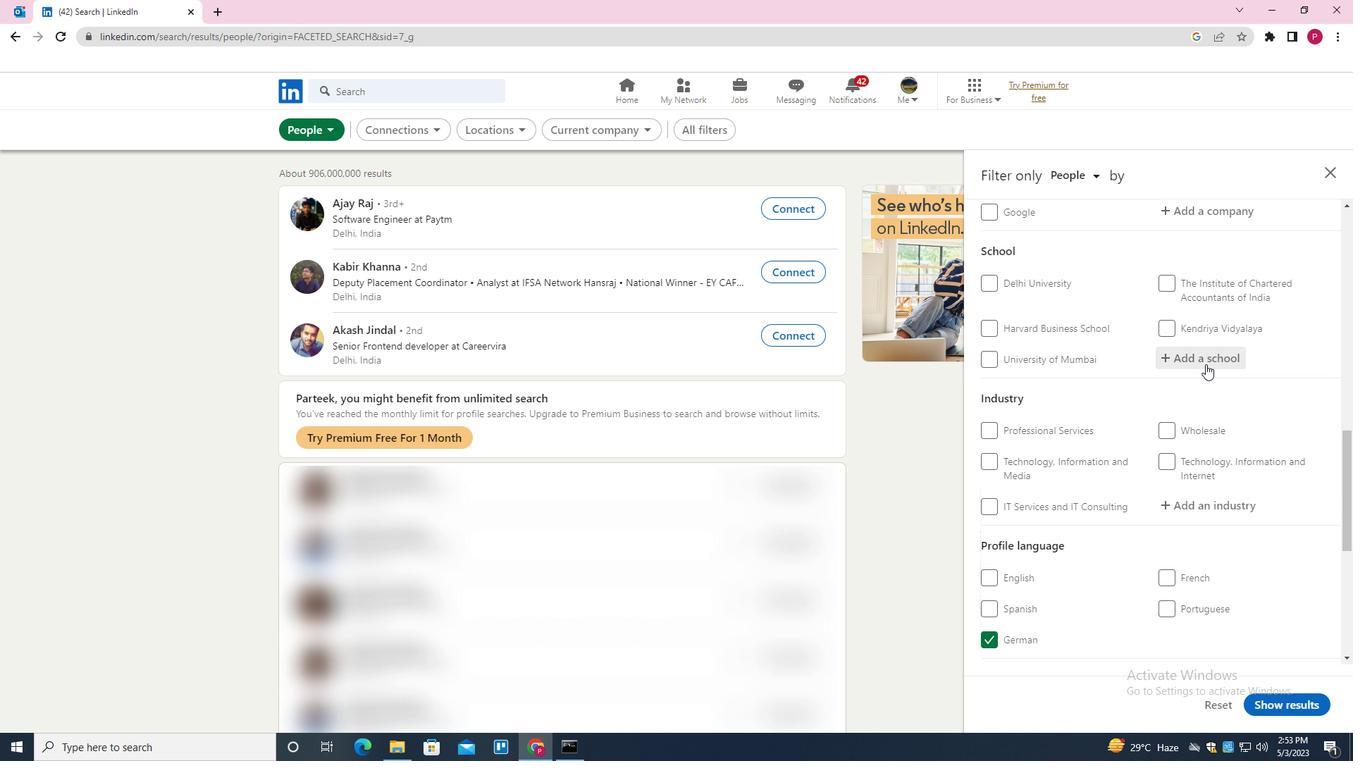 
Action: Key pressed <Key.shift><Key.shift><Key.shift><Key.shift><Key.shift><Key.shift><Key.shift>SHARDA<Key.space><Key.shift>UNIVERSITY<Key.down><Key.enter>
Screenshot: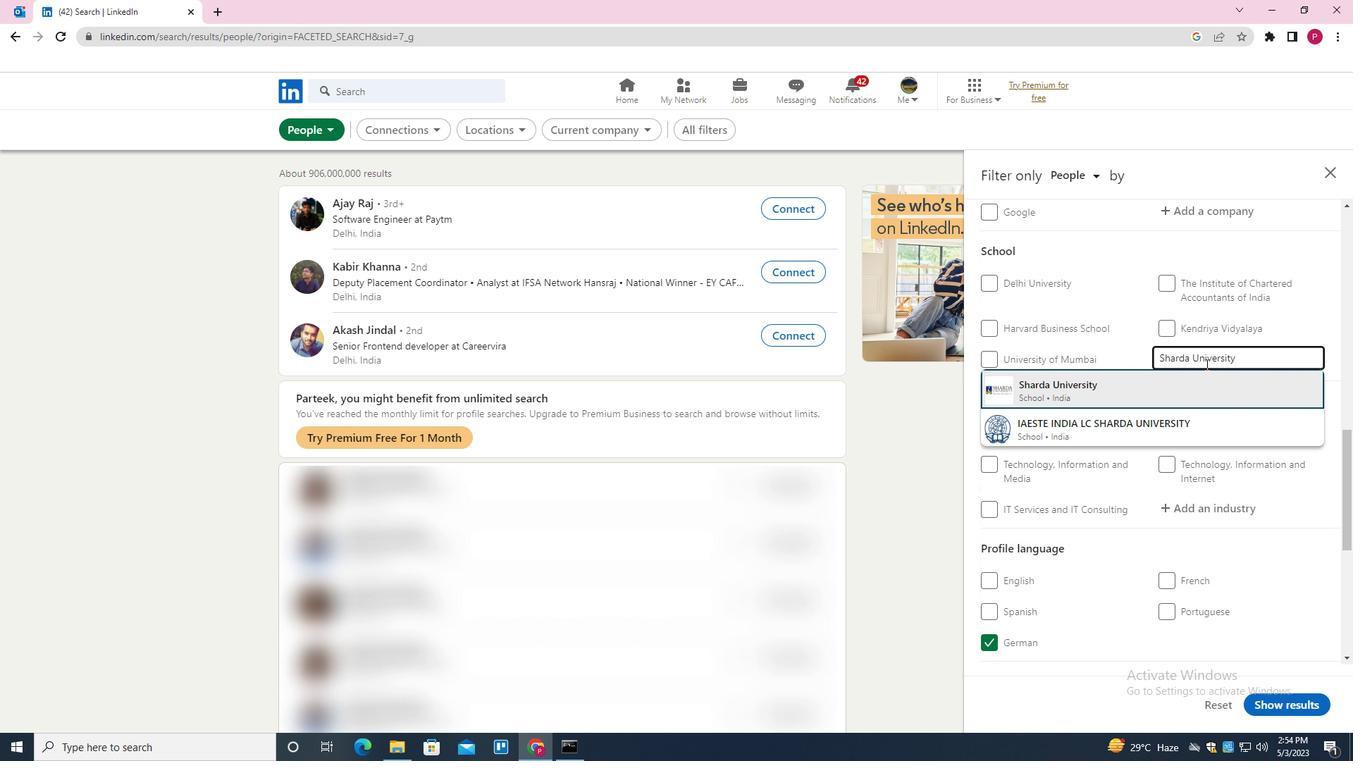 
Action: Mouse moved to (1159, 414)
Screenshot: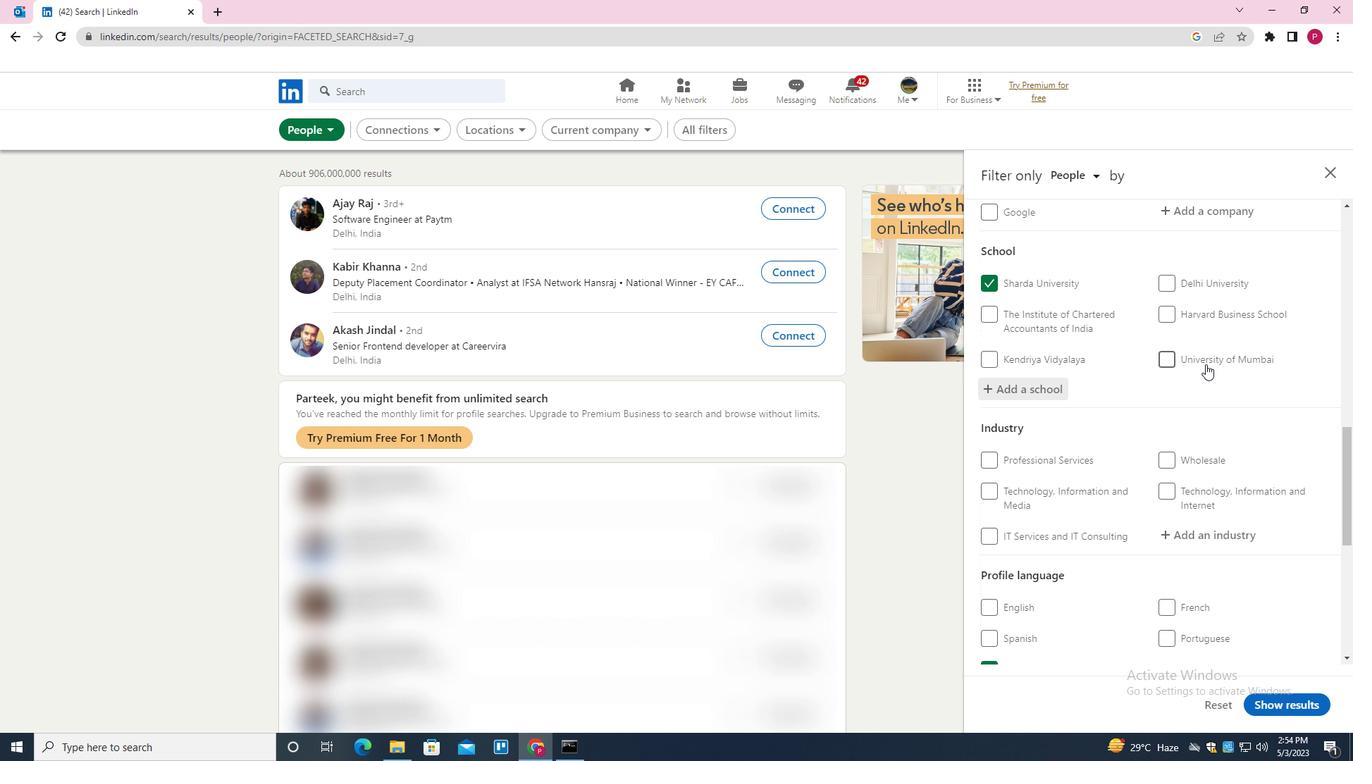 
Action: Mouse scrolled (1159, 413) with delta (0, 0)
Screenshot: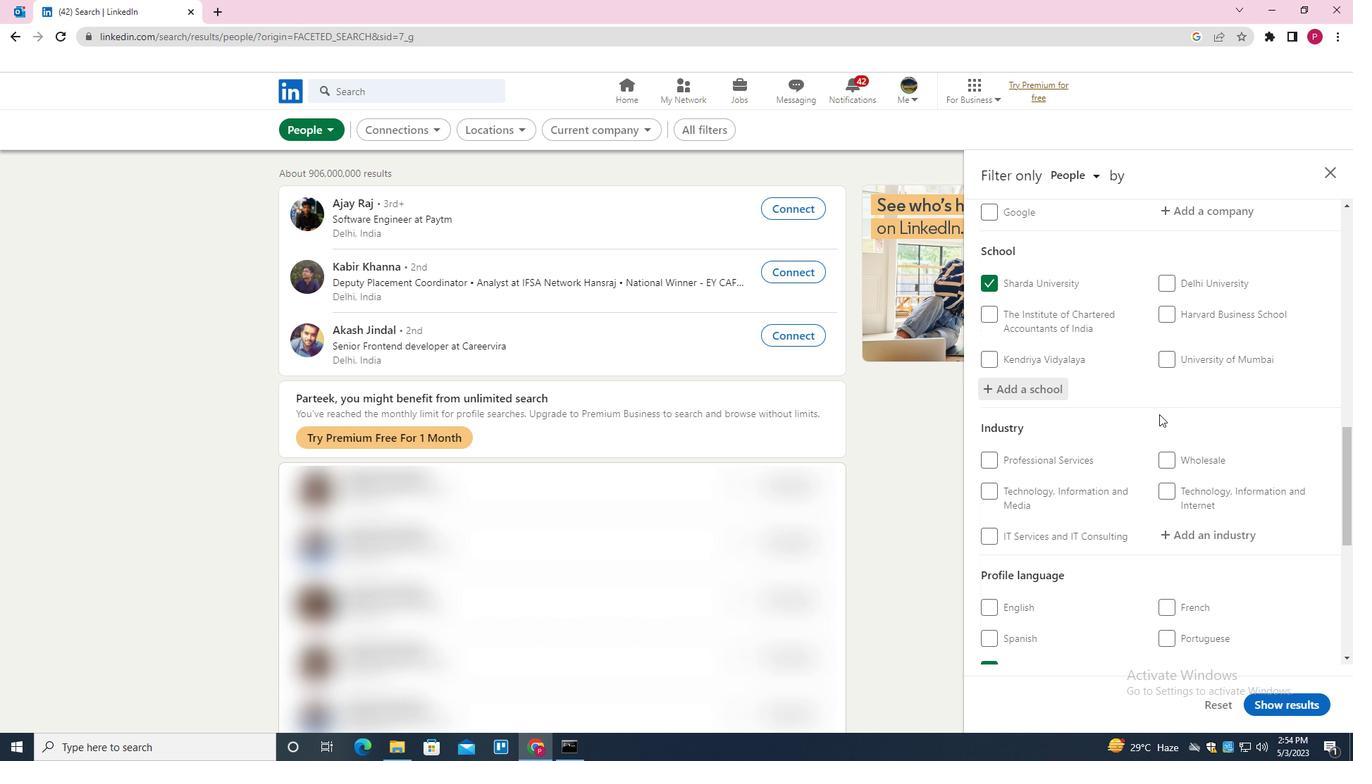 
Action: Mouse scrolled (1159, 413) with delta (0, 0)
Screenshot: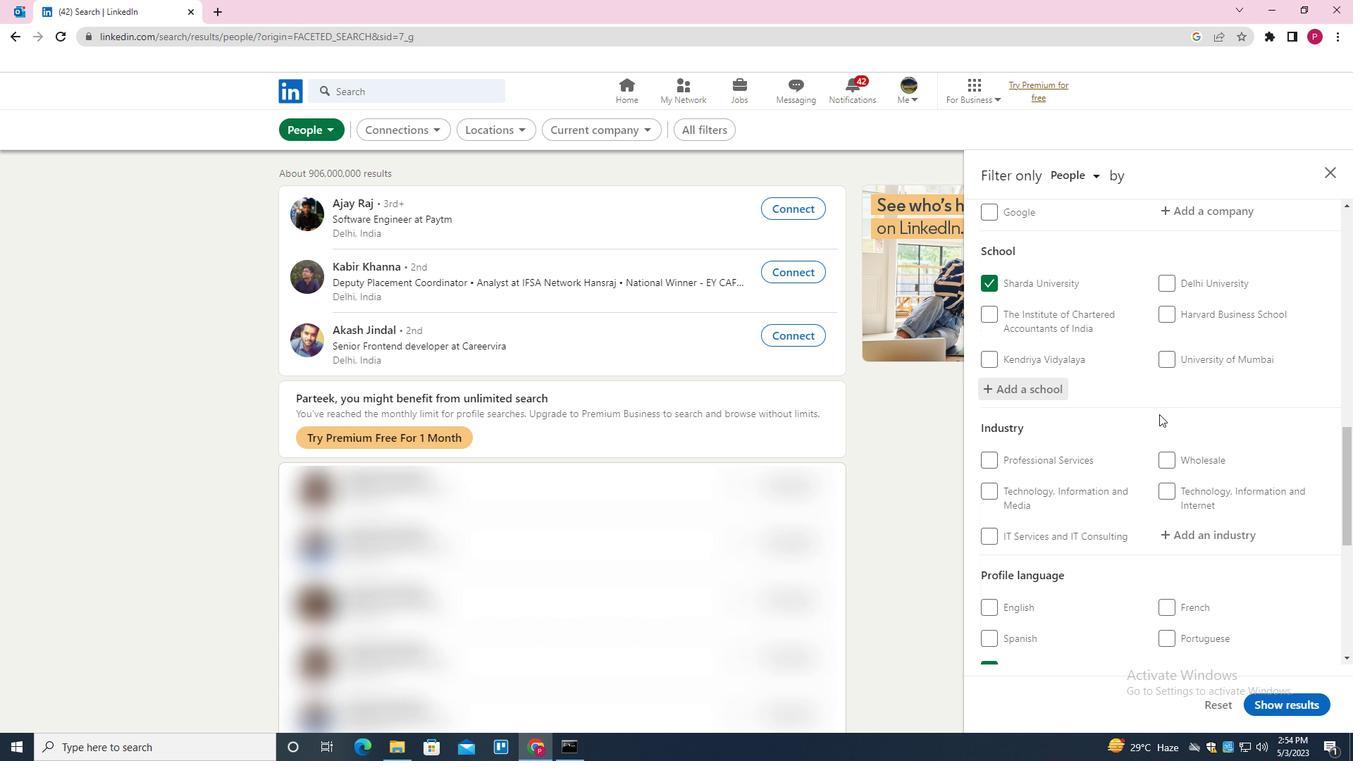 
Action: Mouse scrolled (1159, 413) with delta (0, 0)
Screenshot: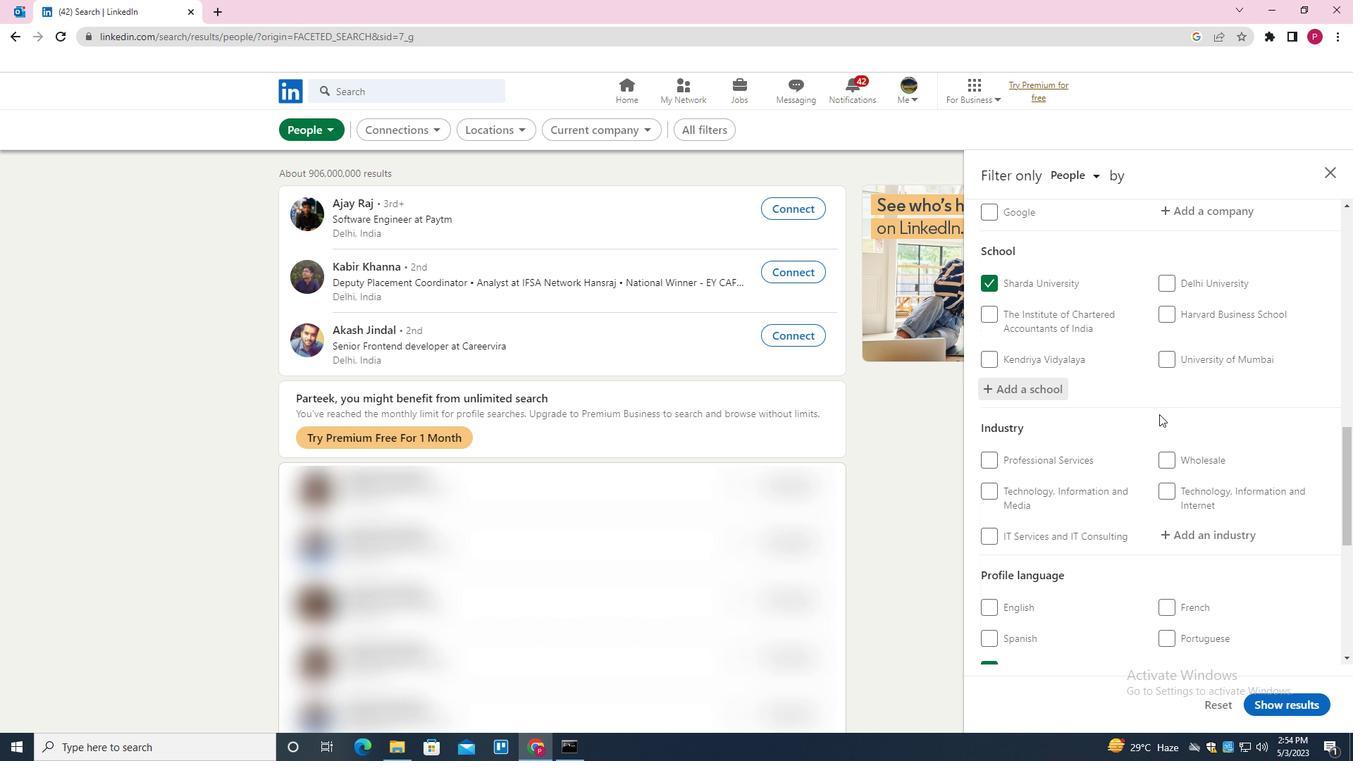 
Action: Mouse moved to (1206, 322)
Screenshot: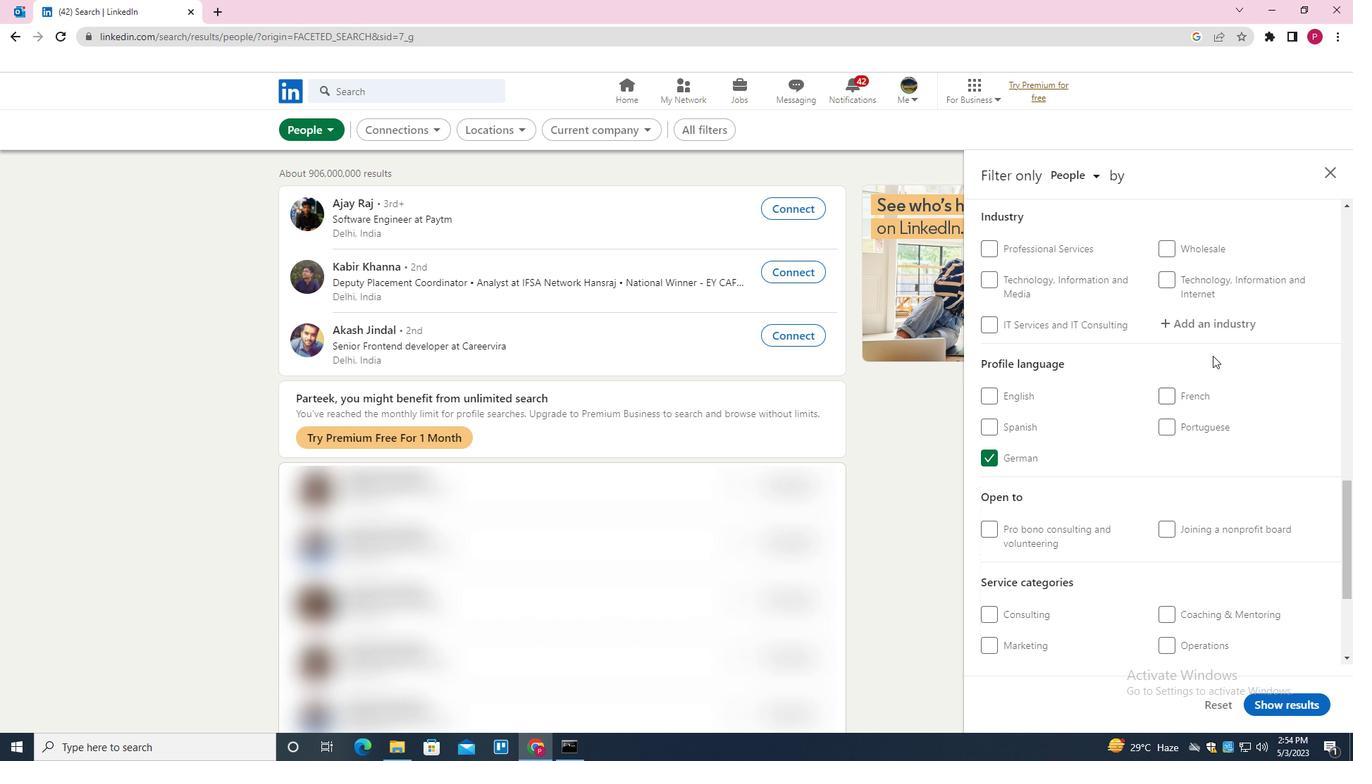 
Action: Mouse pressed left at (1206, 322)
Screenshot: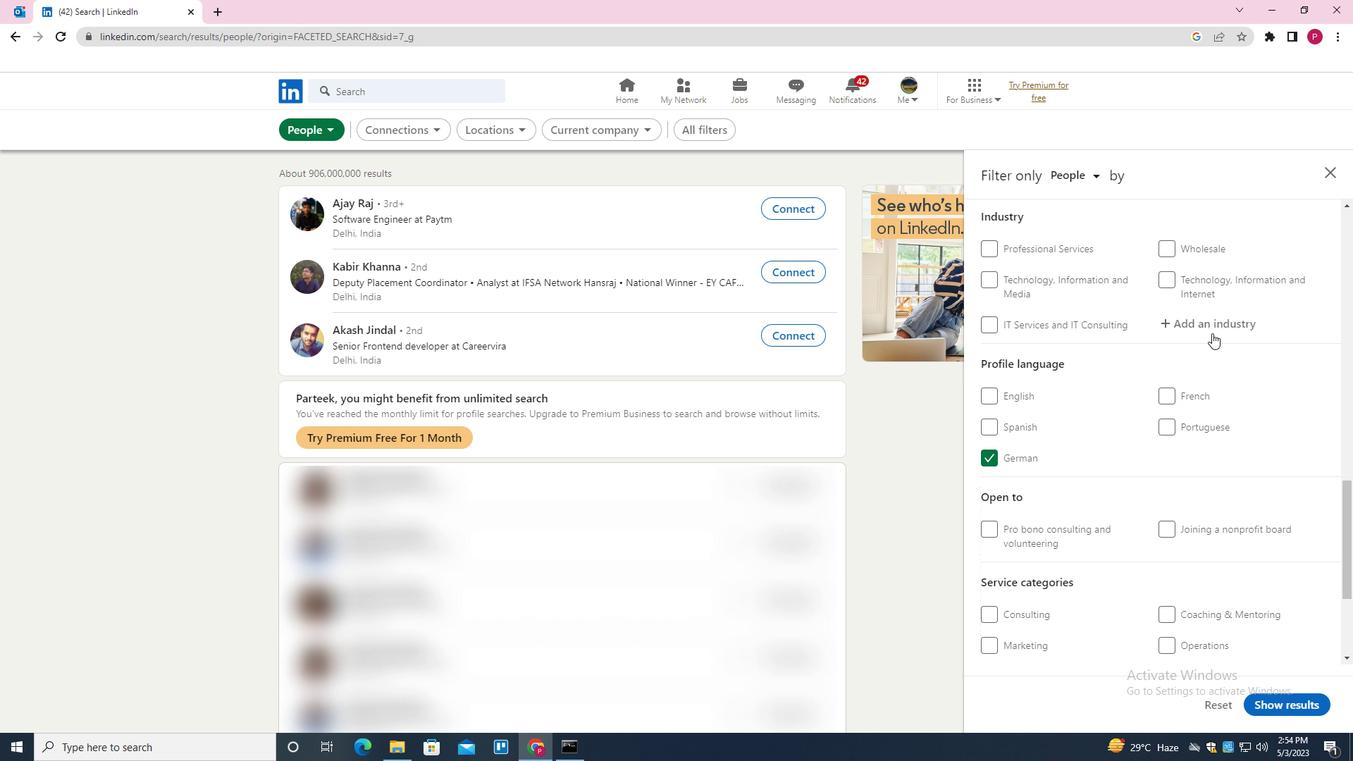 
Action: Key pressed <Key.shift><Key.shift><Key.shift><Key.shift><Key.shift><Key.shift><Key.shift><Key.shift>MEDICAL<Key.space><Key.shift><Key.shift>PRACTICES<Key.down><Key.enter>
Screenshot: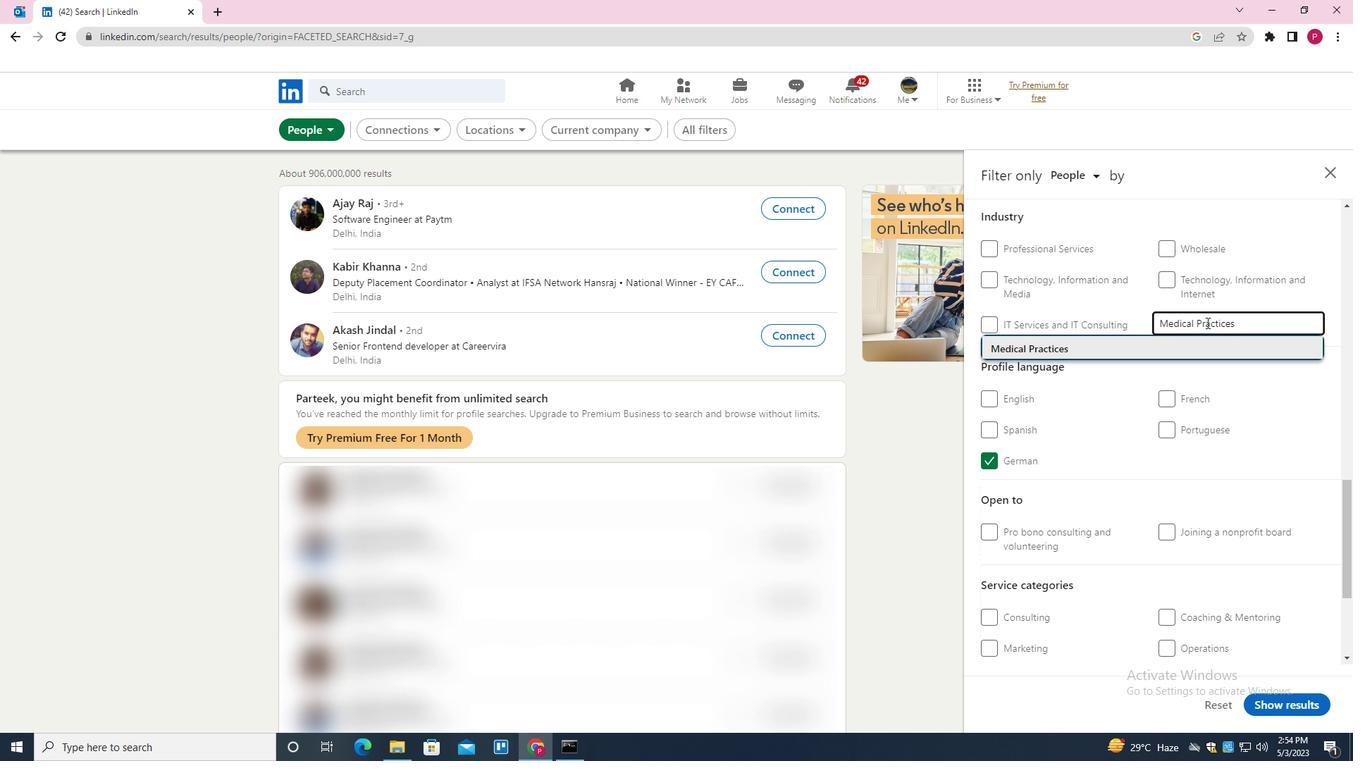 
Action: Mouse moved to (1210, 331)
Screenshot: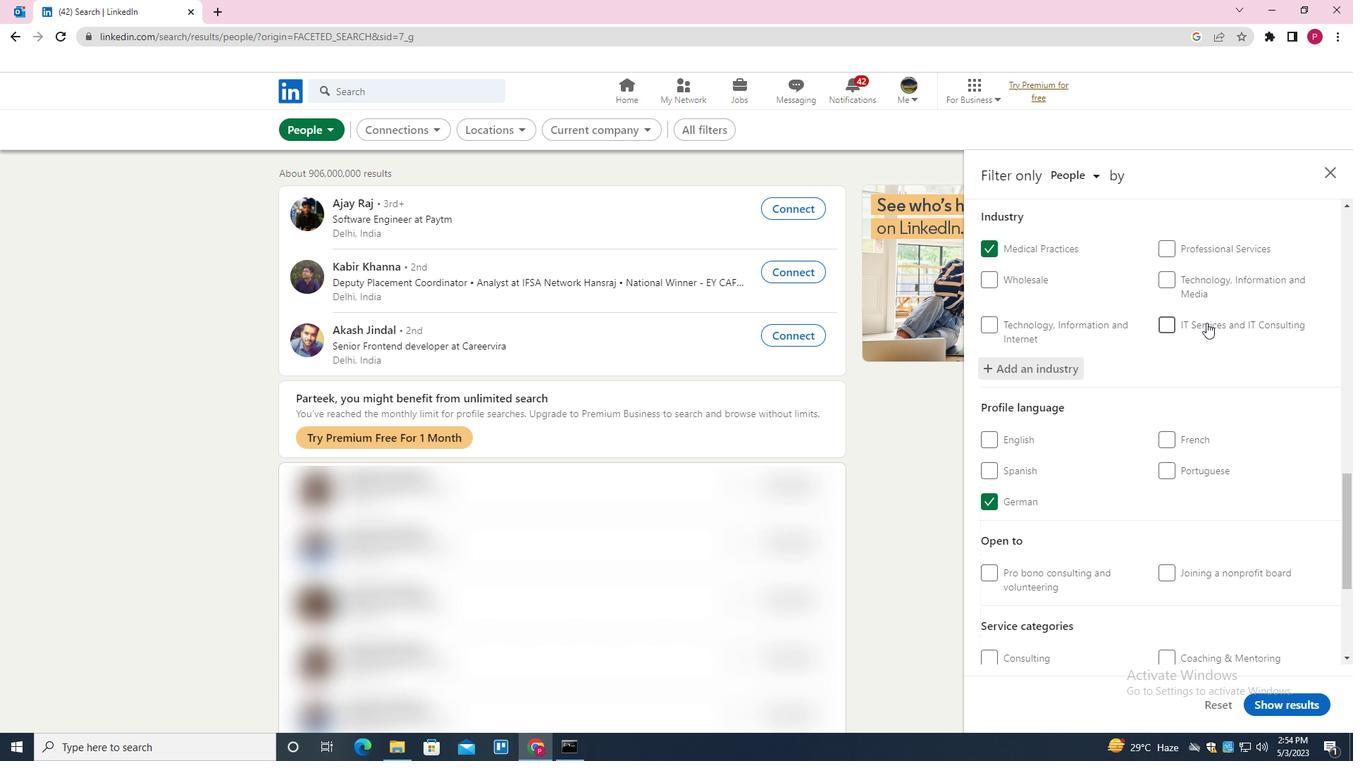 
Action: Mouse scrolled (1210, 330) with delta (0, 0)
Screenshot: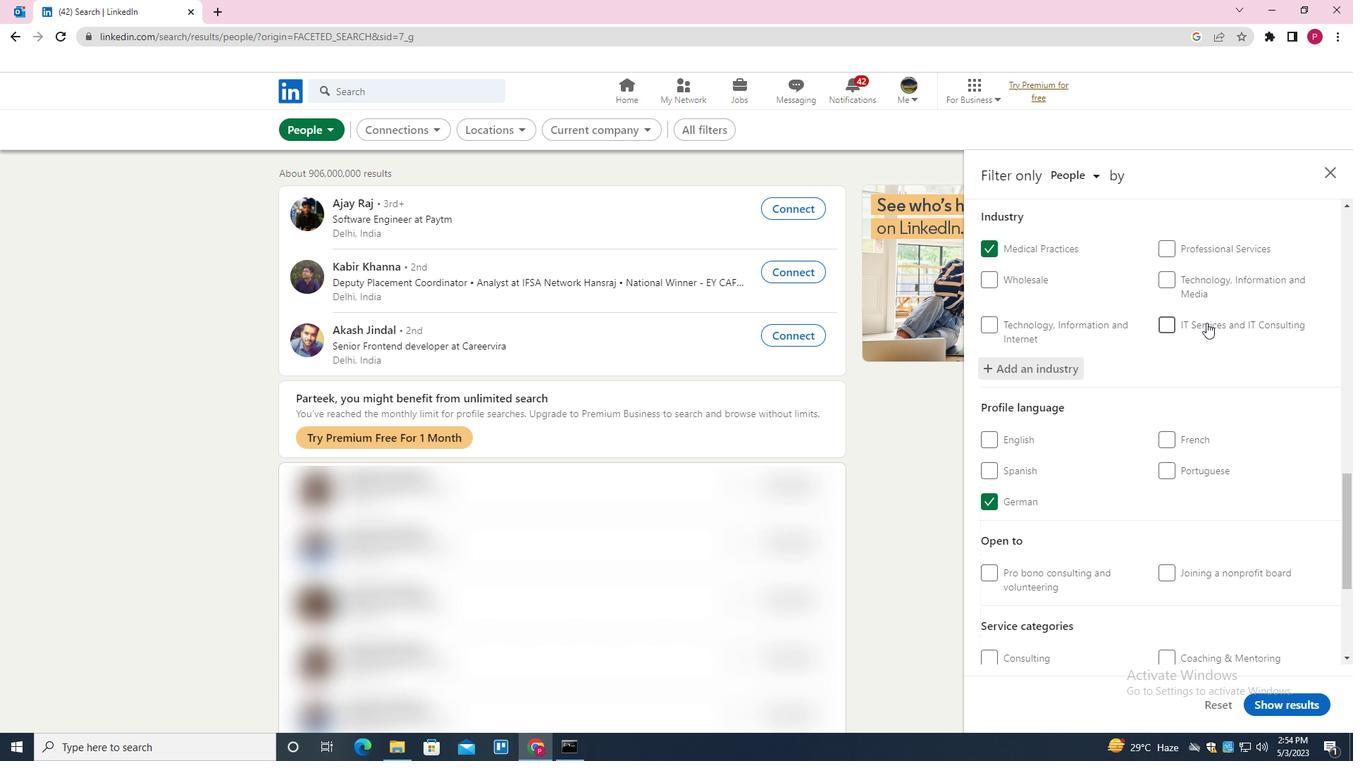 
Action: Mouse scrolled (1210, 330) with delta (0, 0)
Screenshot: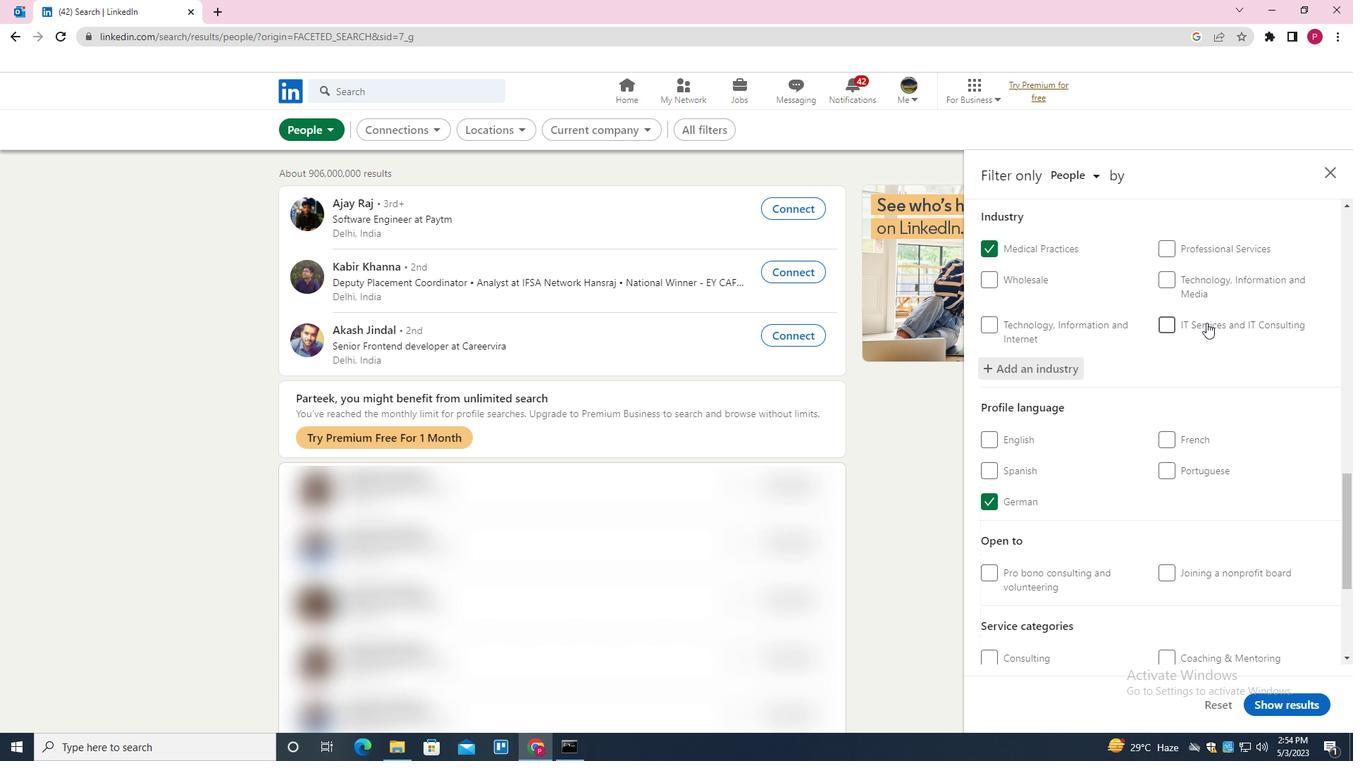 
Action: Mouse scrolled (1210, 330) with delta (0, 0)
Screenshot: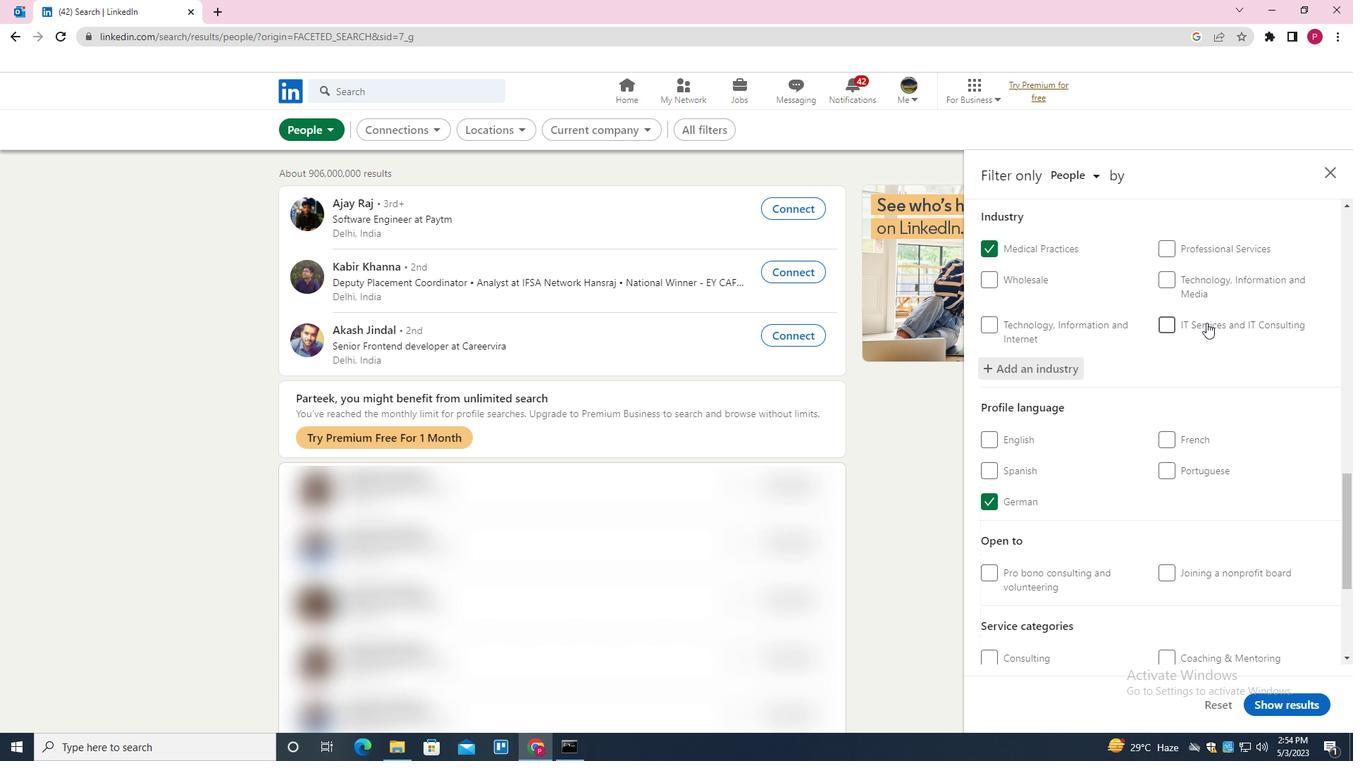 
Action: Mouse scrolled (1210, 330) with delta (0, 0)
Screenshot: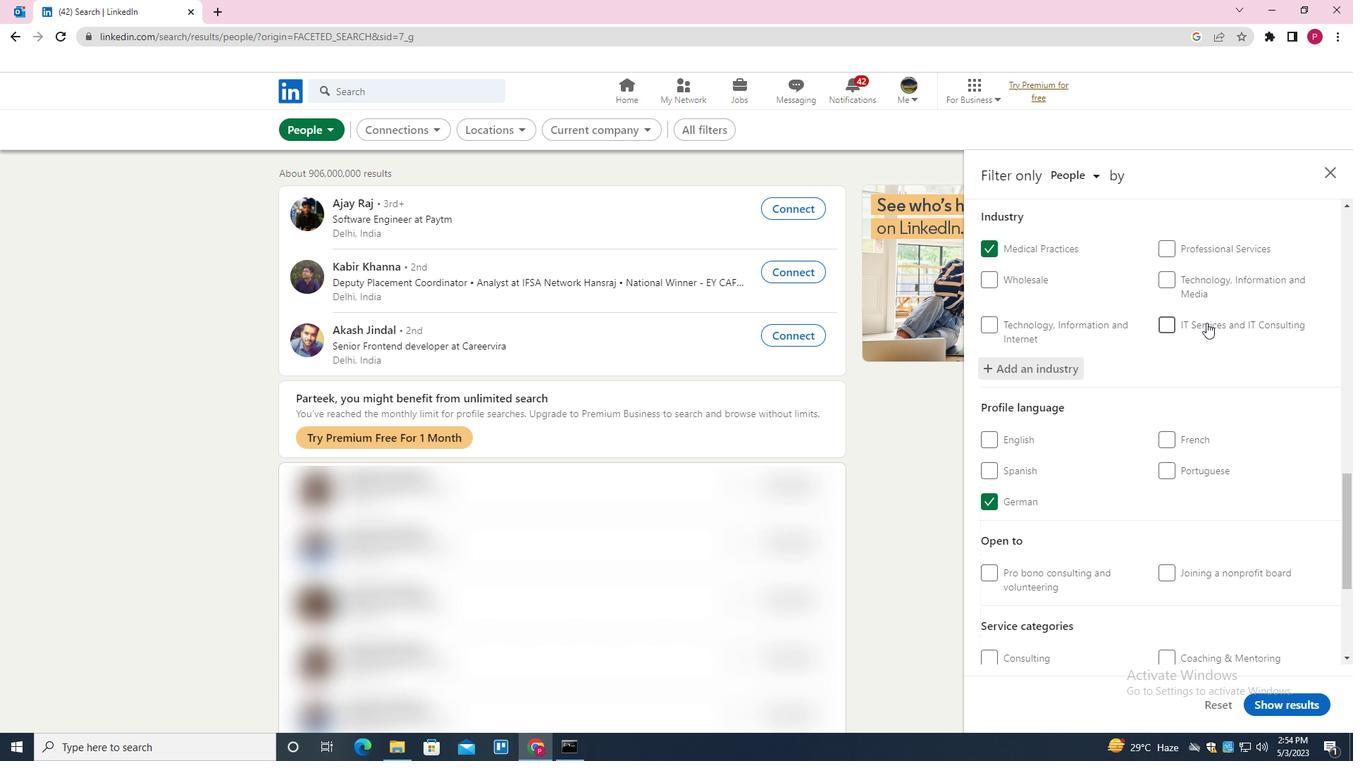 
Action: Mouse moved to (1189, 471)
Screenshot: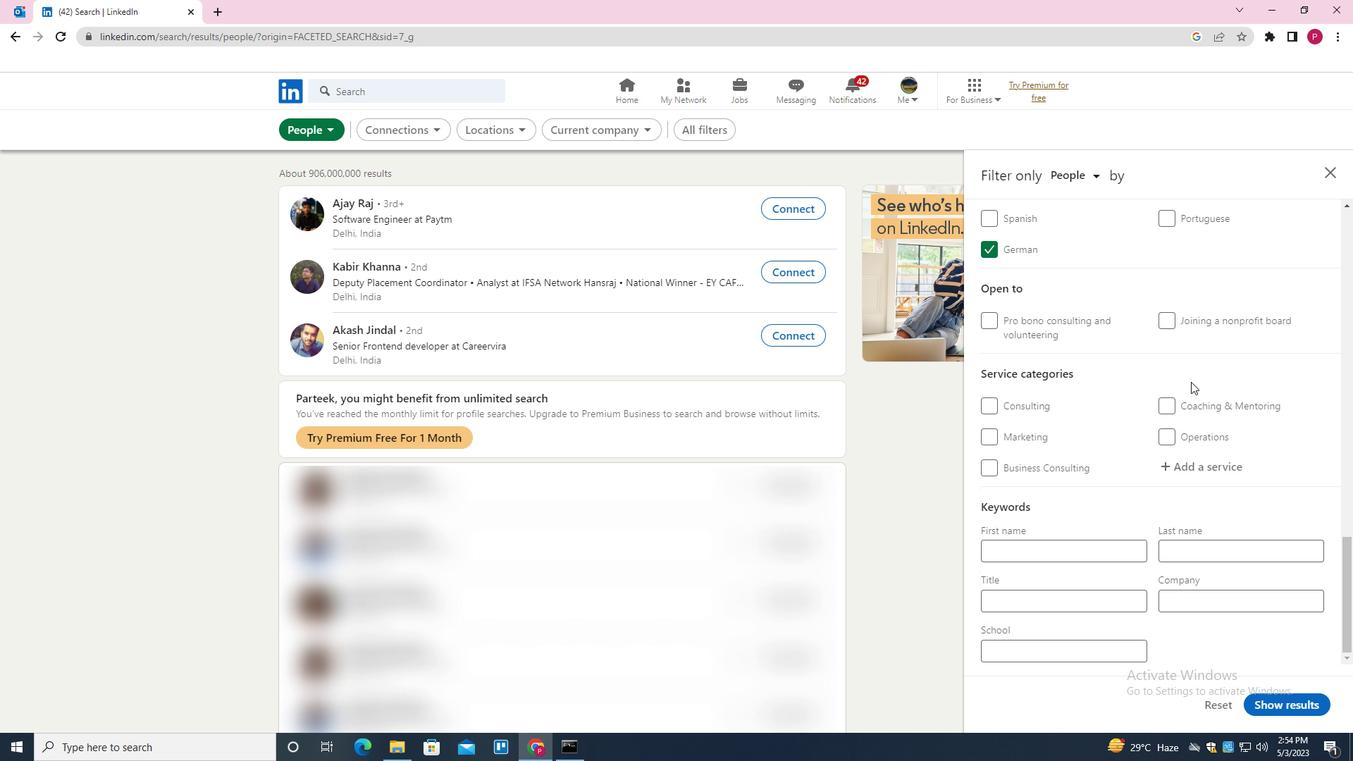 
Action: Mouse pressed left at (1189, 471)
Screenshot: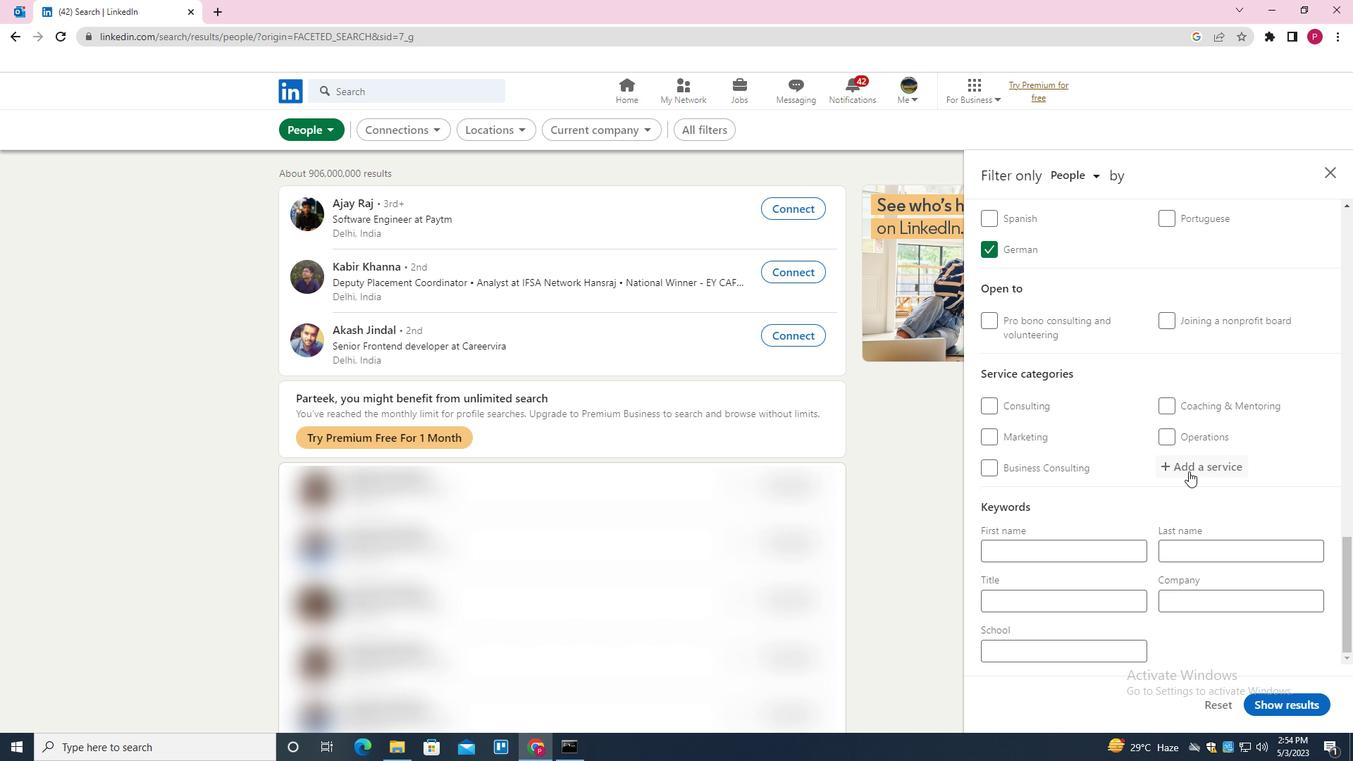 
Action: Key pressed <Key.shift><Key.shift>WEB<Key.space><Key.shift>DESIGN<Key.down><Key.enter>
Screenshot: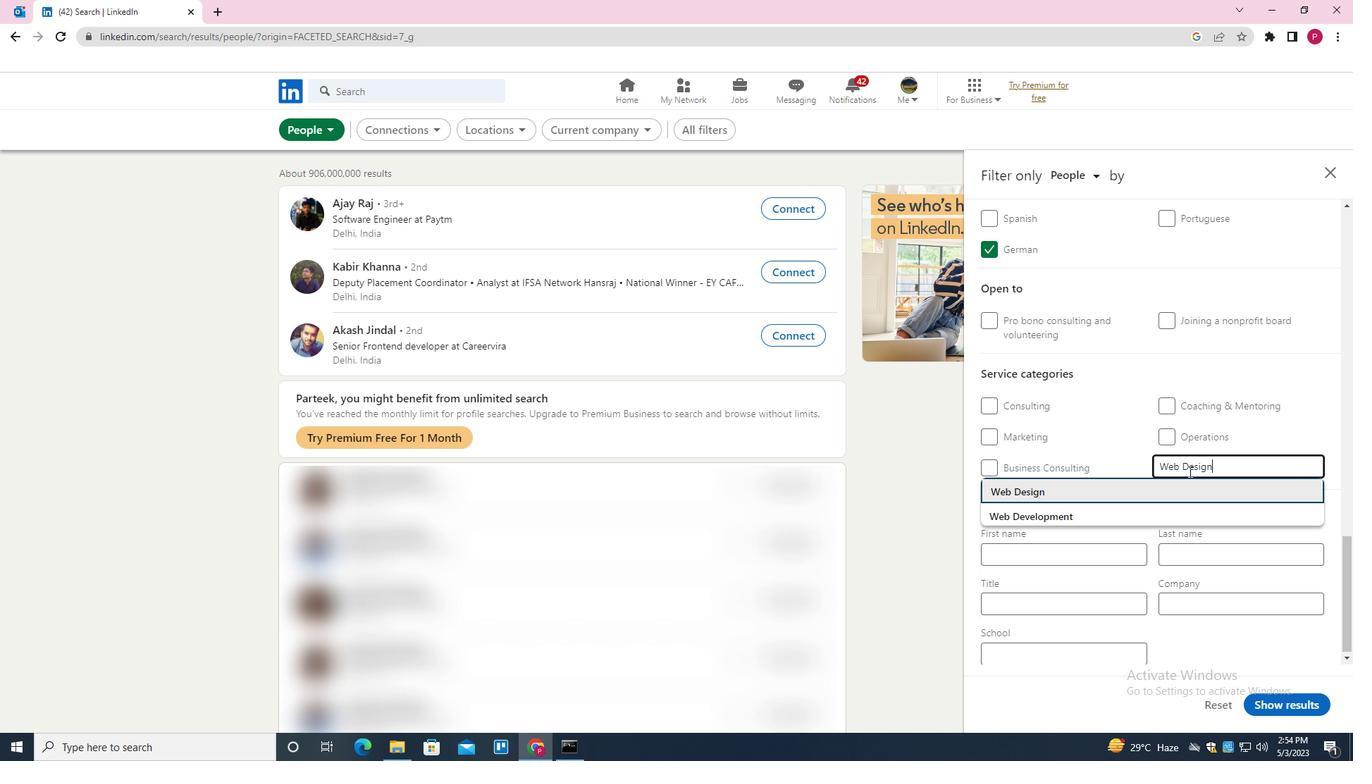 
Action: Mouse scrolled (1189, 470) with delta (0, 0)
Screenshot: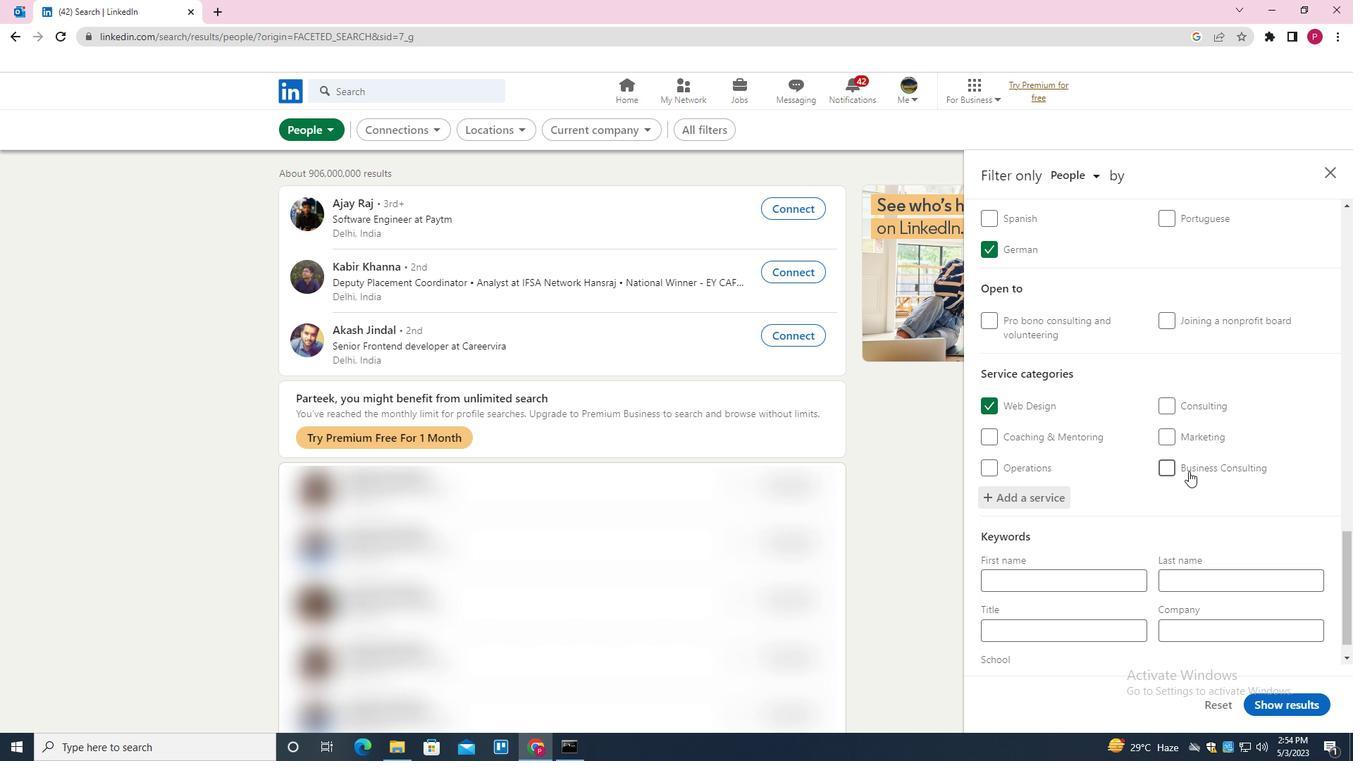 
Action: Mouse scrolled (1189, 470) with delta (0, 0)
Screenshot: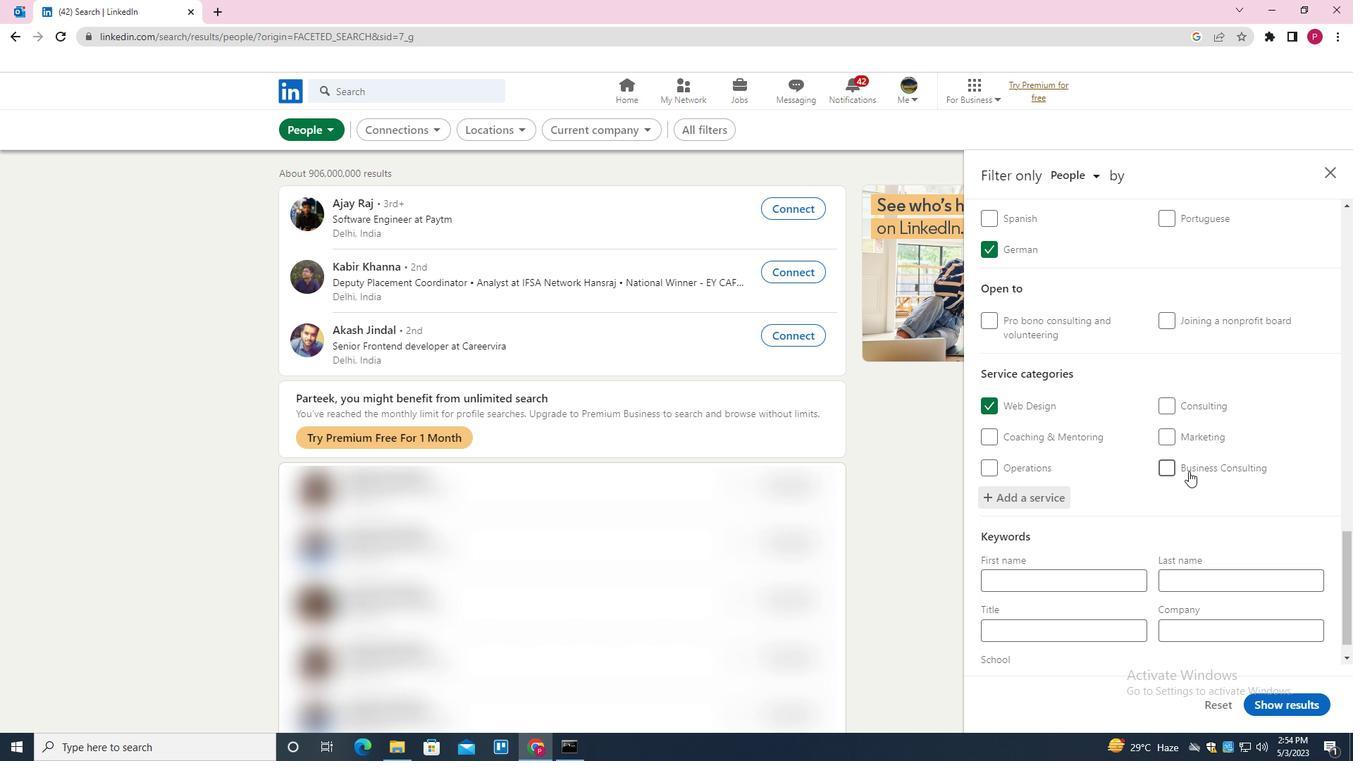 
Action: Mouse scrolled (1189, 470) with delta (0, 0)
Screenshot: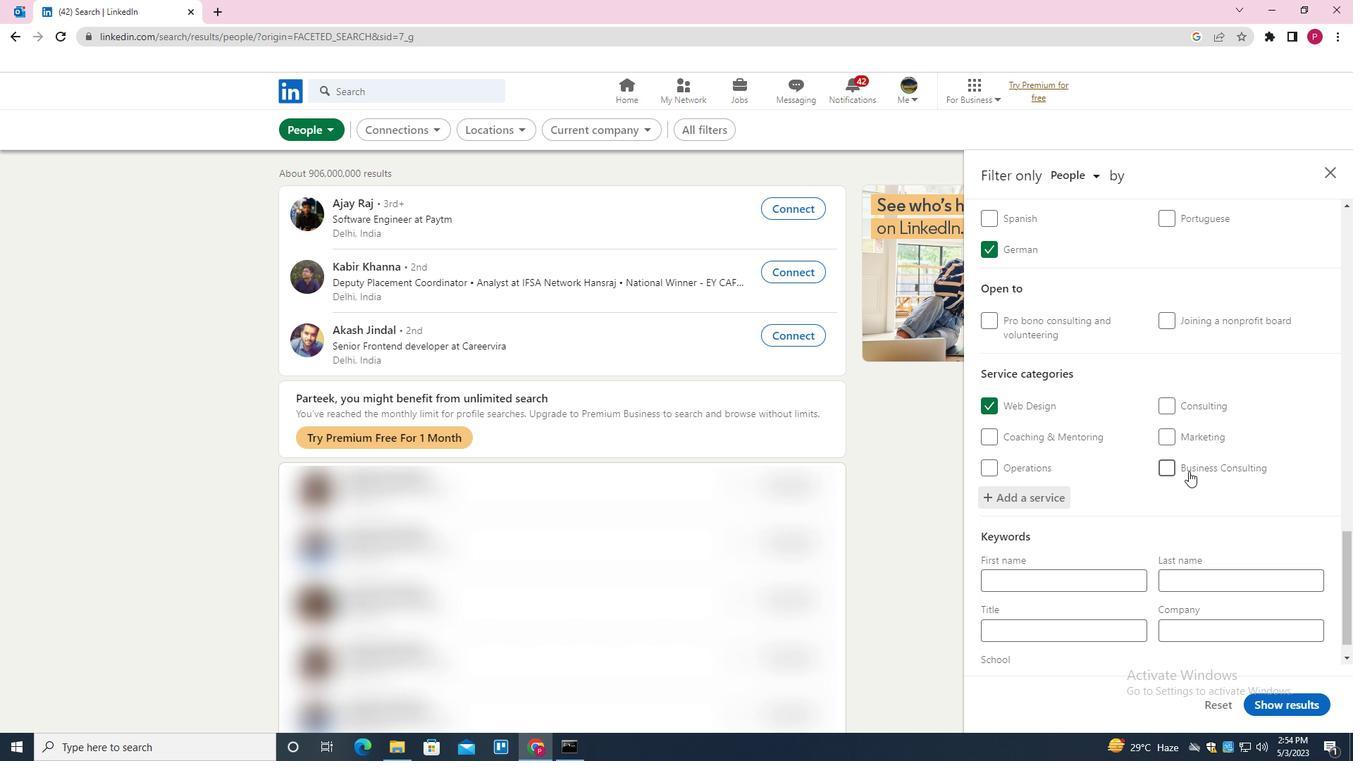 
Action: Mouse scrolled (1189, 470) with delta (0, 0)
Screenshot: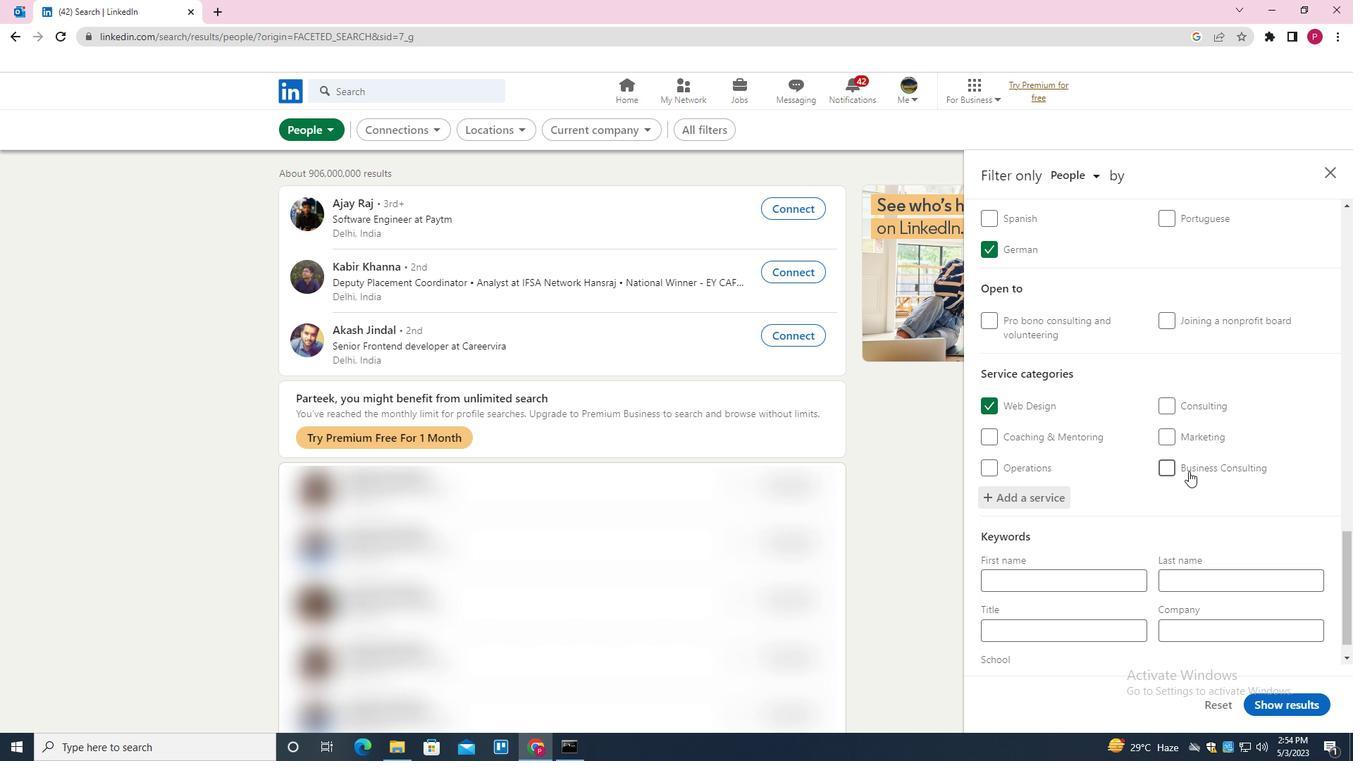 
Action: Mouse scrolled (1189, 470) with delta (0, 0)
Screenshot: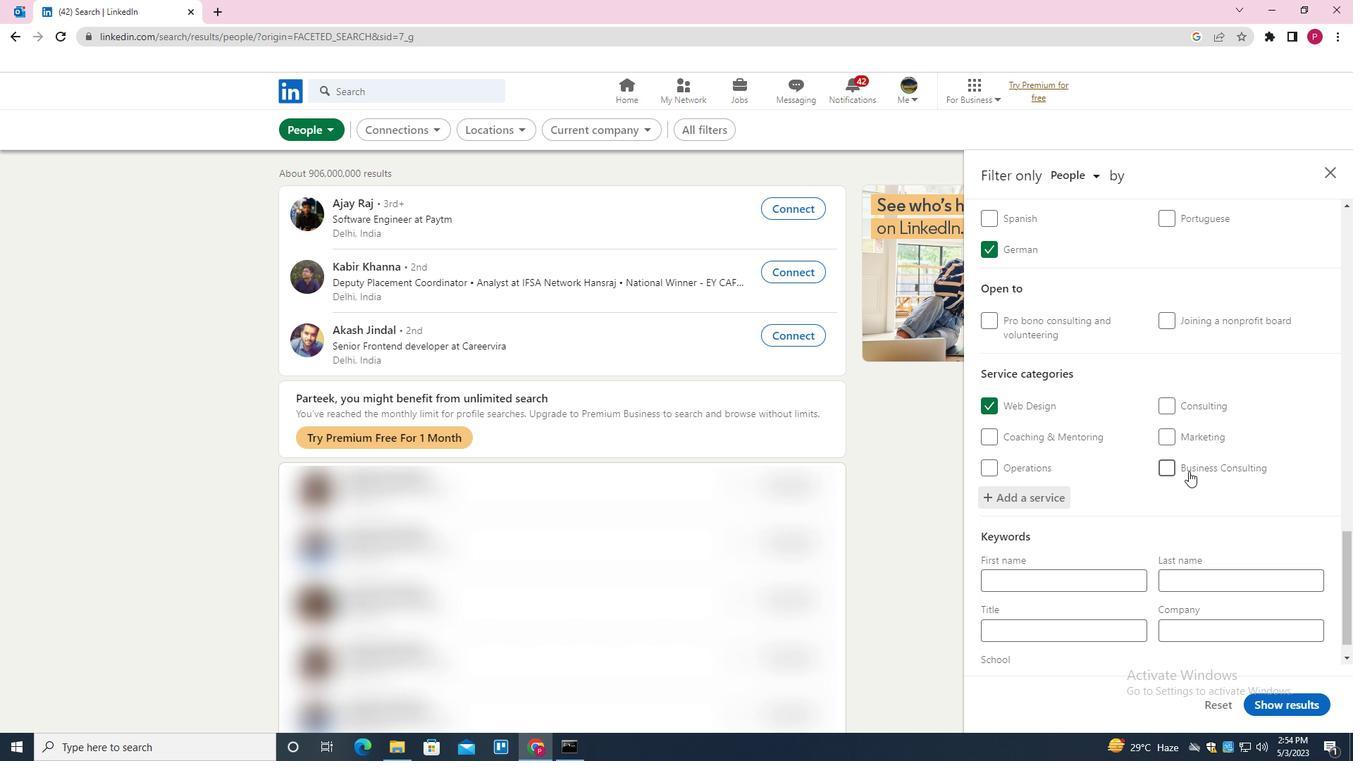 
Action: Mouse scrolled (1189, 470) with delta (0, 0)
Screenshot: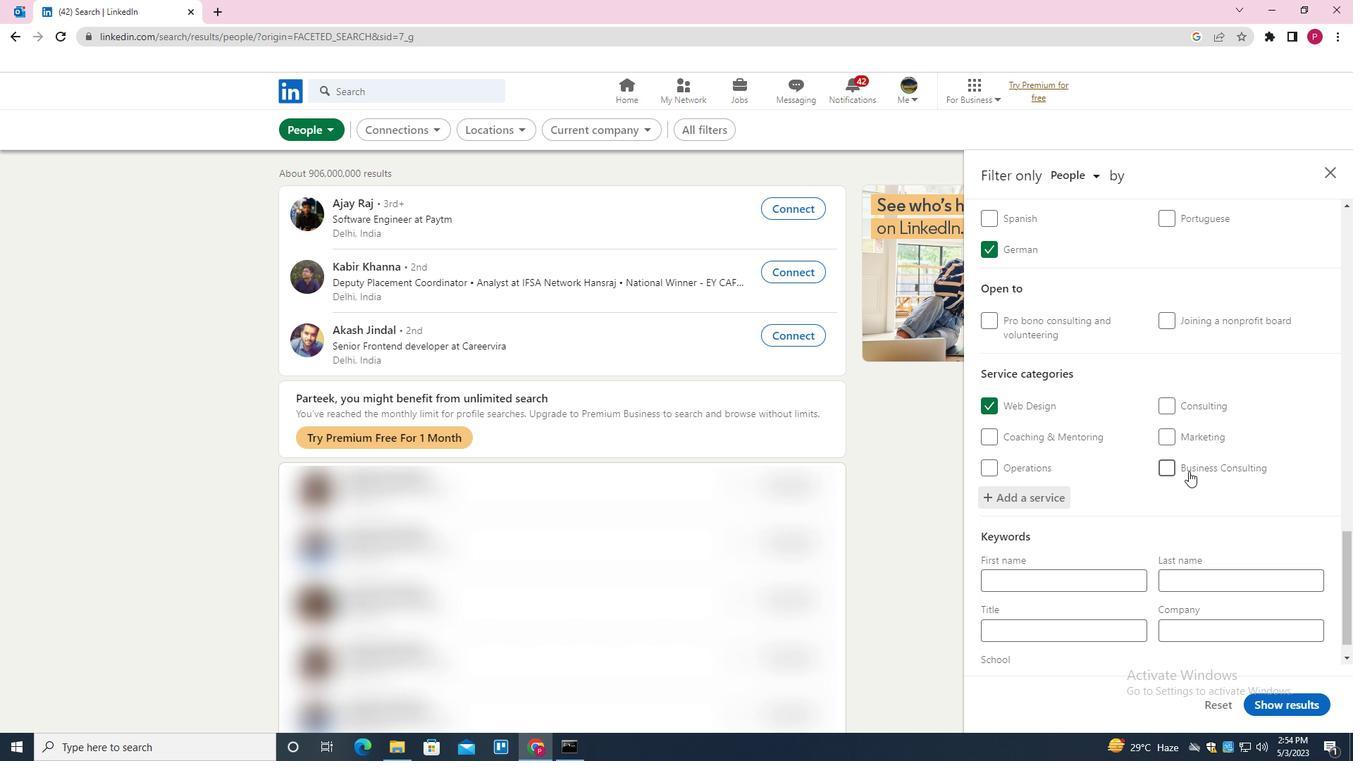 
Action: Mouse moved to (1189, 473)
Screenshot: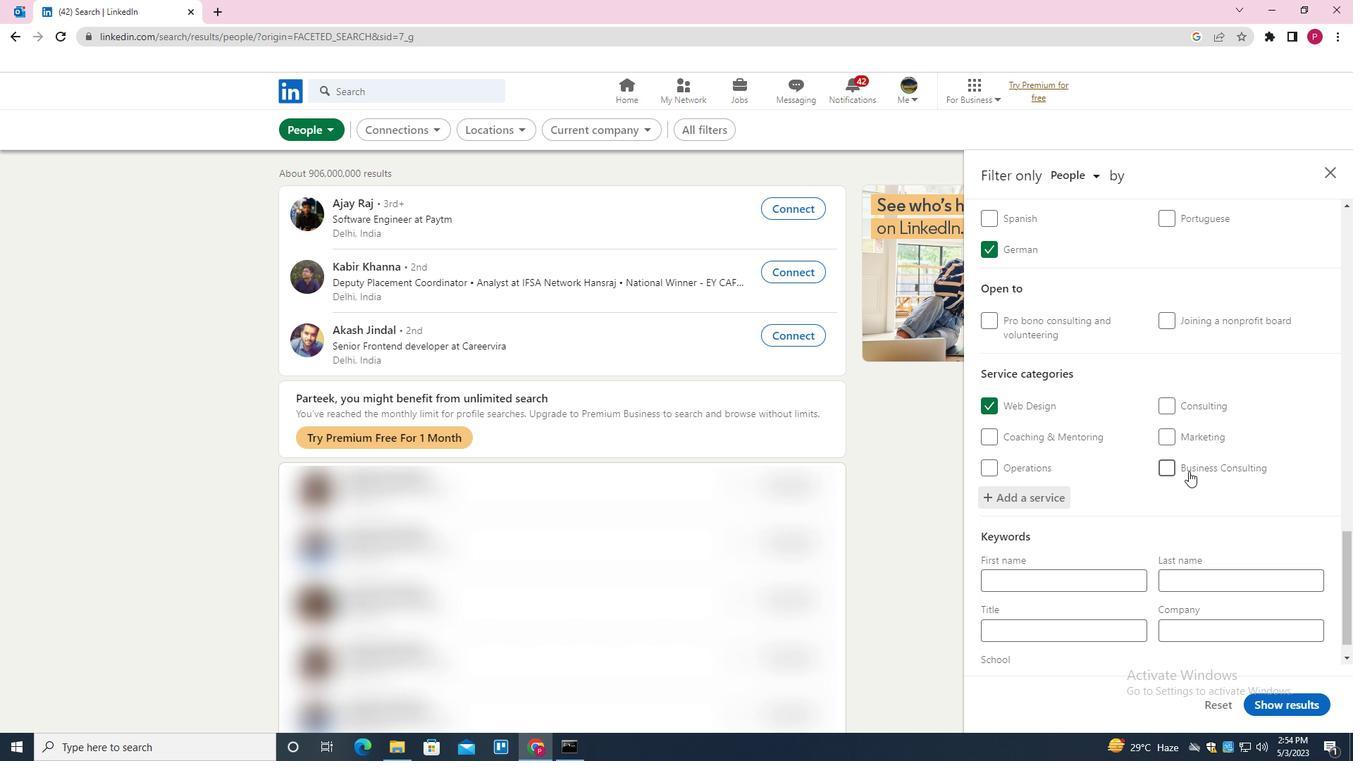 
Action: Mouse scrolled (1189, 472) with delta (0, 0)
Screenshot: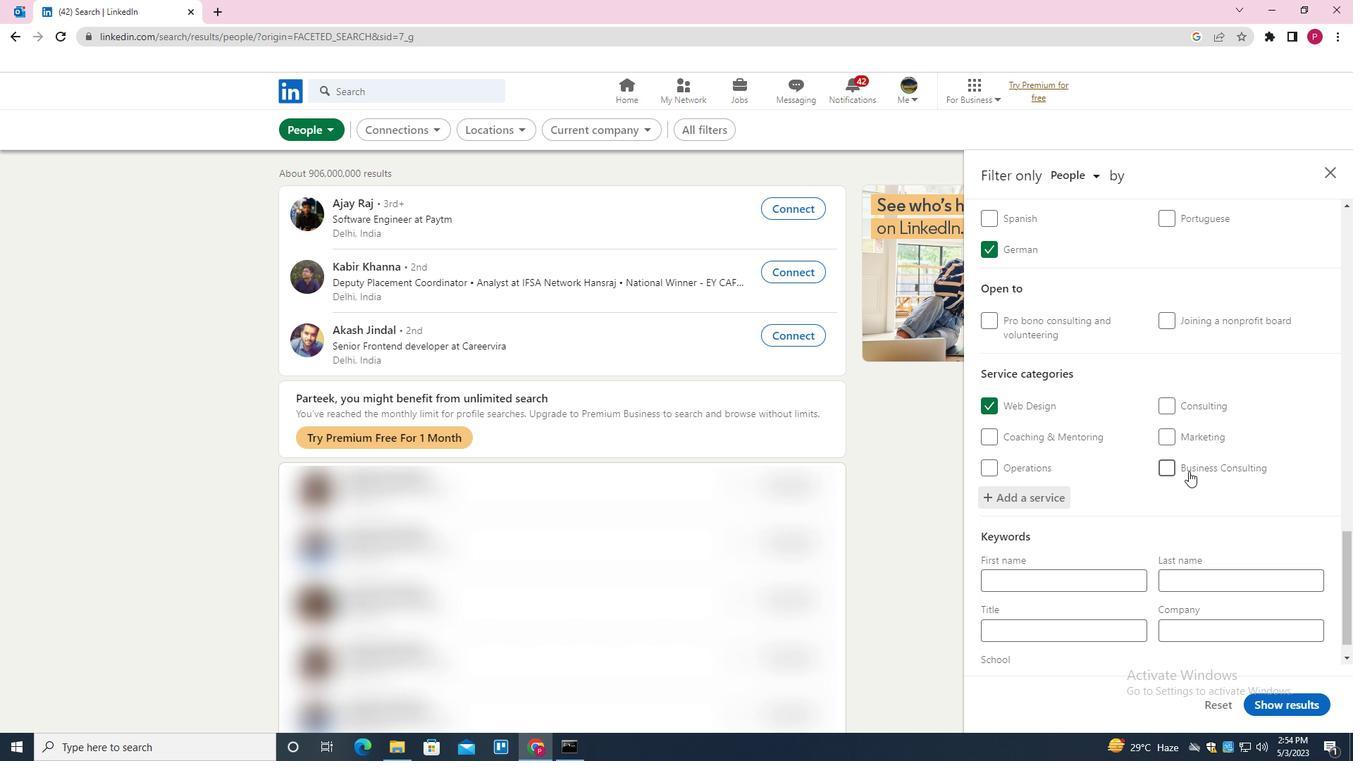 
Action: Mouse moved to (1083, 594)
Screenshot: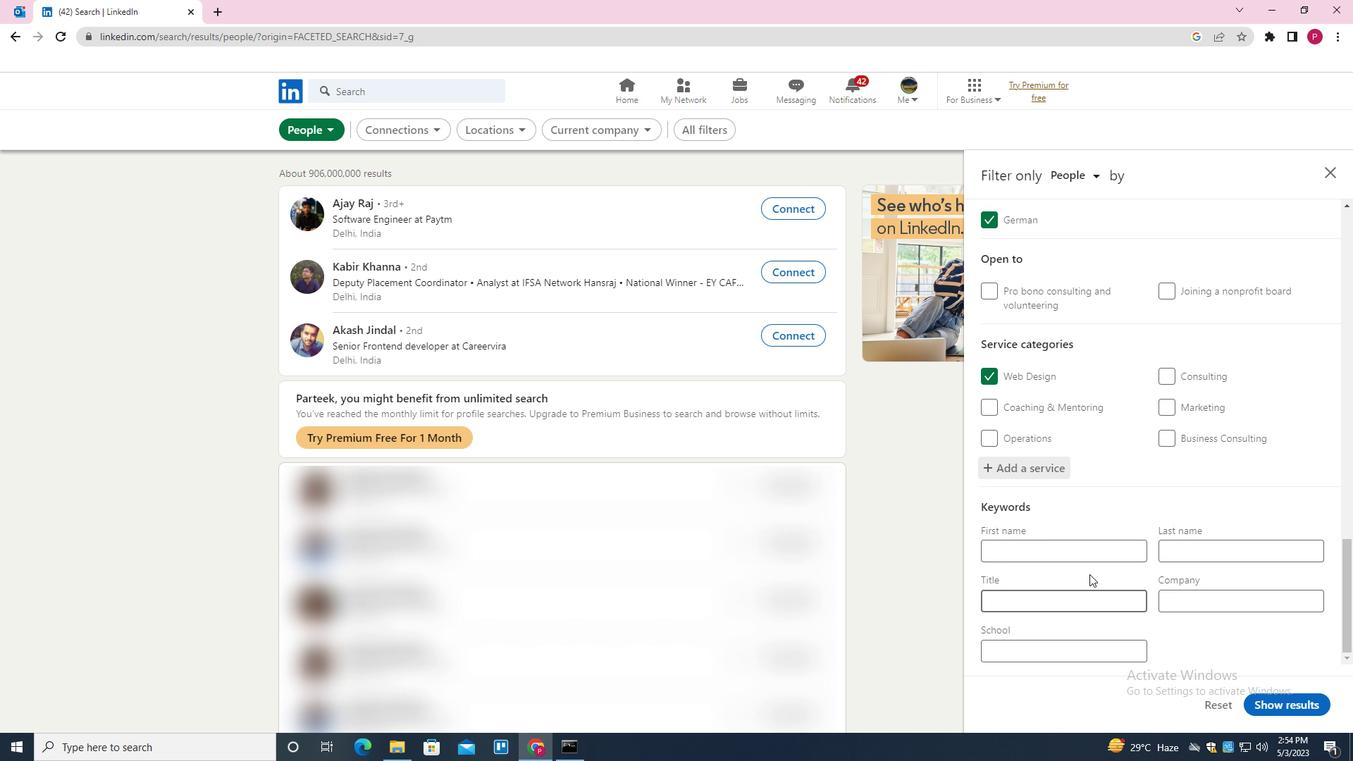 
Action: Mouse pressed left at (1083, 594)
Screenshot: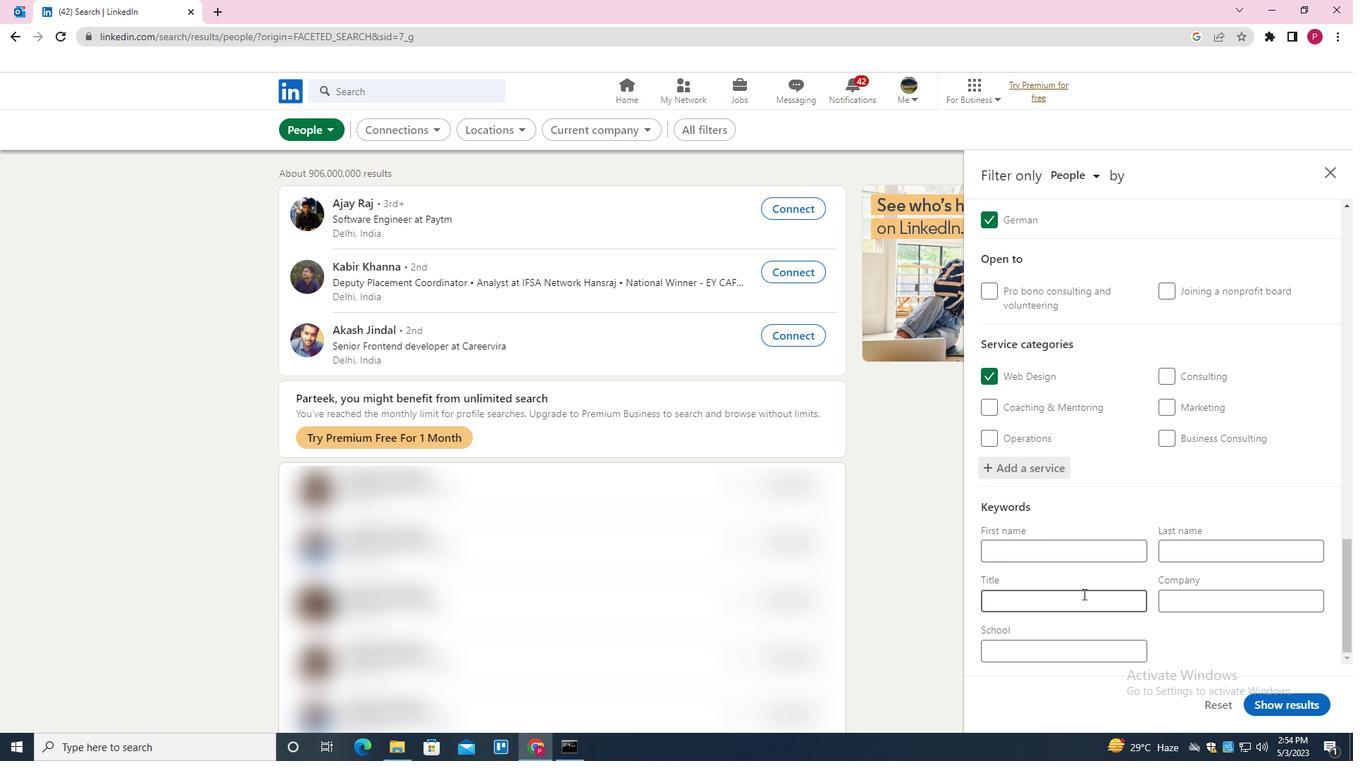 
Action: Key pressed <Key.shift><Key.shift><Key.shift><Key.shift><Key.shift><Key.shift><Key.shift><Key.shift><Key.shift><Key.shift><Key.shift><Key.shift><Key.shift><Key.shift><Key.shift><Key.shift><Key.shift><Key.shift><Key.shift><Key.shift><Key.shift><Key.shift><Key.shift><Key.shift><Key.shift><Key.shift><Key.shift><Key.shift><Key.shift><Key.shift><Key.shift><Key.shift><Key.shift><Key.shift><Key.shift><Key.shift><Key.shift><Key.shift><Key.shift><Key.shift><Key.shift><Key.shift><Key.shift><Key.shift><Key.shift><Key.shift><Key.shift><Key.shift><Key.shift><Key.shift><Key.shift><Key.shift><Key.shift><Key.shift><Key.shift><Key.shift><Key.shift><Key.shift><Key.shift><Key.shift><Key.shift><Key.shift><Key.shift><Key.shift><Key.shift><Key.shift><Key.shift><Key.shift><Key.shift><Key.shift><Key.shift><Key.shift><Key.shift><Key.shift>MANICURIST
Screenshot: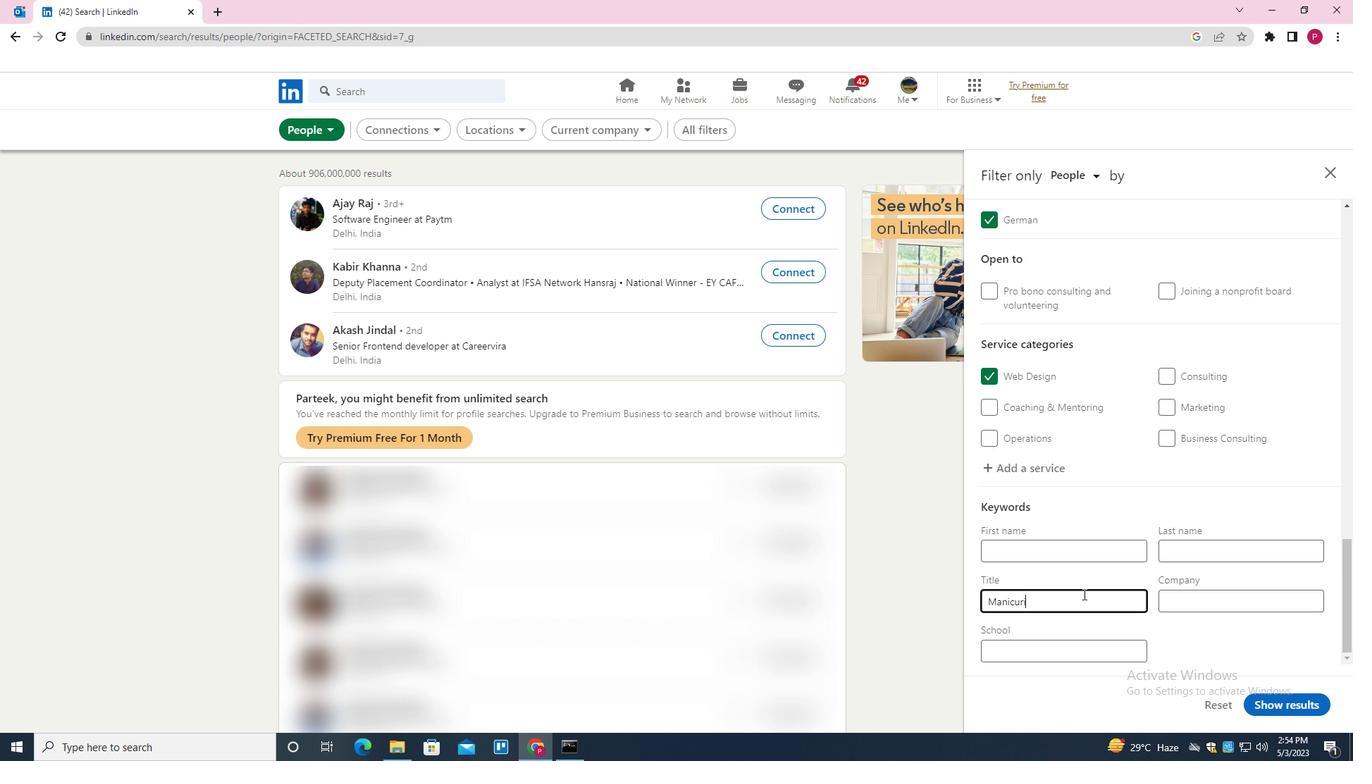 
Action: Mouse moved to (1291, 708)
Screenshot: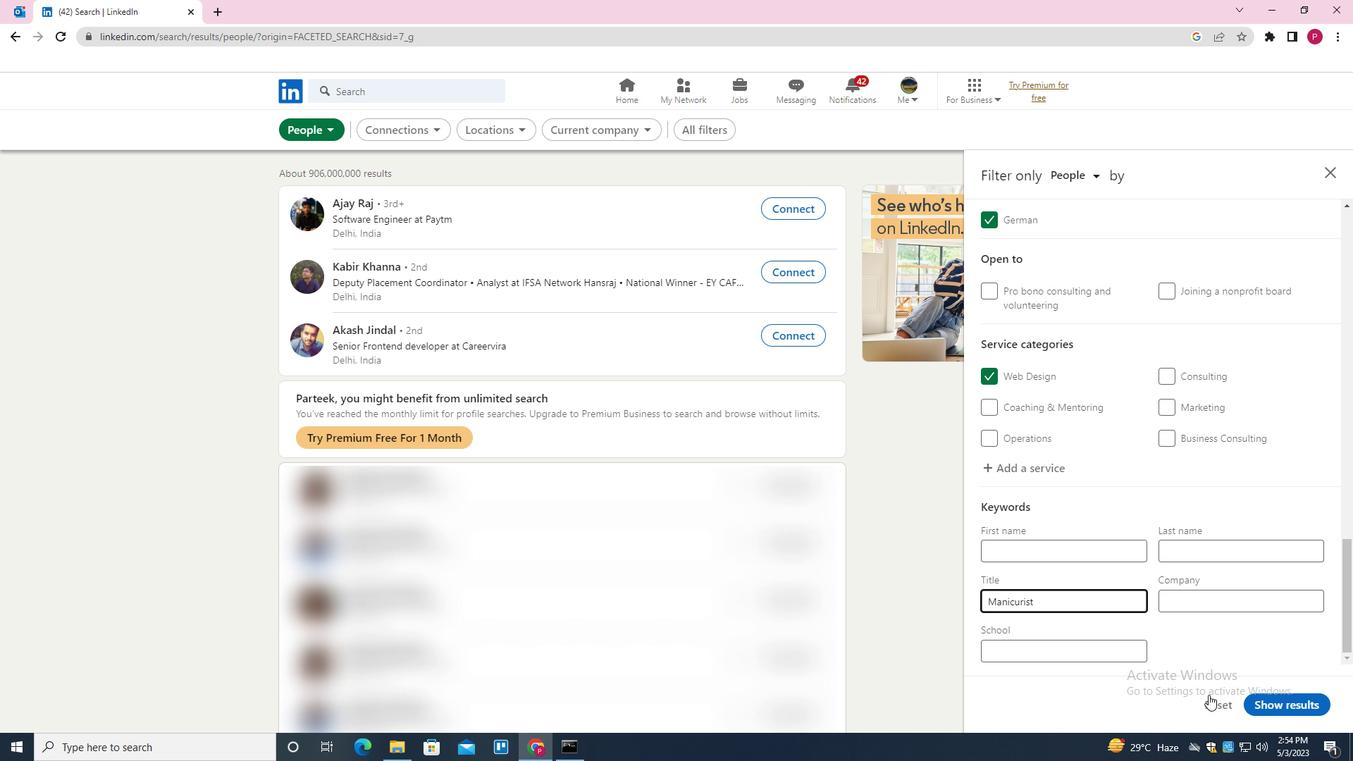 
Action: Mouse pressed left at (1291, 708)
Screenshot: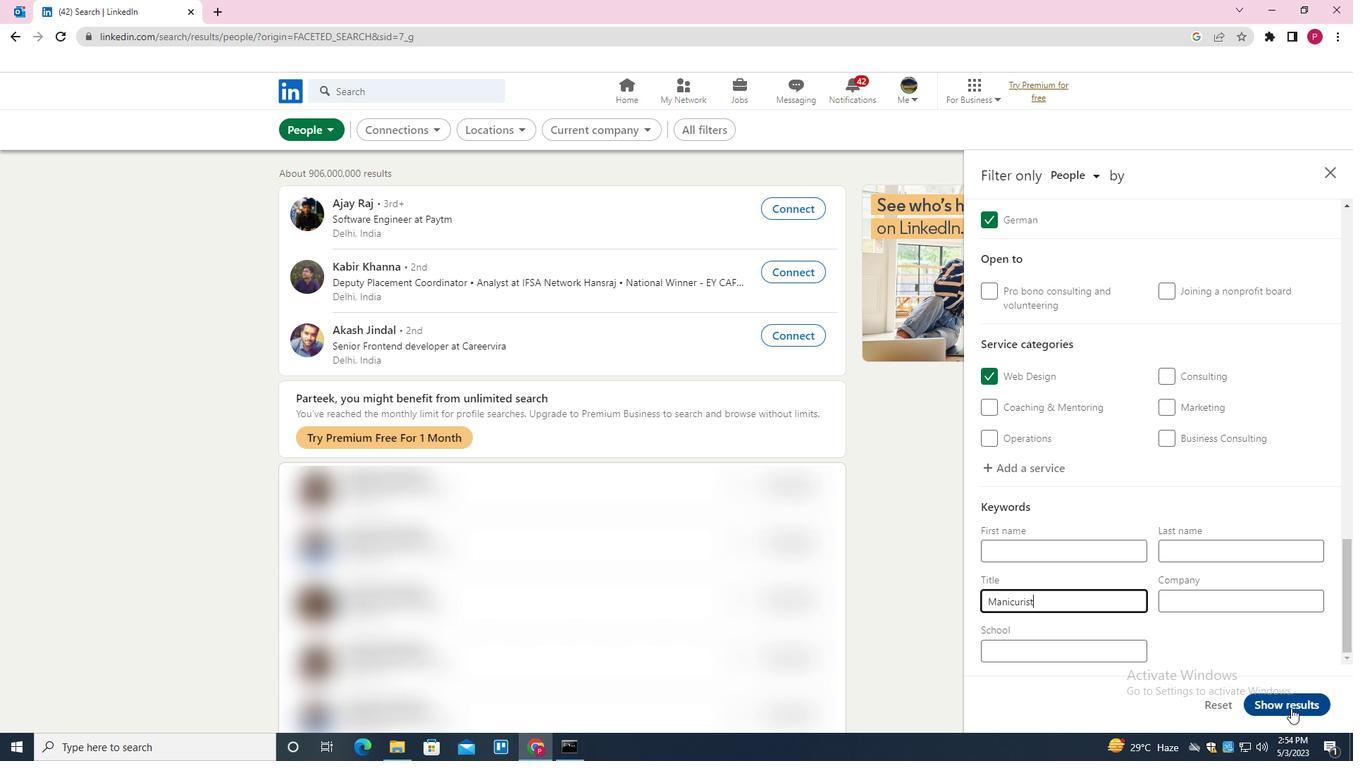 
Action: Mouse moved to (461, 297)
Screenshot: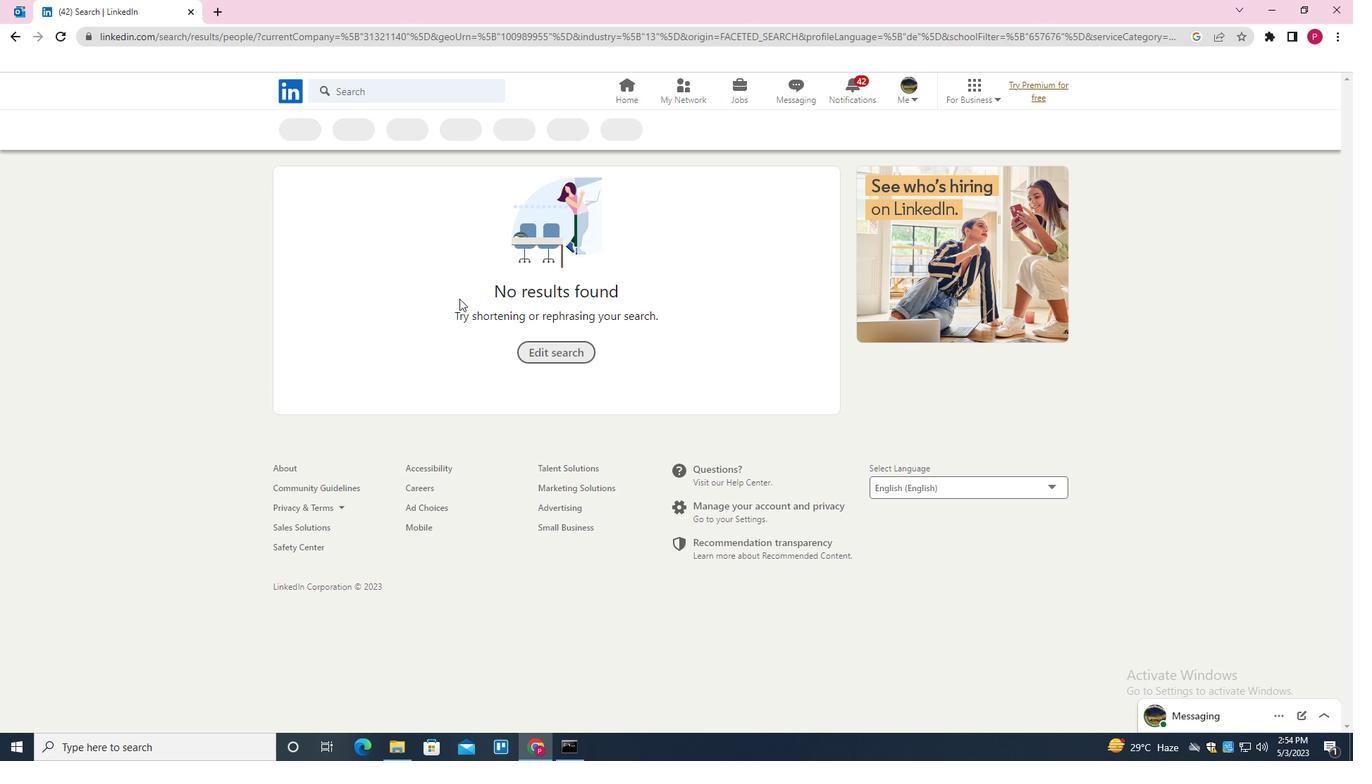 
